 Task: Explore satellite view of the Mammoth Cave National Park in Kentucky.
Action: Mouse moved to (90, 20)
Screenshot: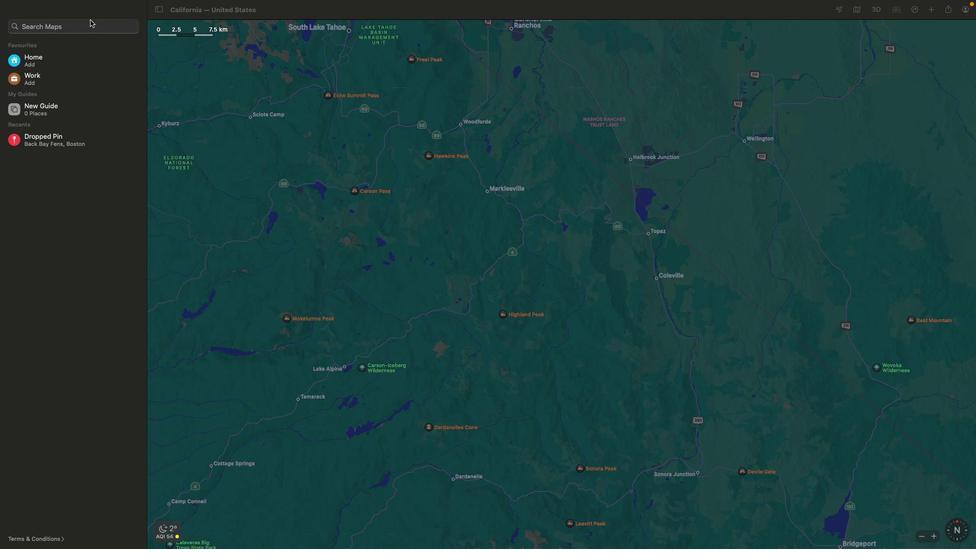 
Action: Mouse pressed left at (90, 20)
Screenshot: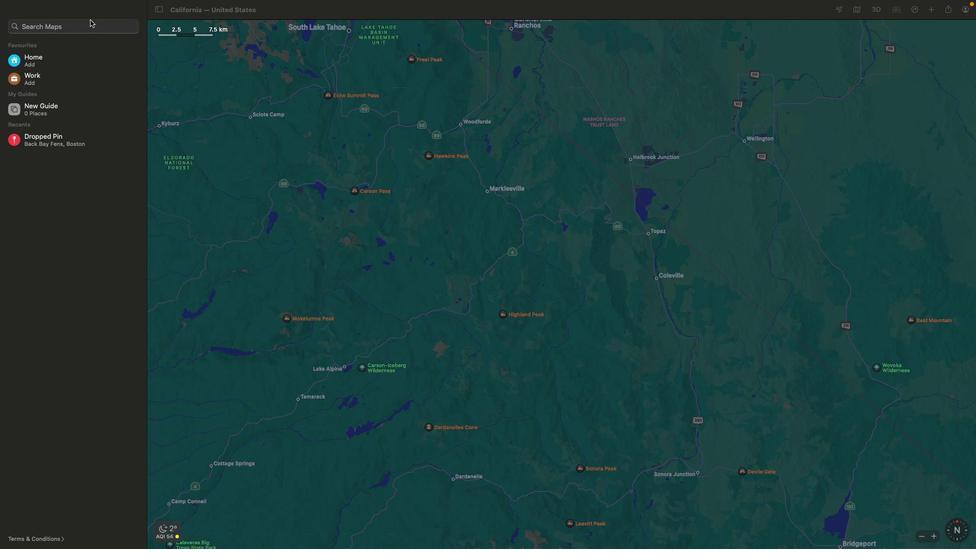 
Action: Mouse moved to (87, 22)
Screenshot: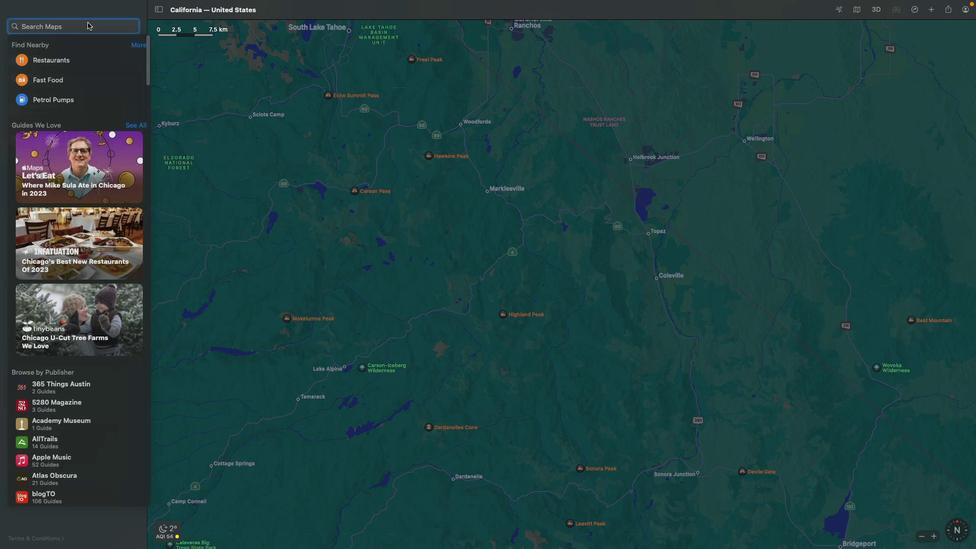 
Action: Mouse pressed left at (87, 22)
Screenshot: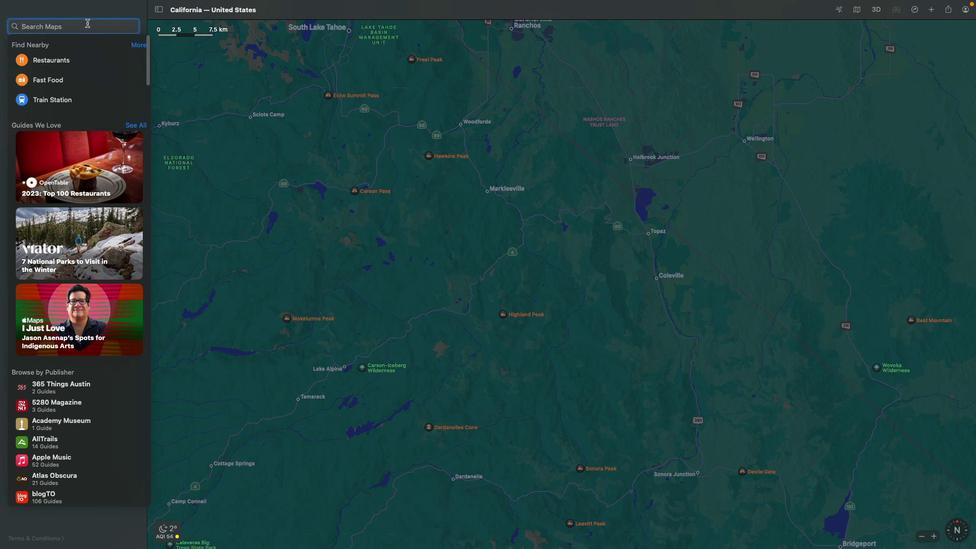 
Action: Key pressed 'm''a''m''m''o''t''h'Key.space'c''a''v''e'Key.space'n''a''t''i''o''n''a''l'Key.space'p''a''r''k'Key.space'k''e''n''t''u''c''k''y'Key.enter
Screenshot: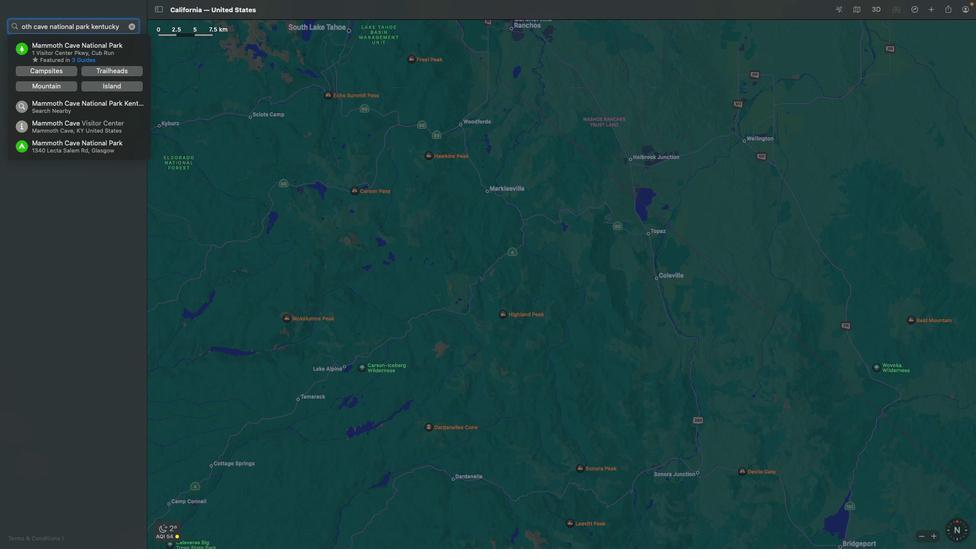 
Action: Mouse moved to (857, 11)
Screenshot: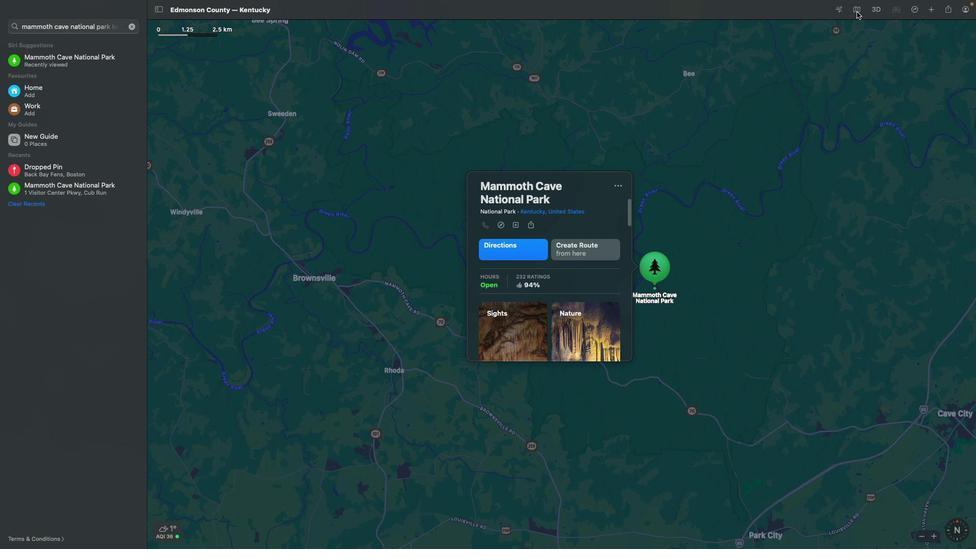
Action: Mouse pressed left at (857, 11)
Screenshot: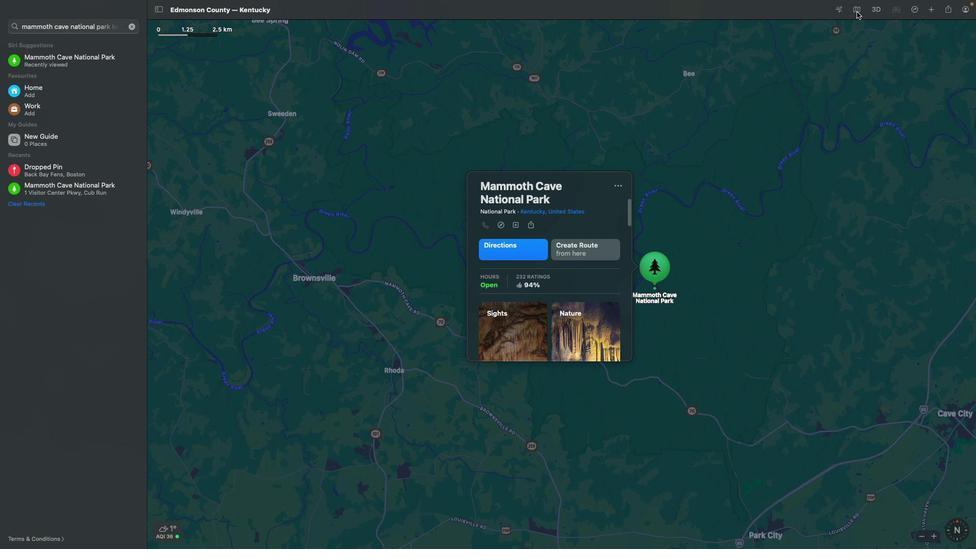 
Action: Mouse moved to (904, 120)
Screenshot: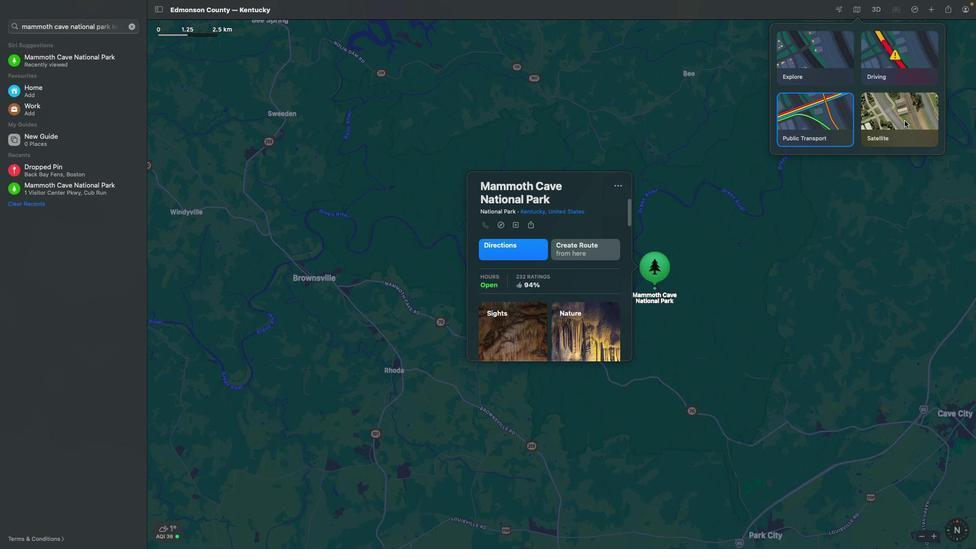 
Action: Mouse pressed left at (904, 120)
Screenshot: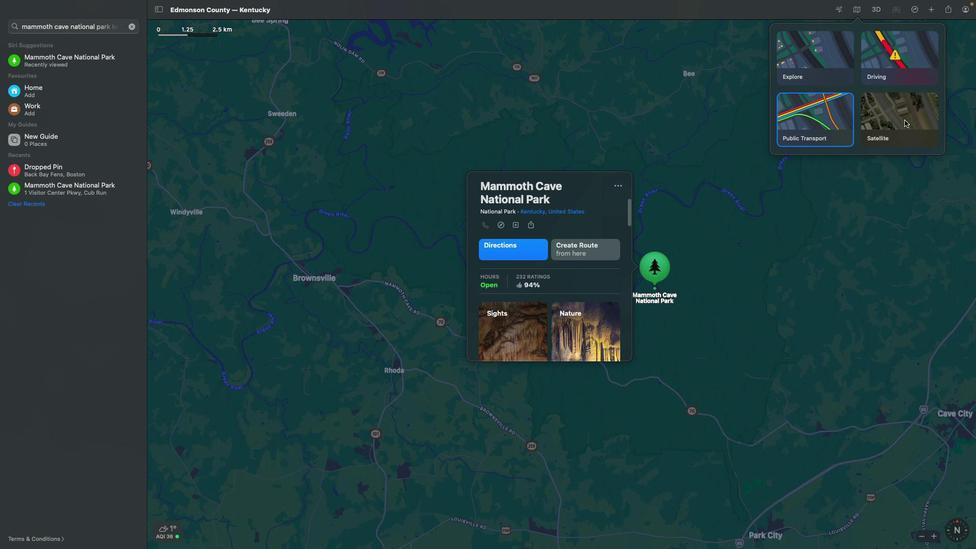 
Action: Mouse moved to (724, 250)
Screenshot: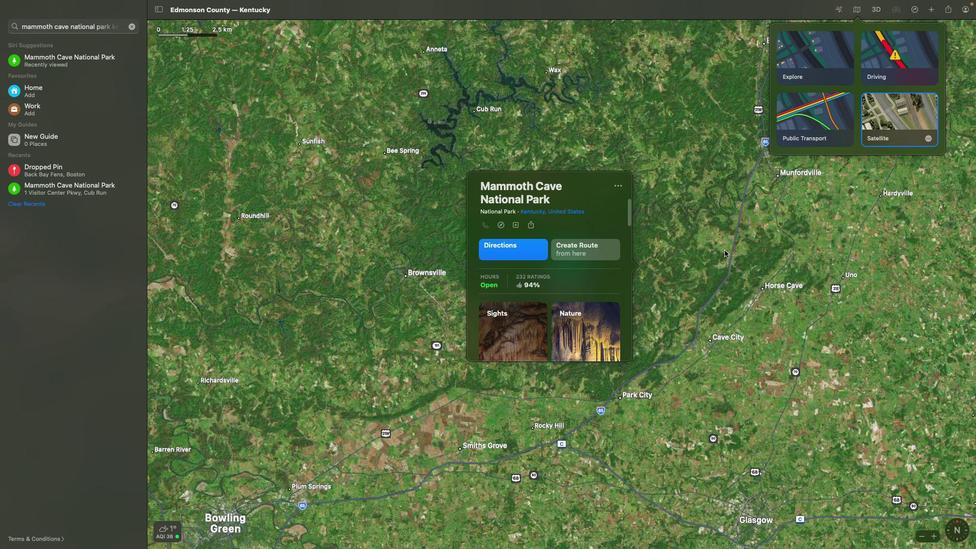 
Action: Mouse pressed left at (724, 250)
Screenshot: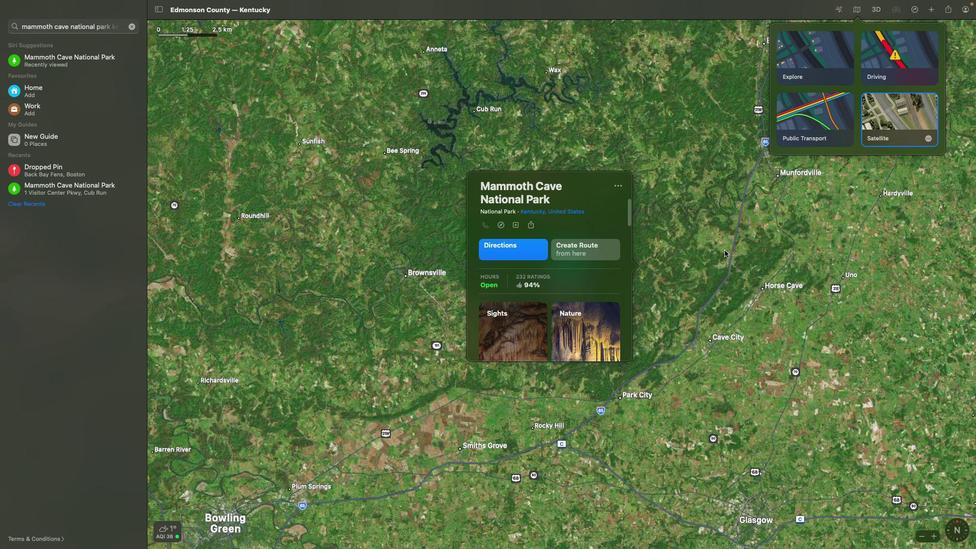 
Action: Mouse moved to (601, 295)
Screenshot: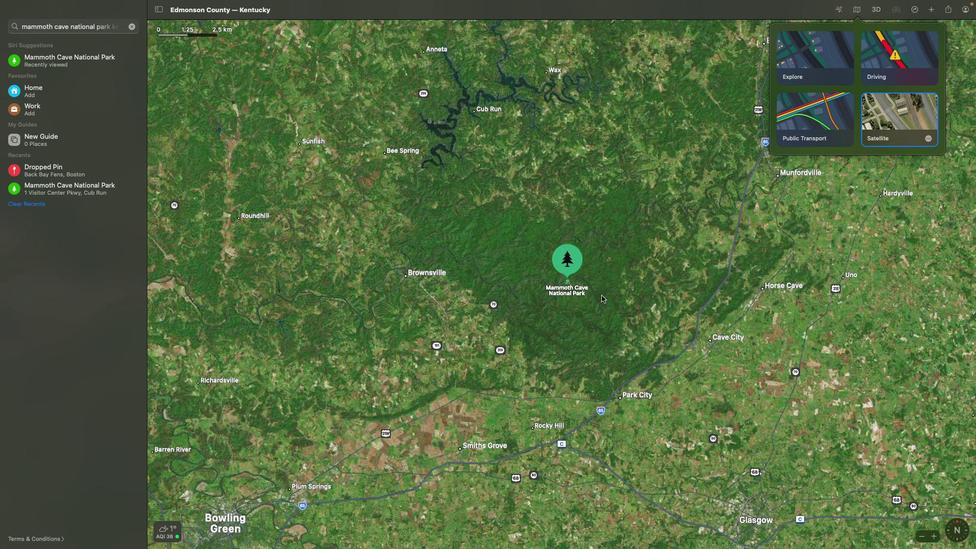 
Action: Mouse scrolled (601, 295) with delta (0, 0)
Screenshot: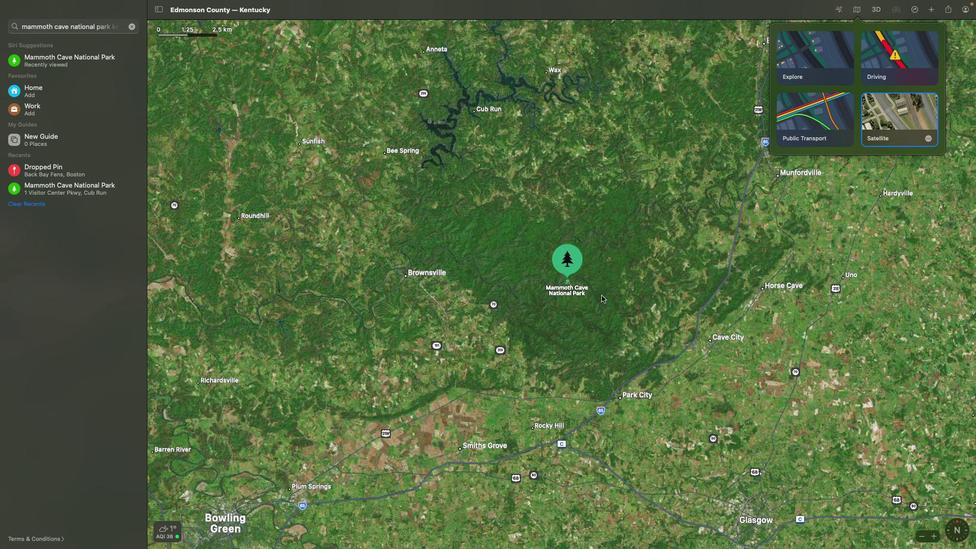 
Action: Mouse scrolled (601, 295) with delta (0, 0)
Screenshot: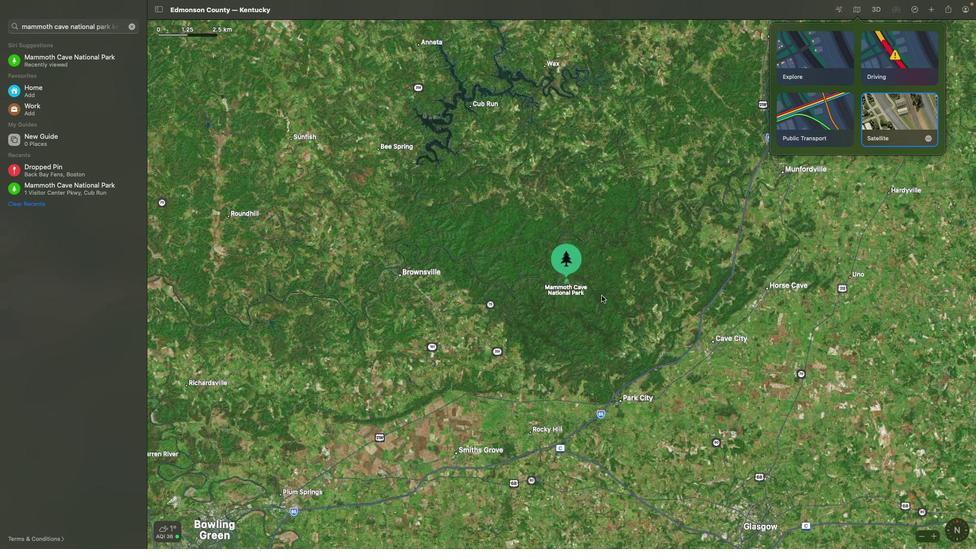 
Action: Mouse scrolled (601, 295) with delta (0, 1)
Screenshot: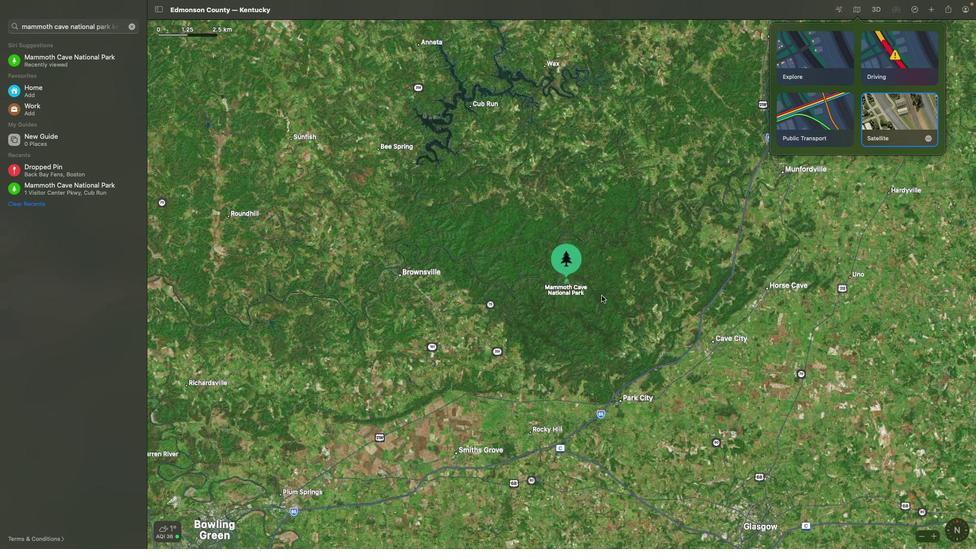 
Action: Mouse scrolled (601, 295) with delta (0, 2)
Screenshot: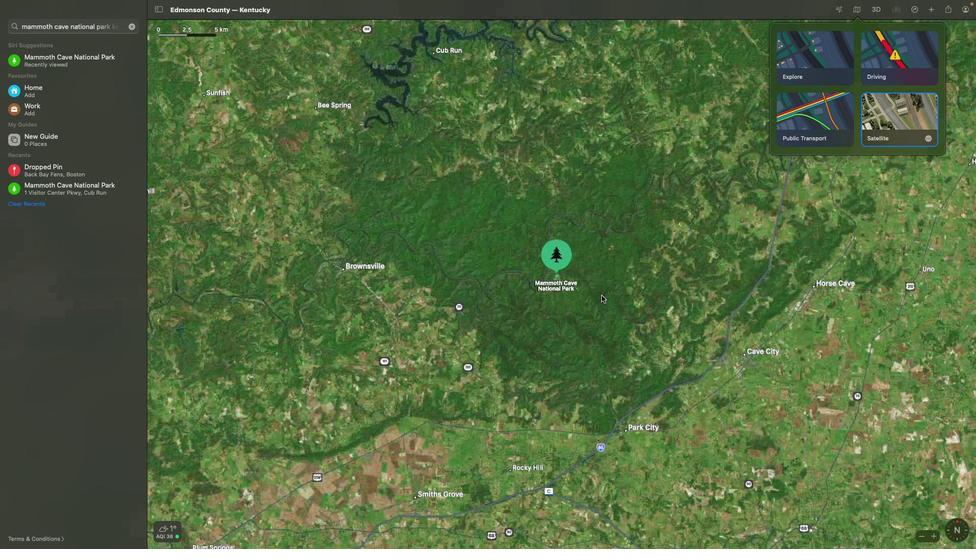 
Action: Mouse scrolled (601, 295) with delta (0, 3)
Screenshot: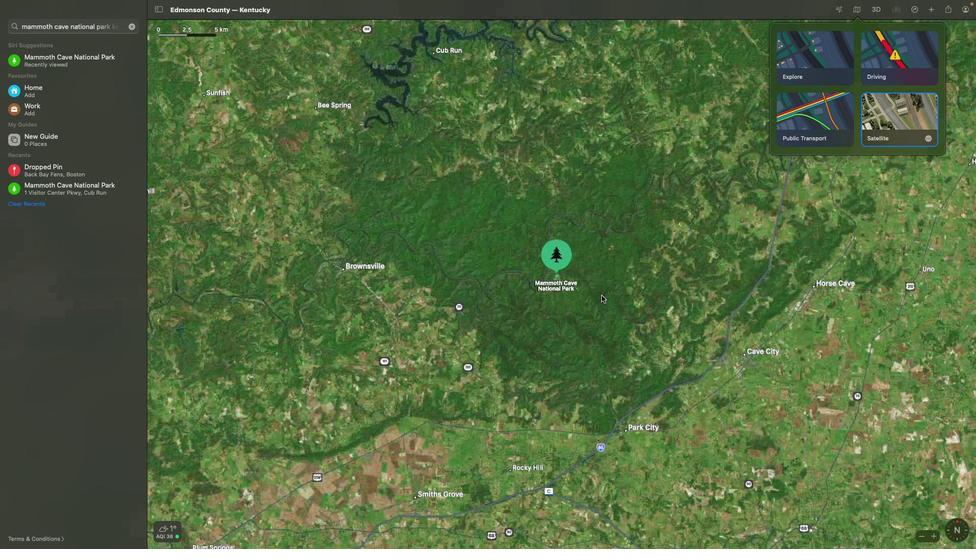 
Action: Mouse scrolled (601, 295) with delta (0, 3)
Screenshot: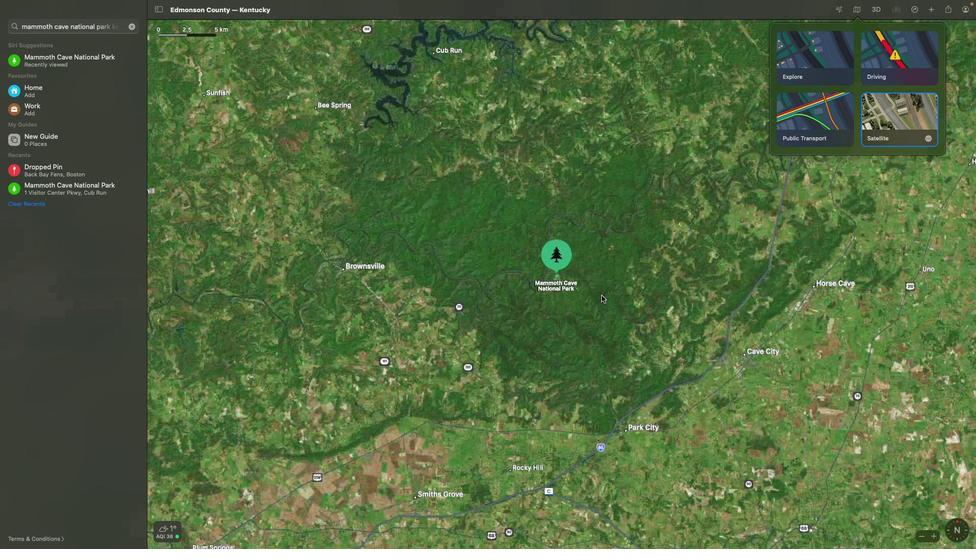 
Action: Mouse scrolled (601, 295) with delta (0, 0)
Screenshot: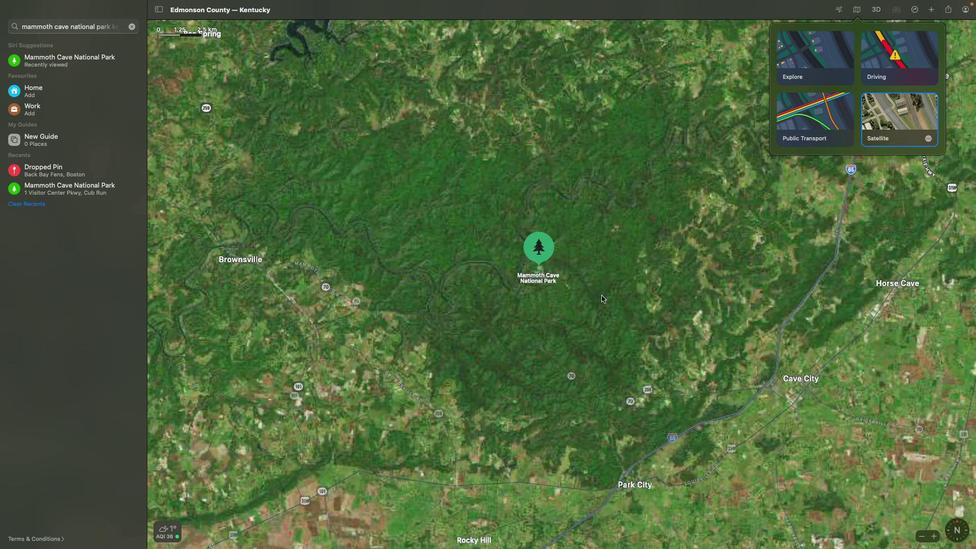 
Action: Mouse scrolled (601, 295) with delta (0, 0)
Screenshot: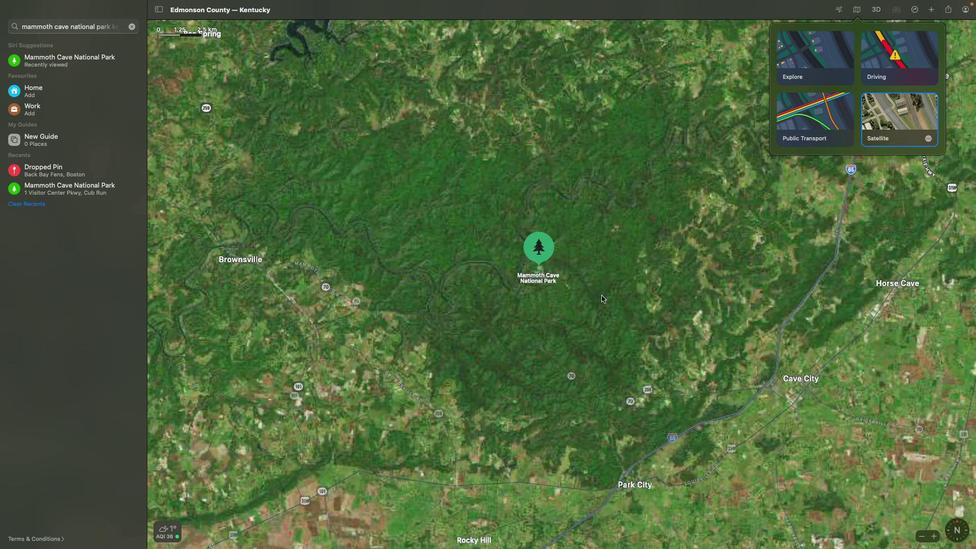 
Action: Mouse scrolled (601, 295) with delta (0, 2)
Screenshot: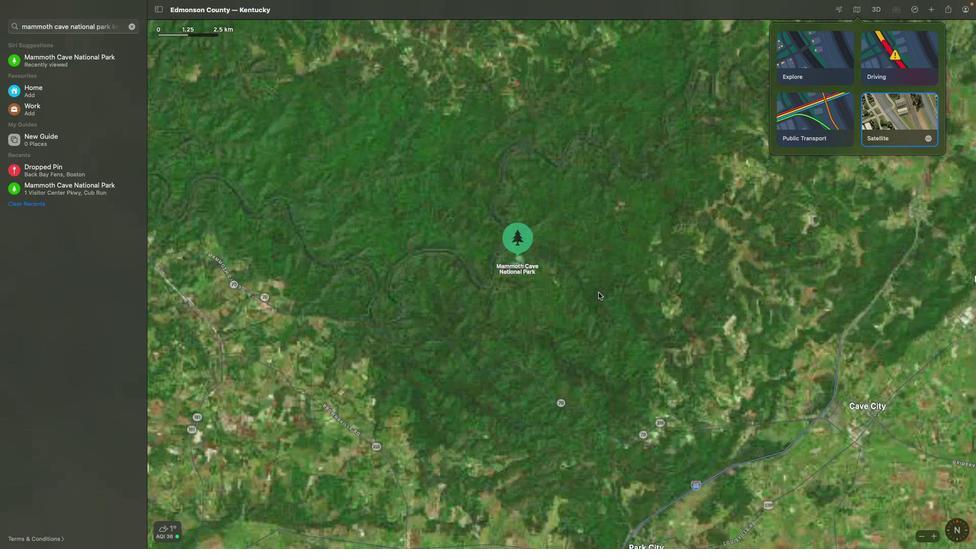 
Action: Mouse scrolled (601, 295) with delta (0, 2)
Screenshot: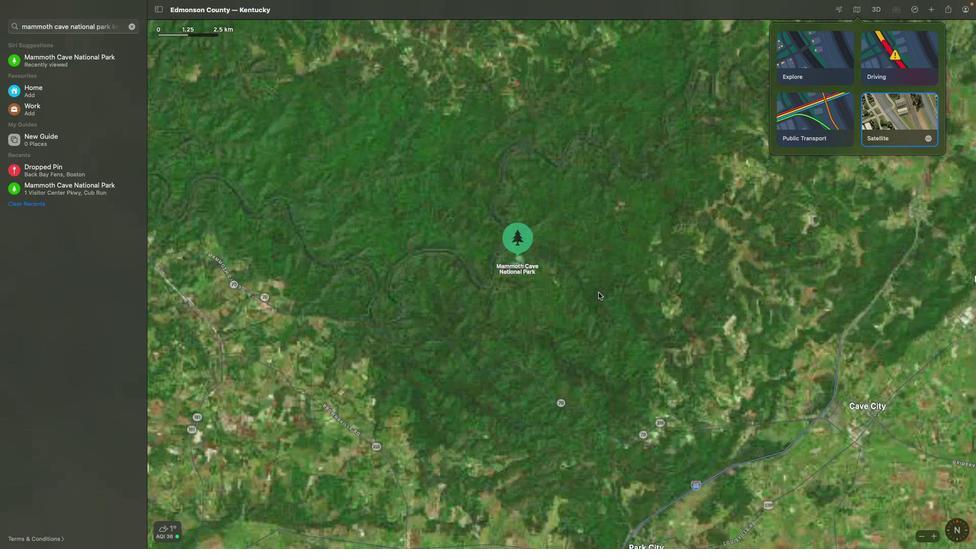 
Action: Mouse scrolled (601, 295) with delta (0, 3)
Screenshot: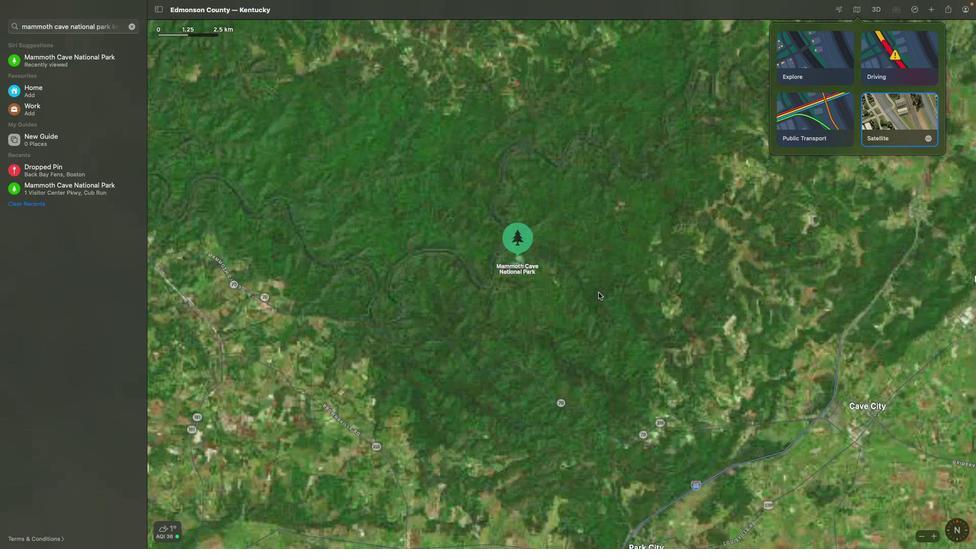 
Action: Mouse moved to (598, 292)
Screenshot: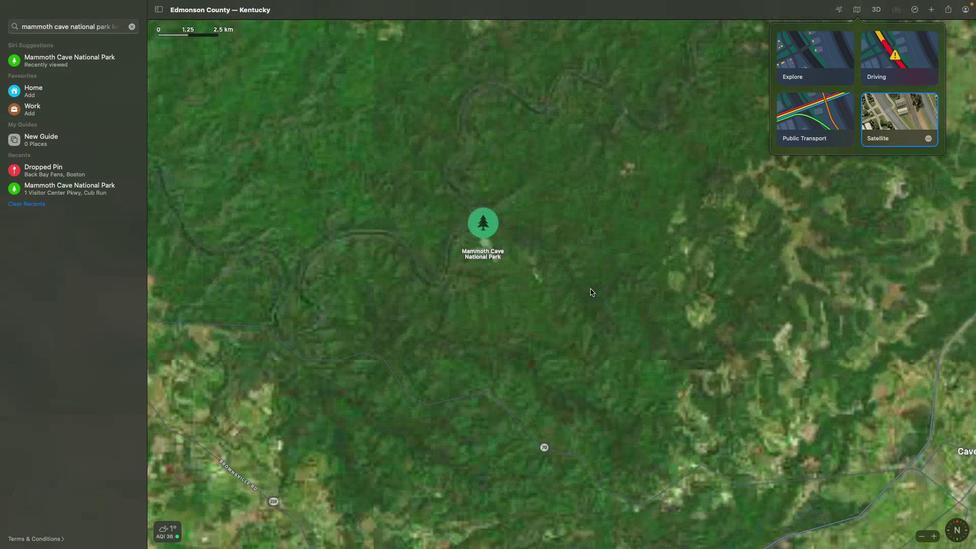 
Action: Mouse scrolled (598, 292) with delta (0, 3)
Screenshot: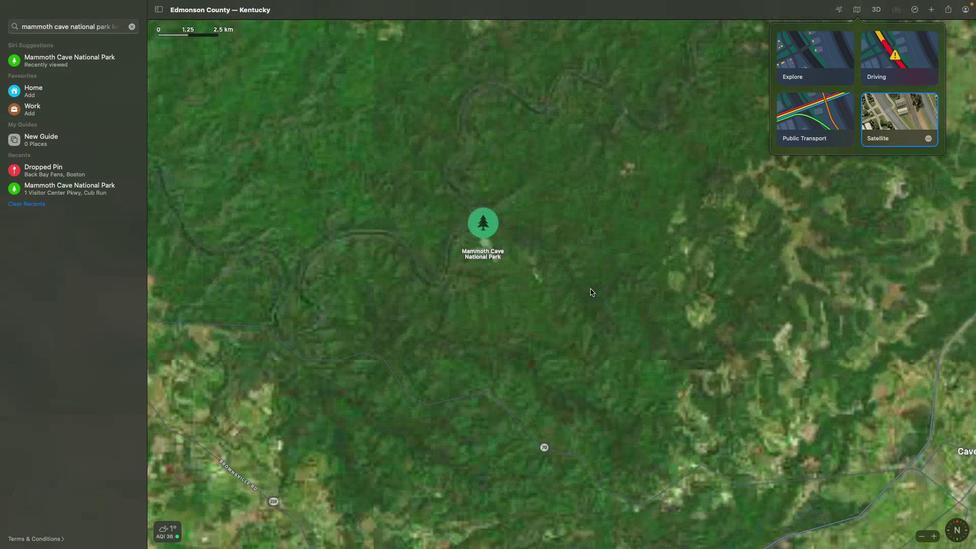 
Action: Mouse moved to (591, 289)
Screenshot: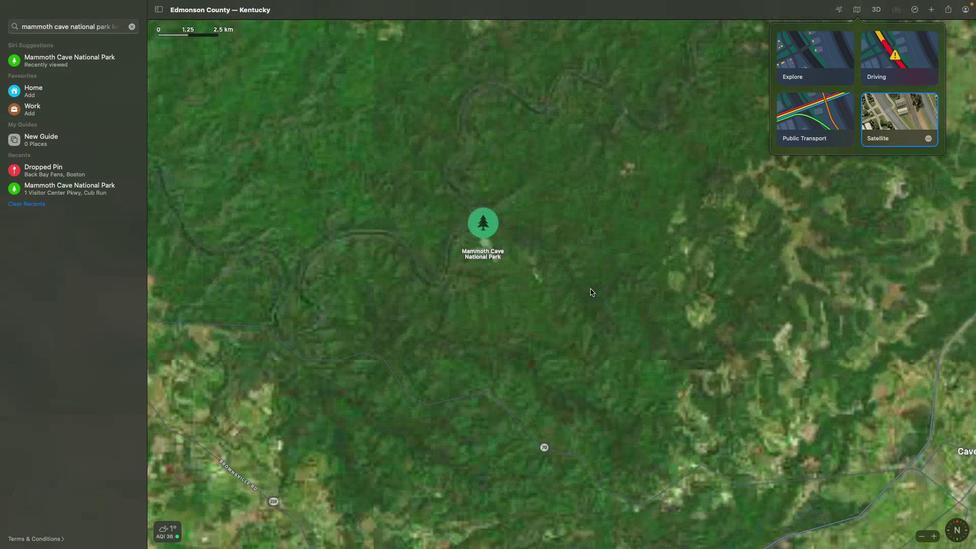 
Action: Mouse scrolled (591, 289) with delta (0, 3)
Screenshot: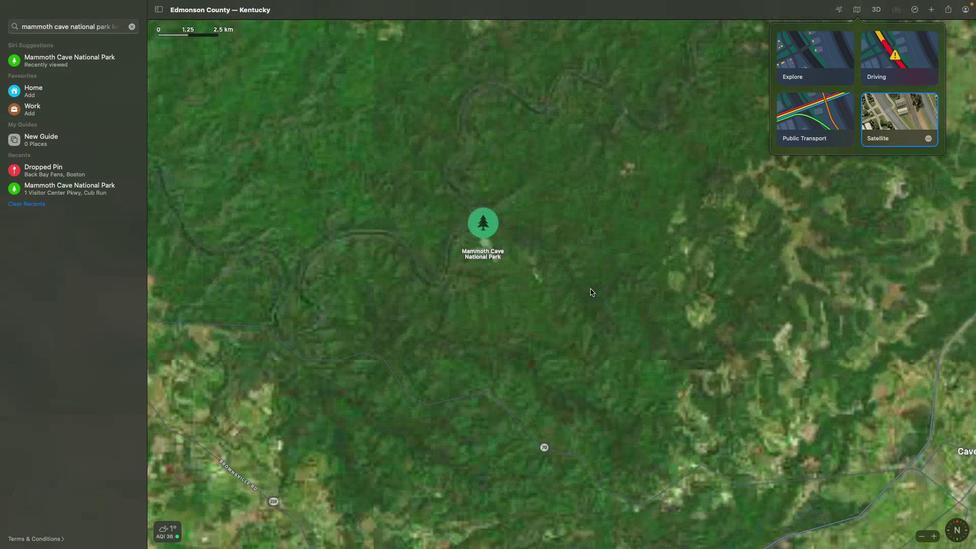 
Action: Mouse moved to (567, 277)
Screenshot: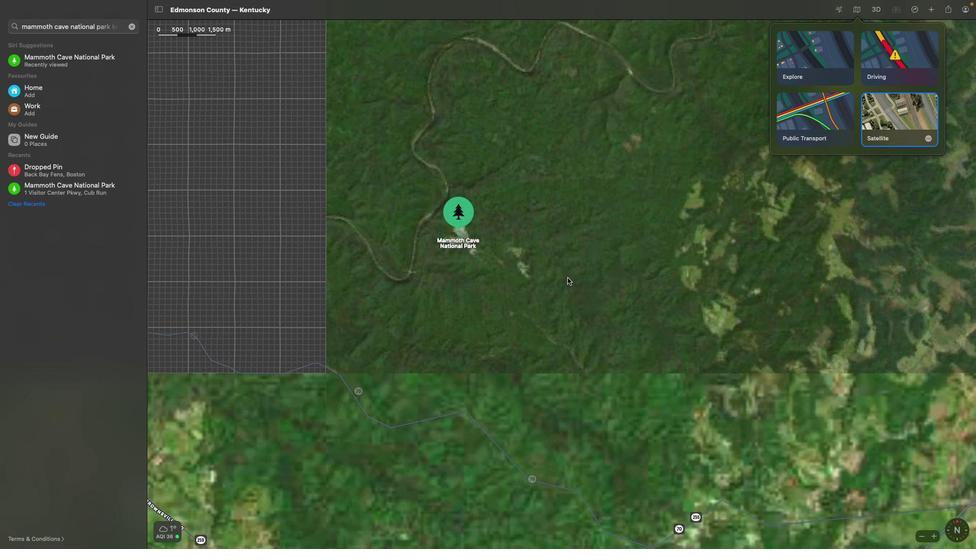 
Action: Mouse pressed left at (567, 277)
Screenshot: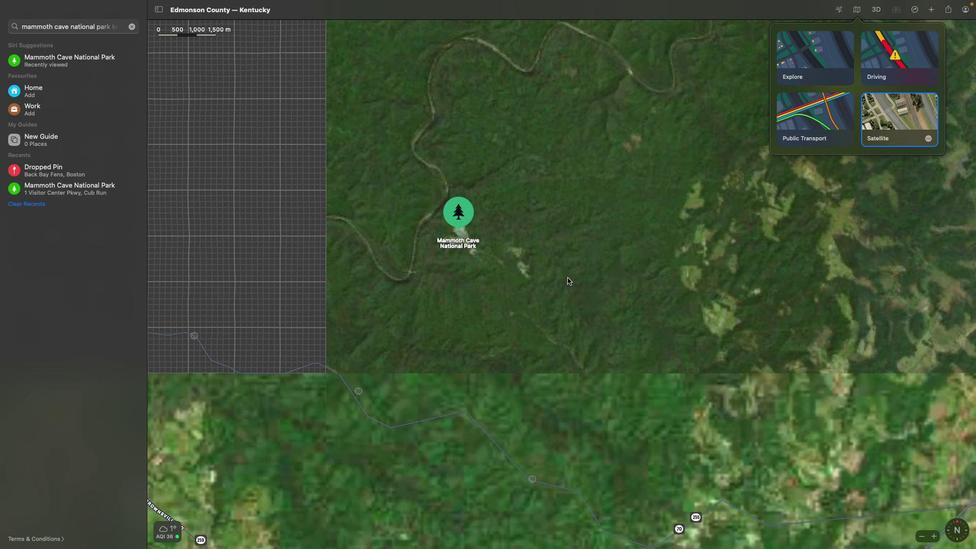 
Action: Mouse moved to (633, 293)
Screenshot: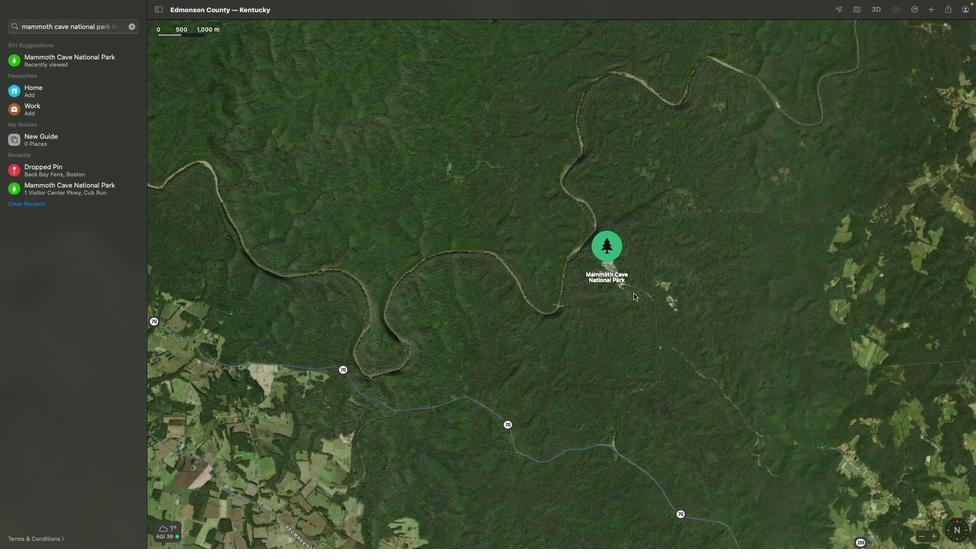 
Action: Mouse scrolled (633, 293) with delta (0, 0)
Screenshot: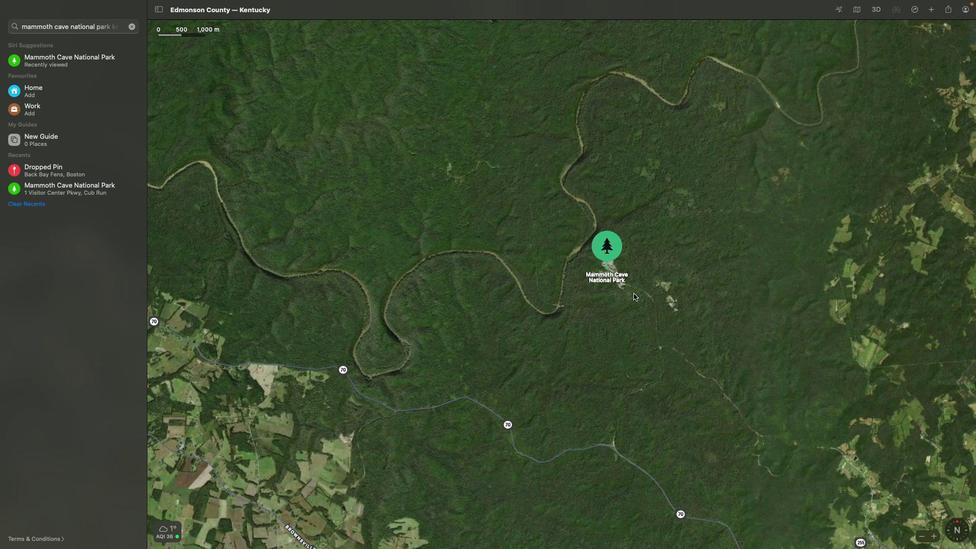 
Action: Mouse scrolled (633, 293) with delta (0, 0)
Screenshot: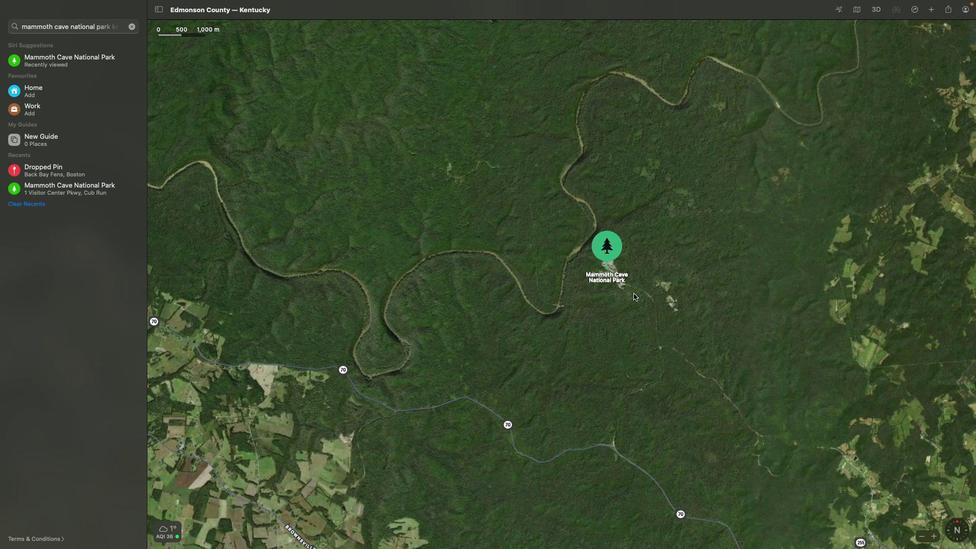 
Action: Mouse scrolled (633, 293) with delta (0, 1)
Screenshot: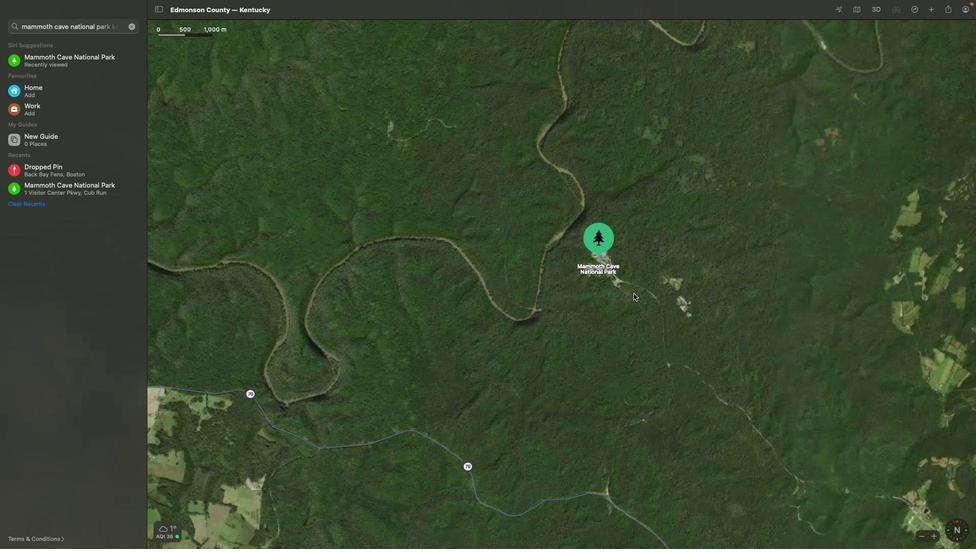 
Action: Mouse scrolled (633, 293) with delta (0, 2)
Screenshot: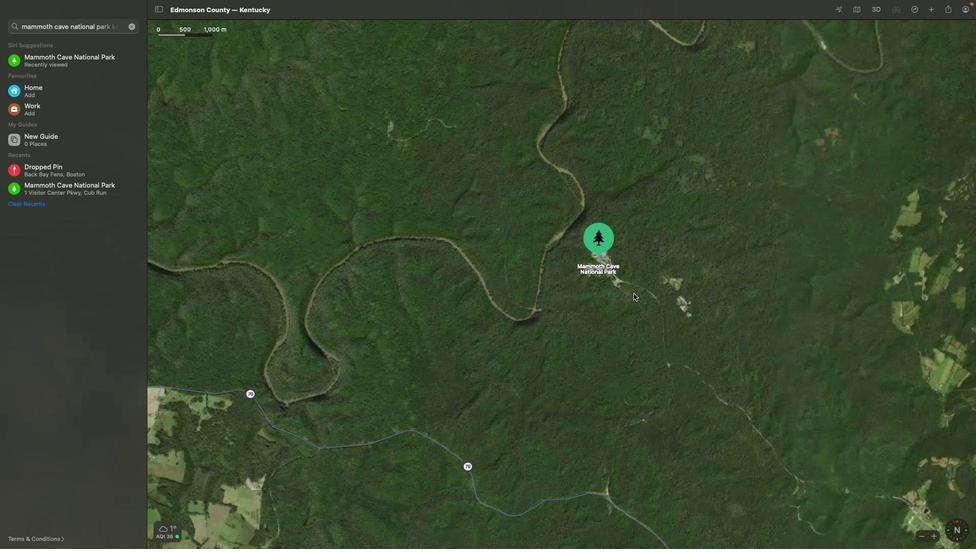 
Action: Mouse scrolled (633, 293) with delta (0, 3)
Screenshot: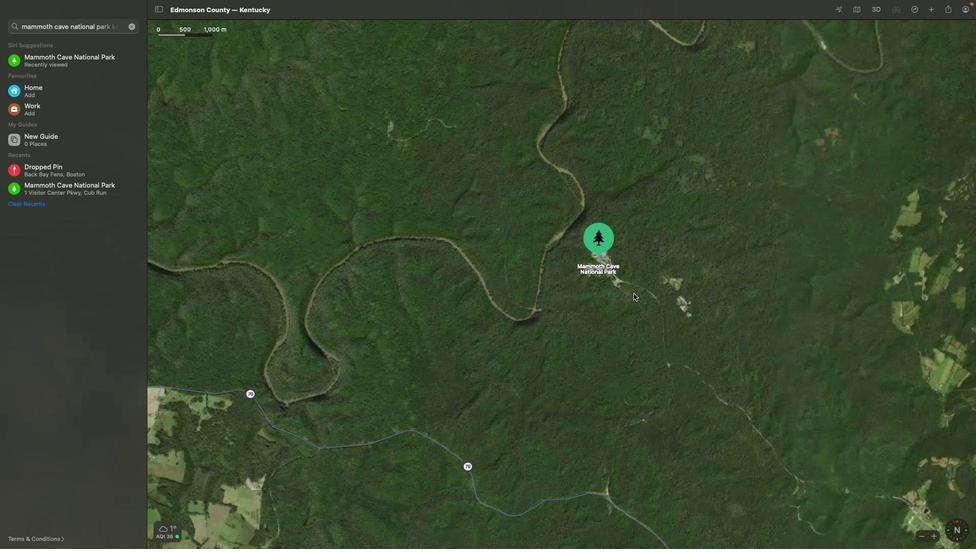 
Action: Mouse scrolled (633, 293) with delta (0, 3)
Screenshot: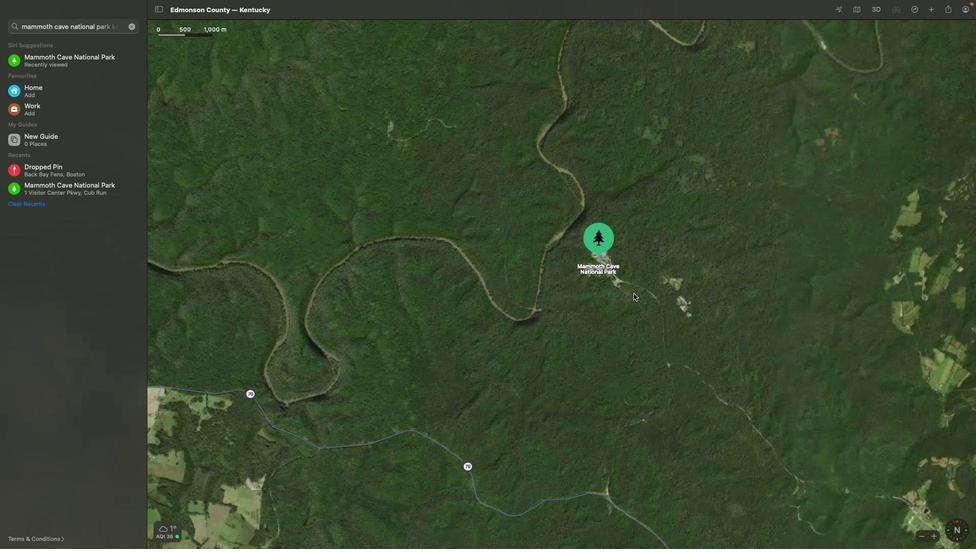 
Action: Mouse scrolled (633, 293) with delta (0, 3)
Screenshot: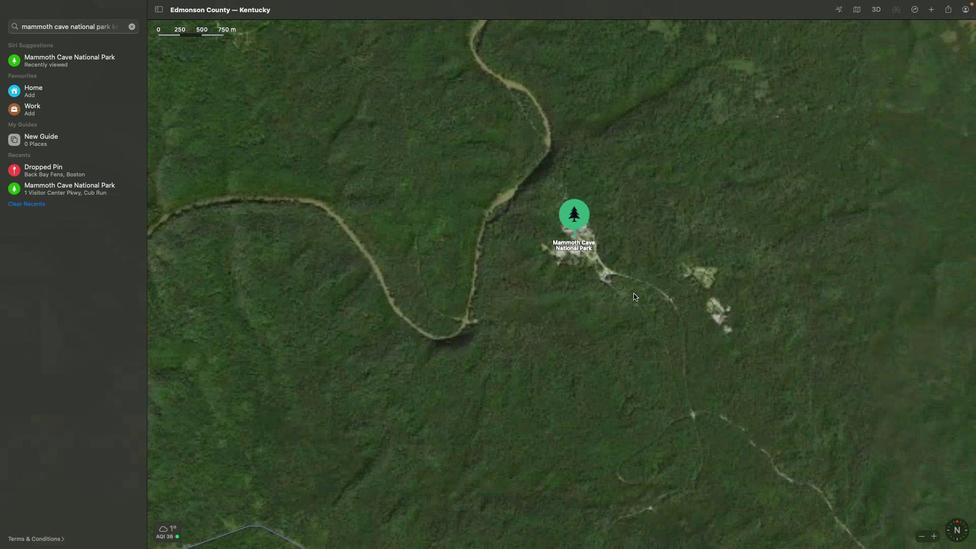 
Action: Mouse moved to (606, 280)
Screenshot: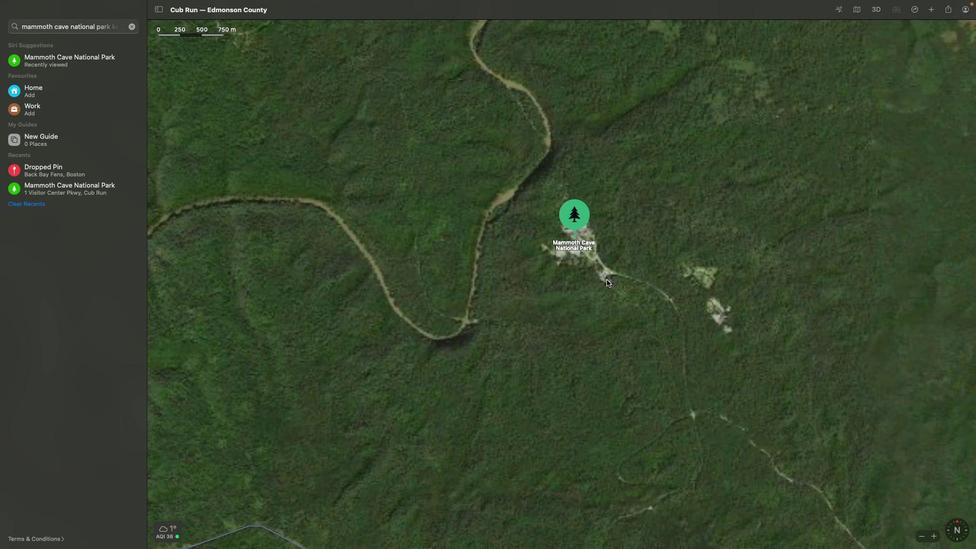 
Action: Mouse pressed left at (606, 280)
Screenshot: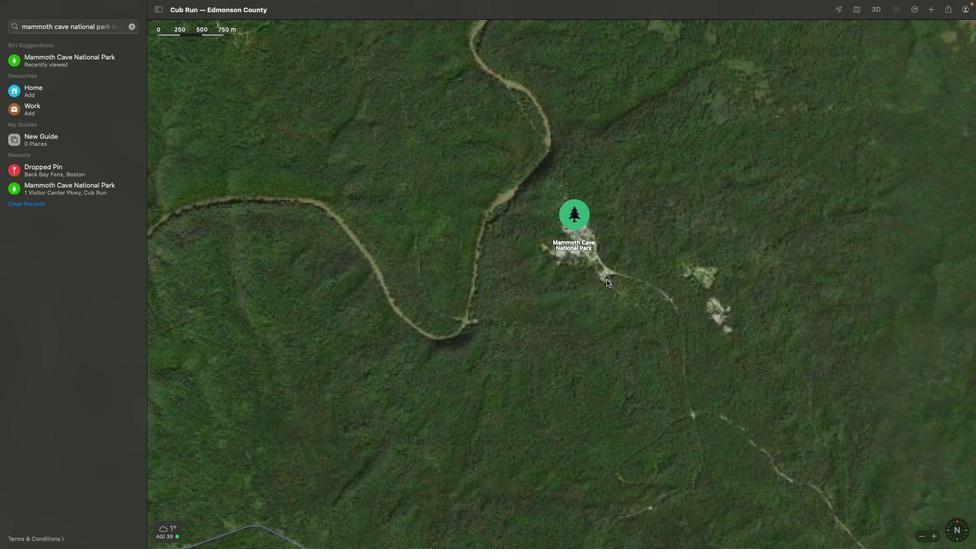 
Action: Mouse scrolled (606, 280) with delta (0, 0)
Screenshot: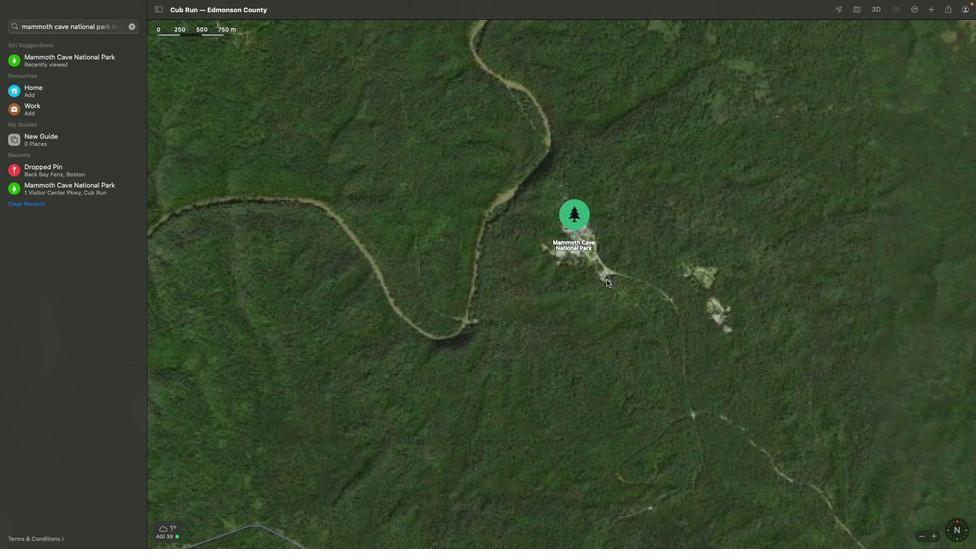 
Action: Mouse scrolled (606, 280) with delta (0, 0)
Screenshot: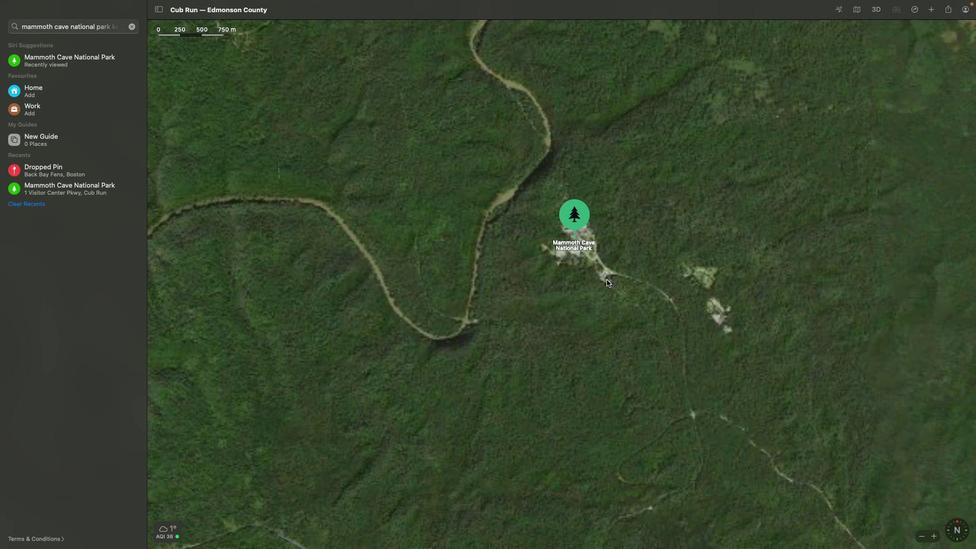 
Action: Mouse scrolled (606, 280) with delta (0, 1)
Screenshot: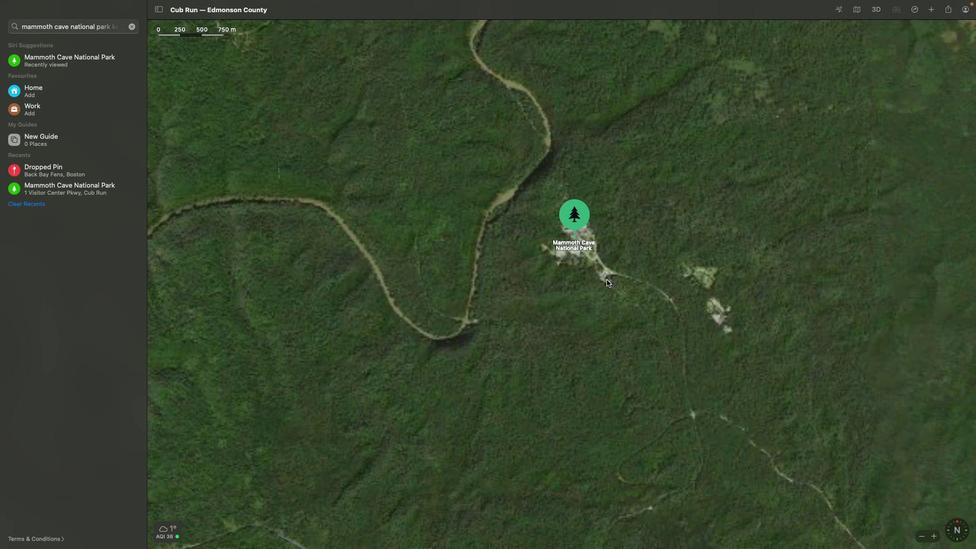 
Action: Mouse scrolled (606, 280) with delta (0, 2)
Screenshot: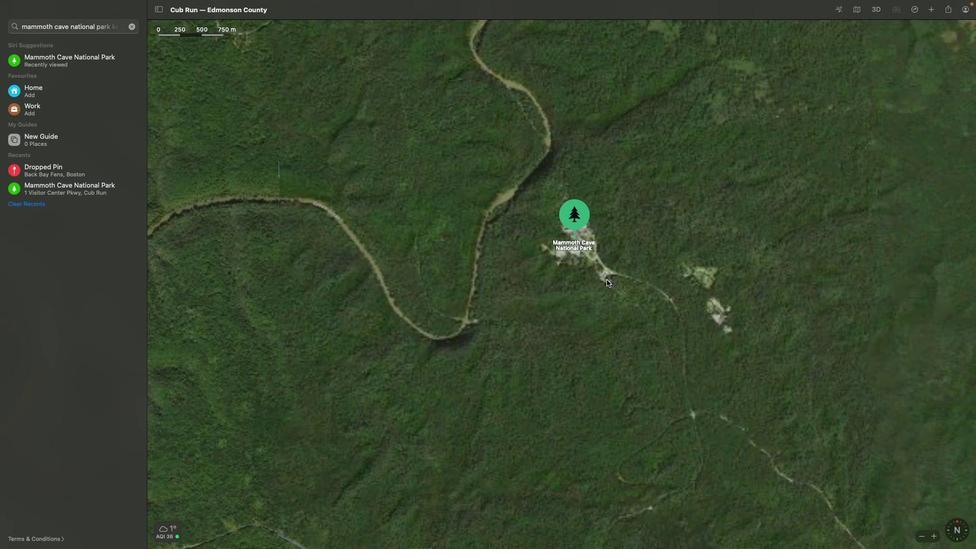 
Action: Mouse scrolled (606, 280) with delta (0, 3)
Screenshot: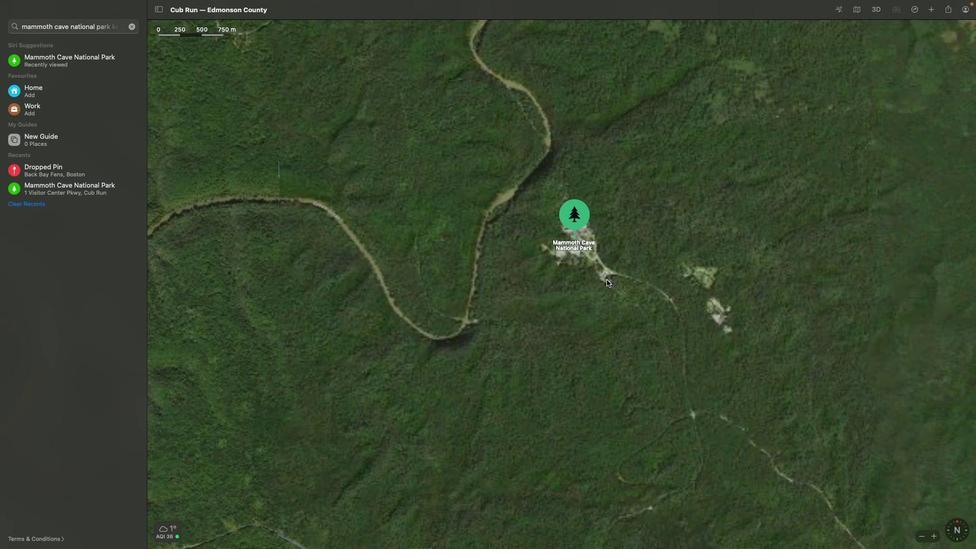 
Action: Mouse scrolled (606, 280) with delta (0, 3)
Screenshot: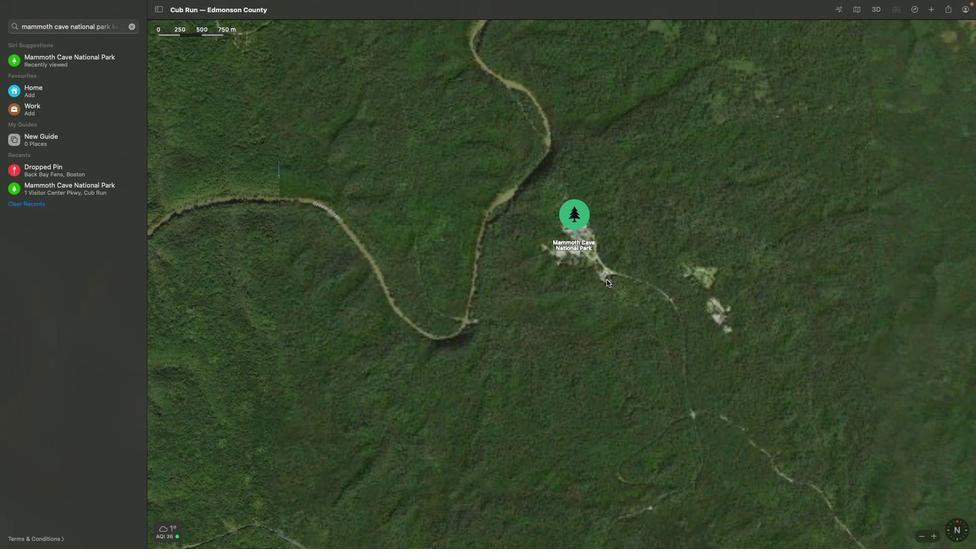 
Action: Mouse moved to (570, 268)
Screenshot: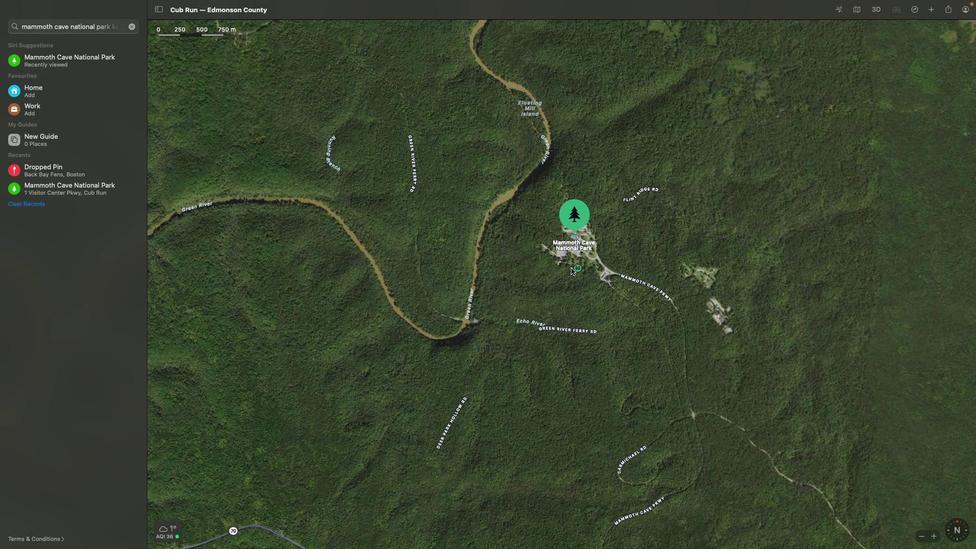 
Action: Mouse scrolled (570, 268) with delta (0, 0)
Screenshot: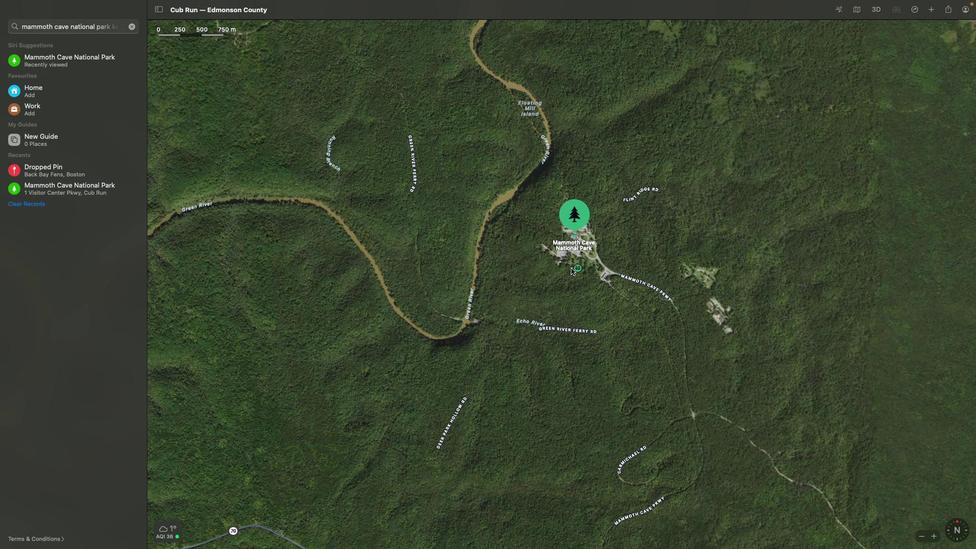 
Action: Mouse scrolled (570, 268) with delta (0, 0)
Screenshot: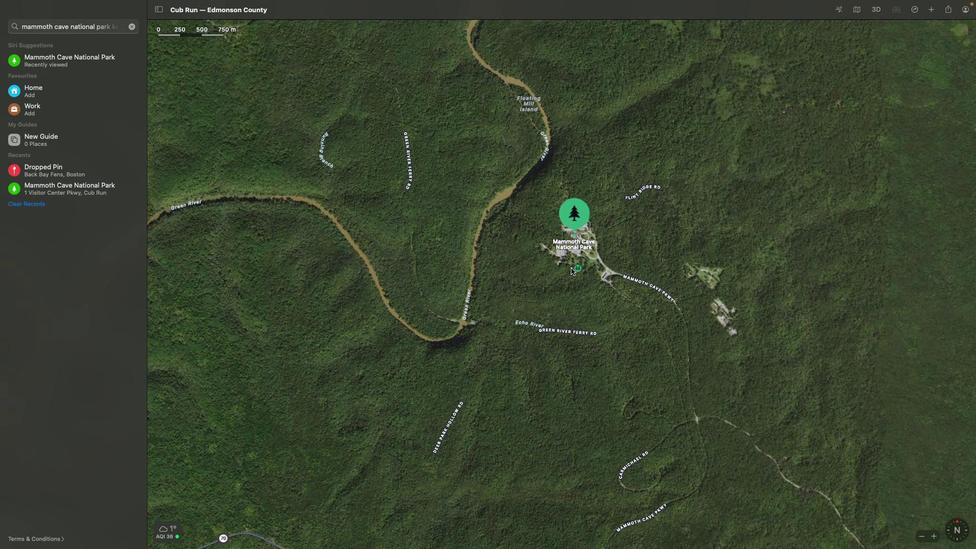 
Action: Mouse scrolled (570, 268) with delta (0, 1)
Screenshot: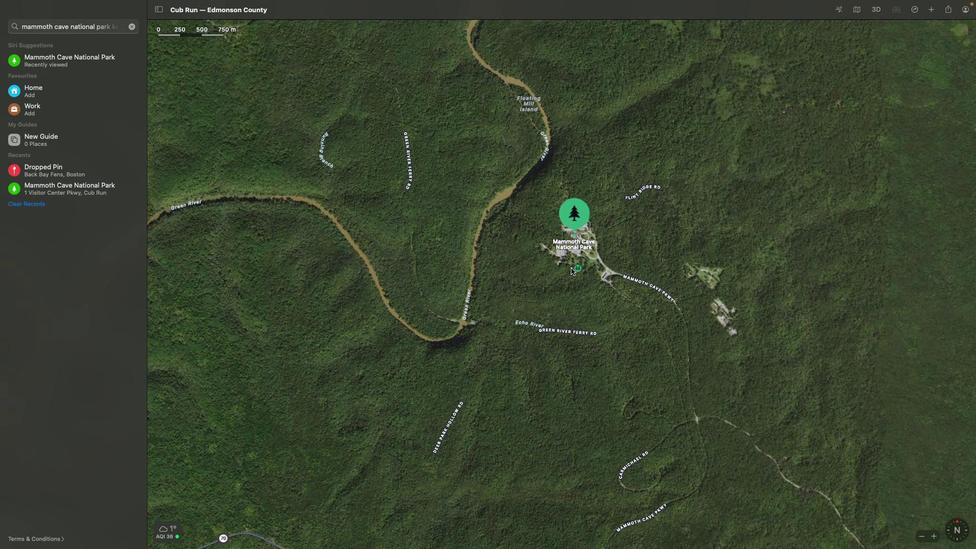 
Action: Mouse scrolled (570, 268) with delta (0, 2)
Screenshot: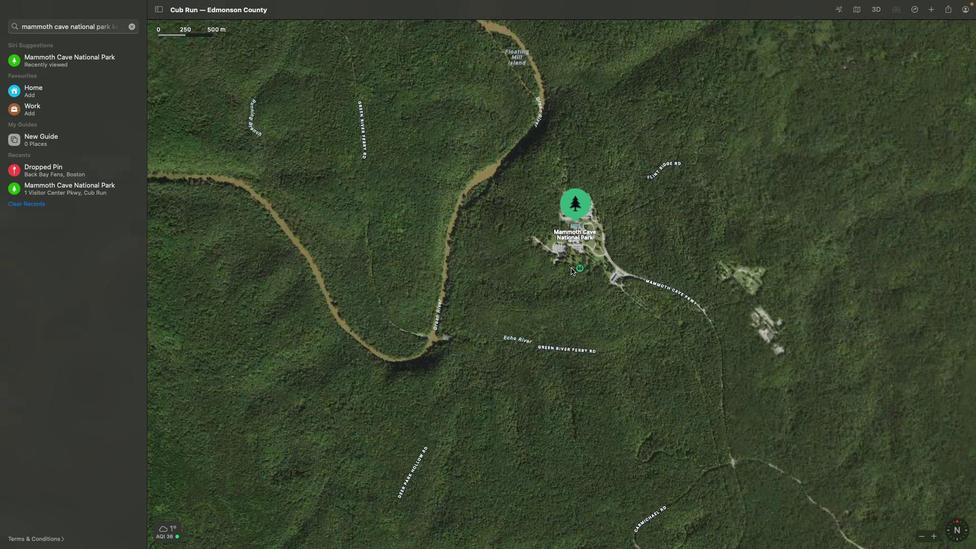 
Action: Mouse scrolled (570, 268) with delta (0, 3)
Screenshot: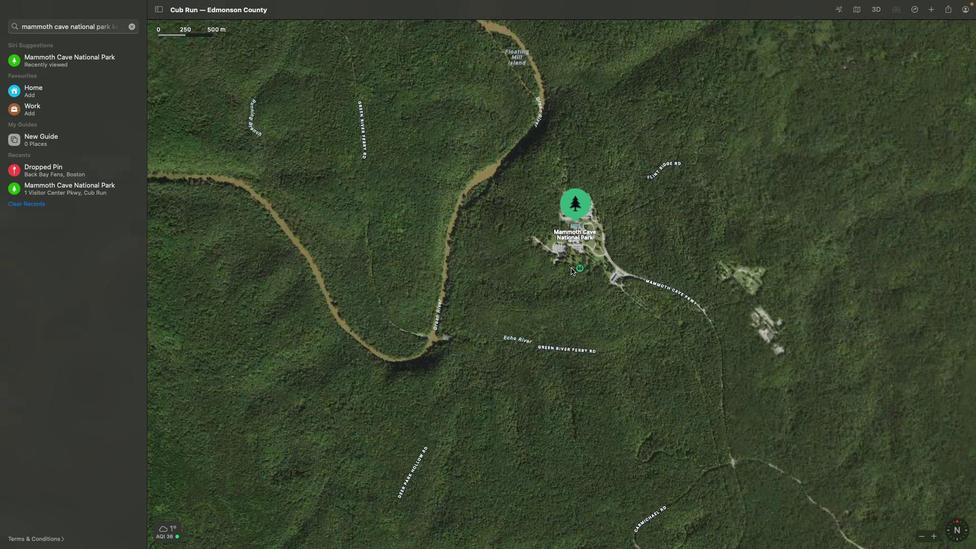 
Action: Mouse scrolled (570, 268) with delta (0, 3)
Screenshot: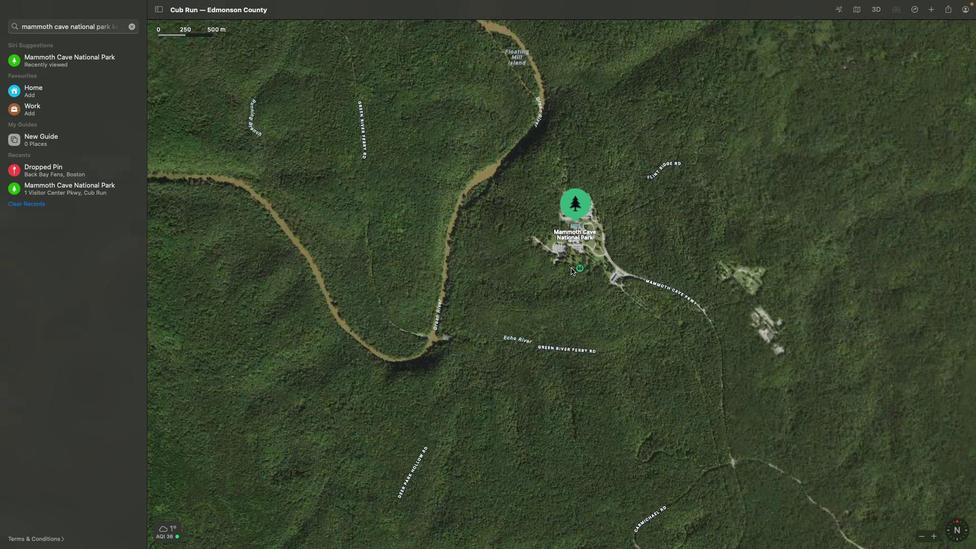 
Action: Mouse scrolled (570, 268) with delta (0, 3)
Screenshot: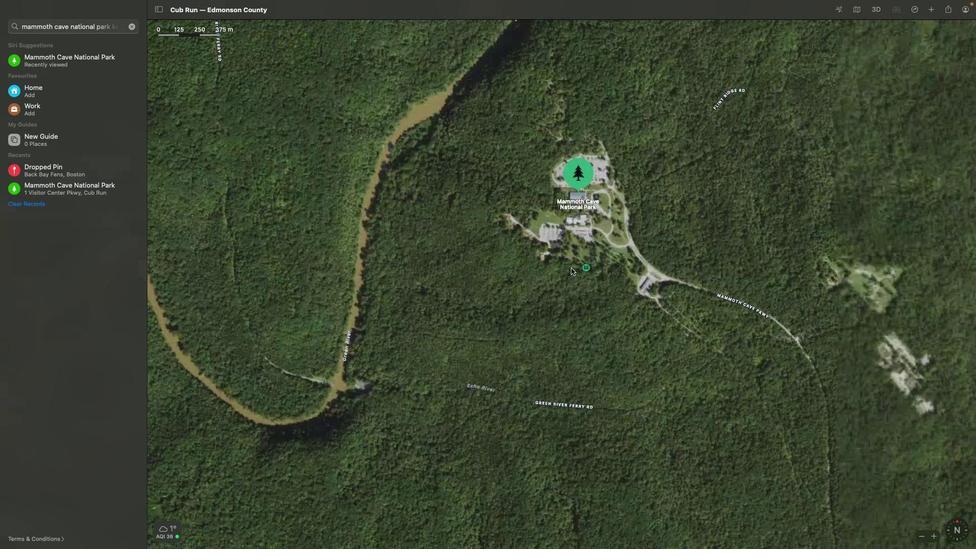 
Action: Mouse moved to (608, 260)
Screenshot: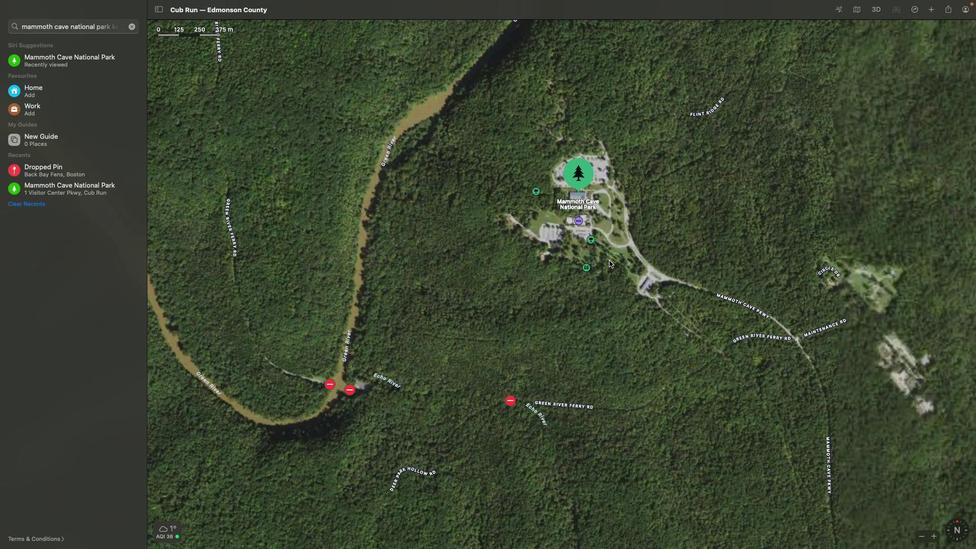 
Action: Mouse scrolled (608, 260) with delta (0, 0)
Screenshot: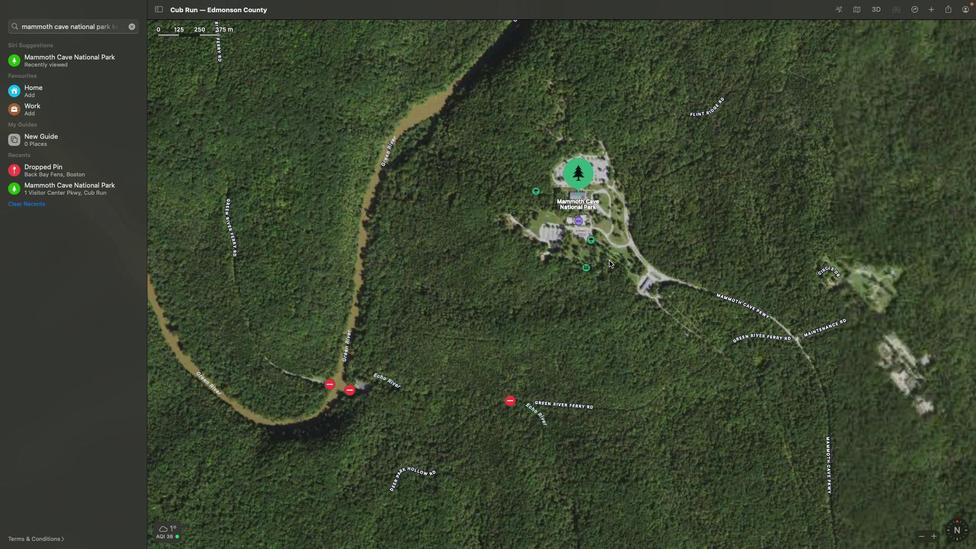 
Action: Mouse scrolled (608, 260) with delta (0, 0)
Screenshot: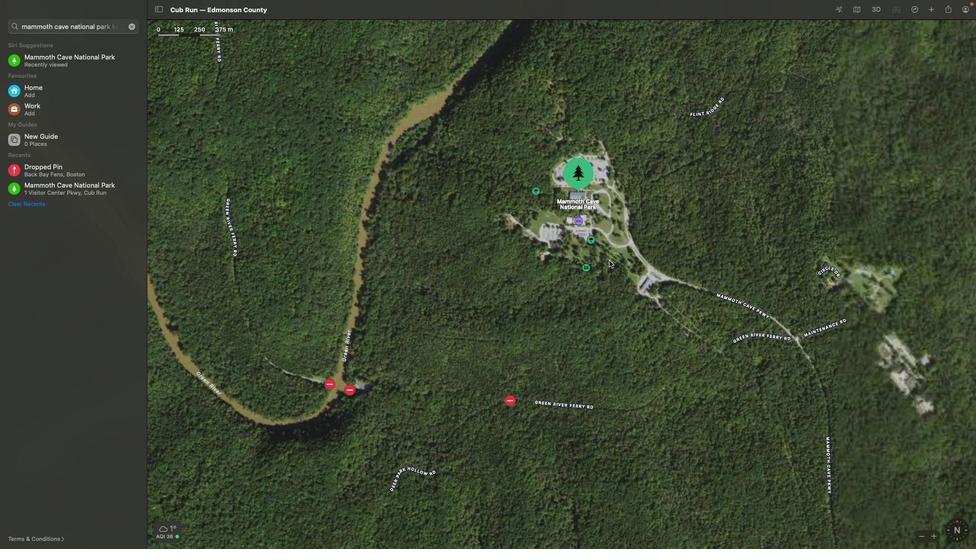
Action: Mouse scrolled (608, 260) with delta (0, 1)
Screenshot: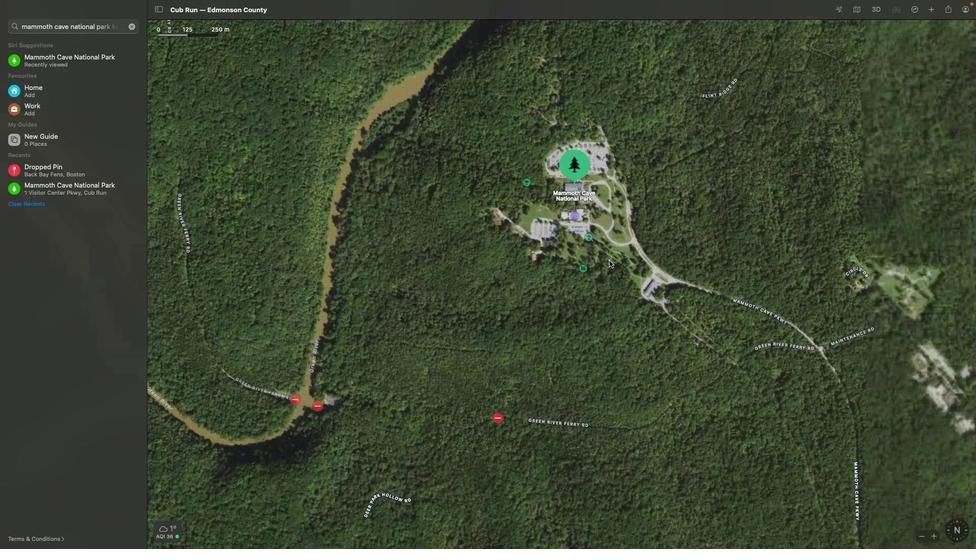 
Action: Mouse scrolled (608, 260) with delta (0, 2)
Screenshot: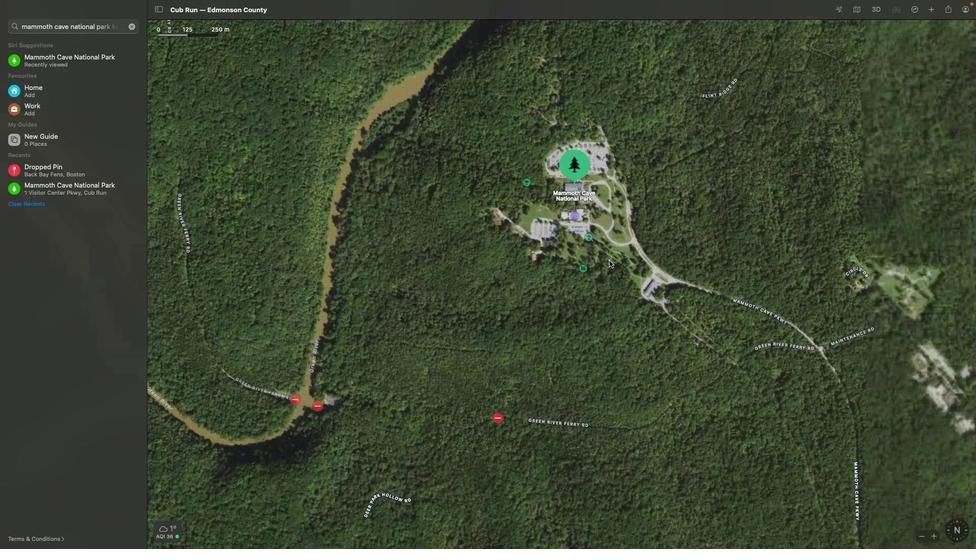 
Action: Mouse scrolled (608, 260) with delta (0, 3)
Screenshot: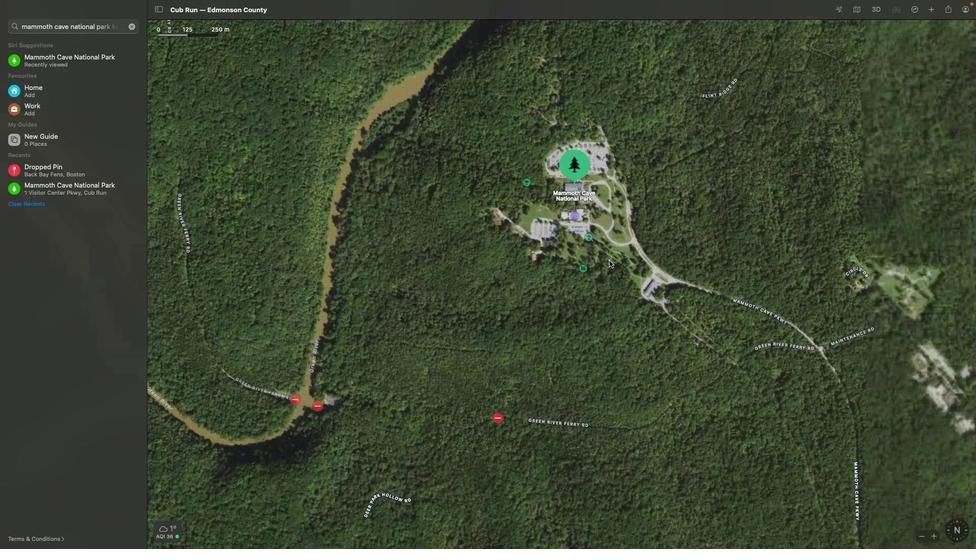 
Action: Mouse scrolled (608, 260) with delta (0, 3)
Screenshot: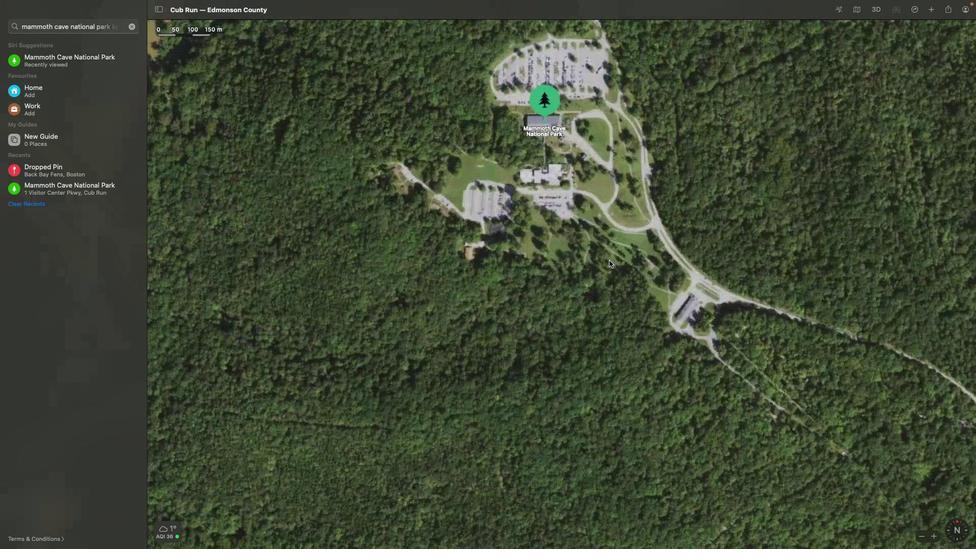 
Action: Mouse scrolled (608, 260) with delta (0, 3)
Screenshot: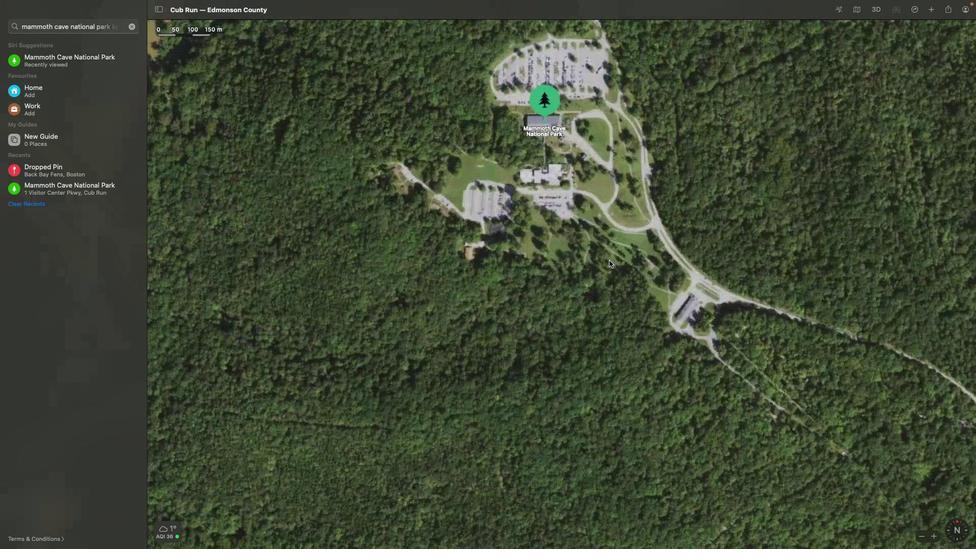 
Action: Mouse scrolled (608, 260) with delta (0, 4)
Screenshot: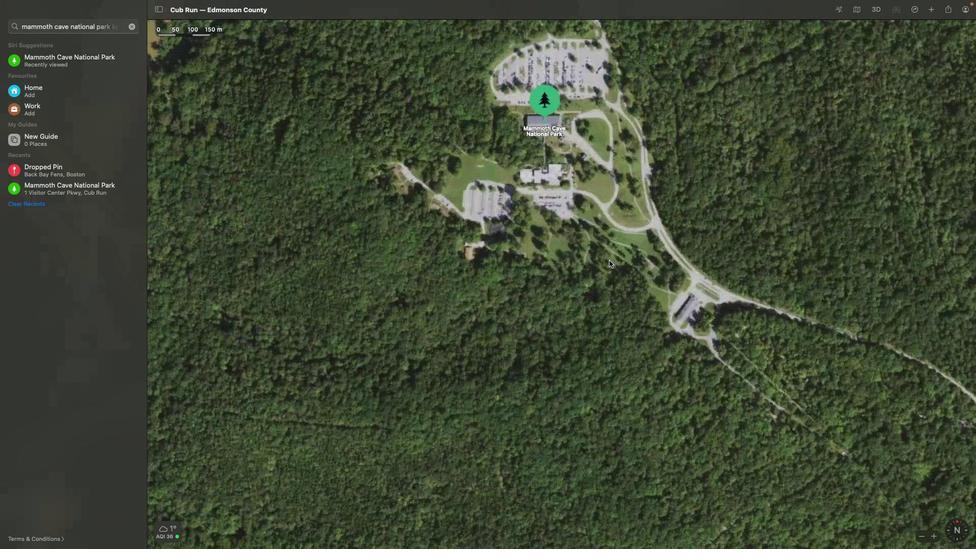 
Action: Mouse moved to (585, 239)
Screenshot: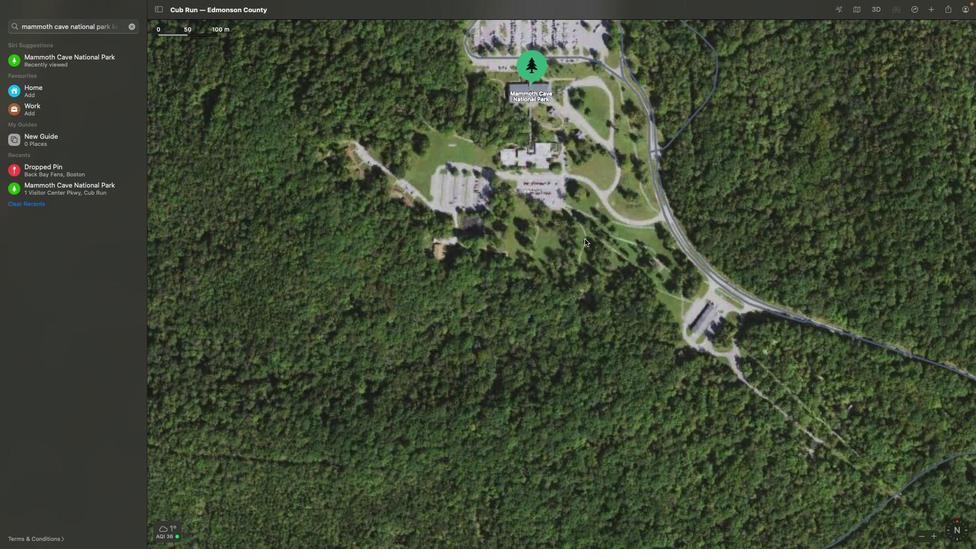 
Action: Mouse pressed left at (585, 239)
Screenshot: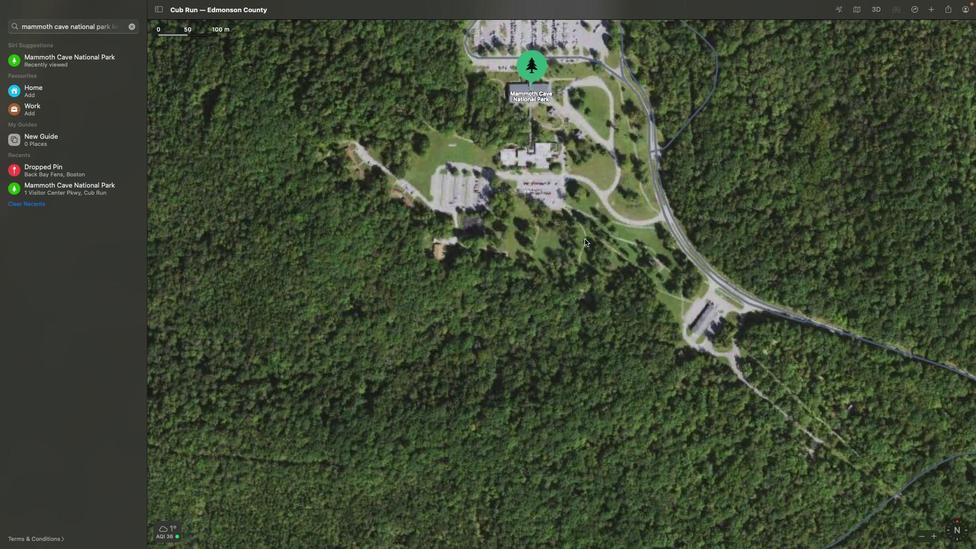 
Action: Mouse moved to (579, 236)
Screenshot: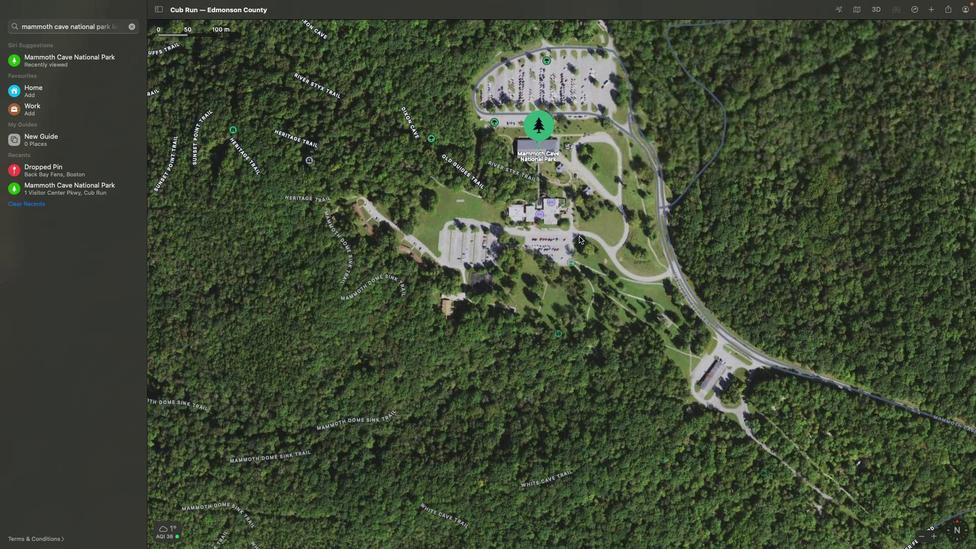 
Action: Mouse scrolled (579, 236) with delta (0, 0)
Screenshot: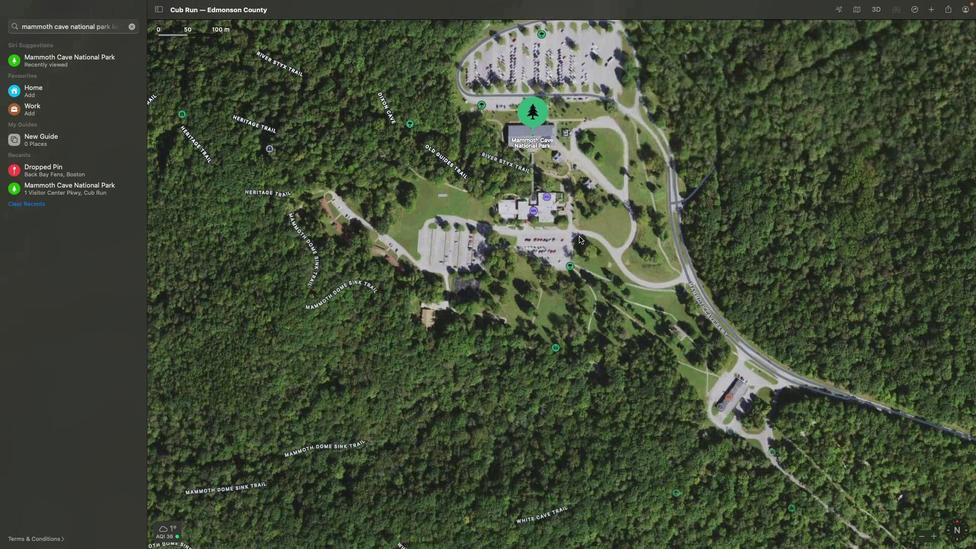 
Action: Mouse scrolled (579, 236) with delta (0, 0)
Screenshot: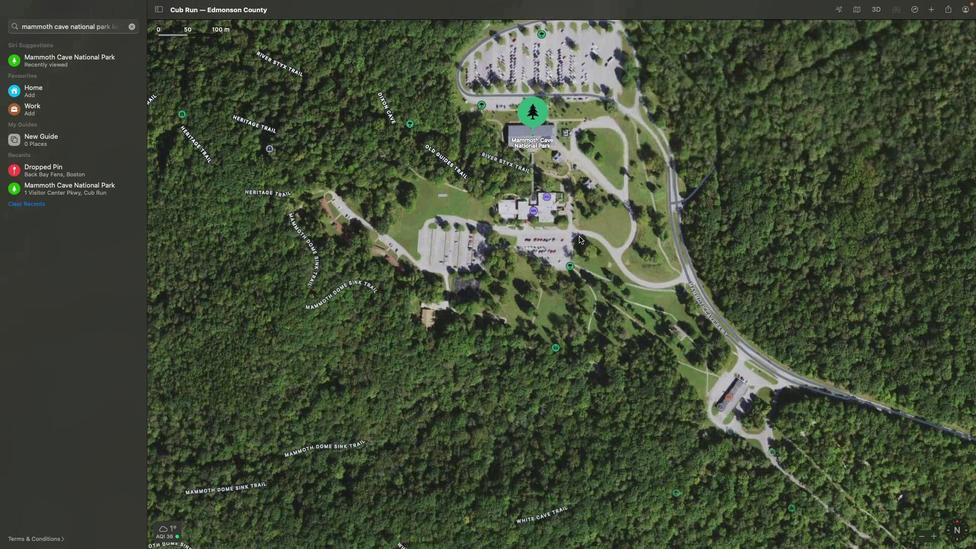 
Action: Mouse scrolled (579, 236) with delta (0, 2)
Screenshot: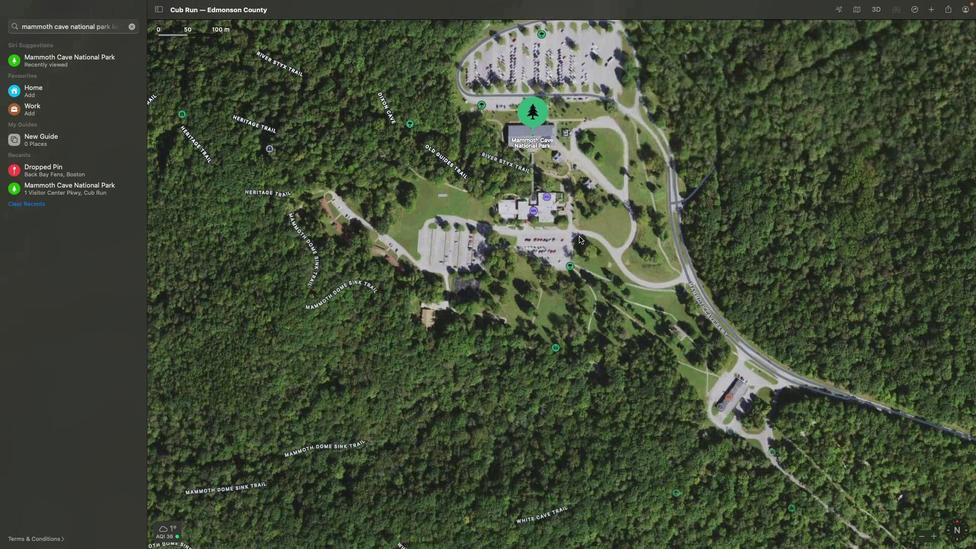 
Action: Mouse scrolled (579, 236) with delta (0, 2)
Screenshot: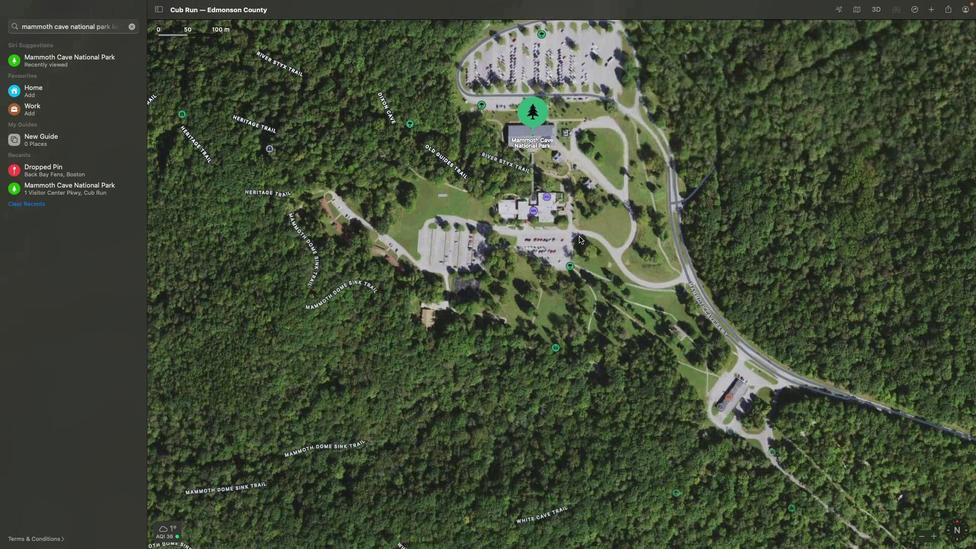 
Action: Mouse scrolled (579, 236) with delta (0, 3)
Screenshot: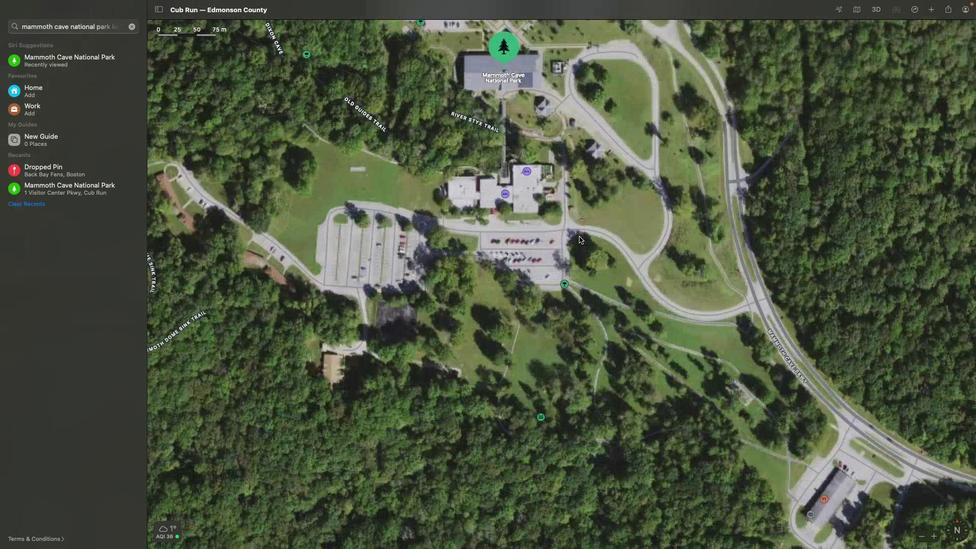 
Action: Mouse scrolled (579, 236) with delta (0, 3)
Screenshot: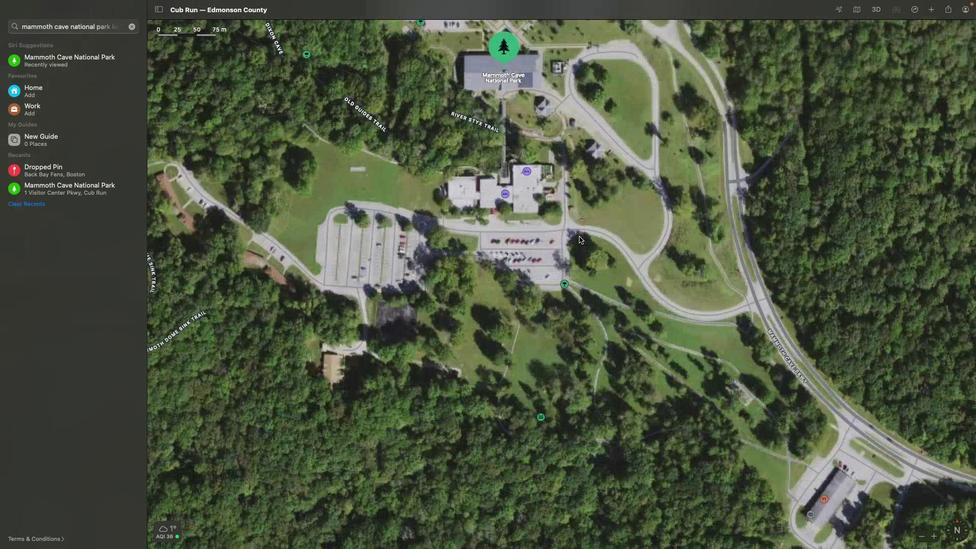 
Action: Mouse scrolled (579, 236) with delta (0, 3)
Screenshot: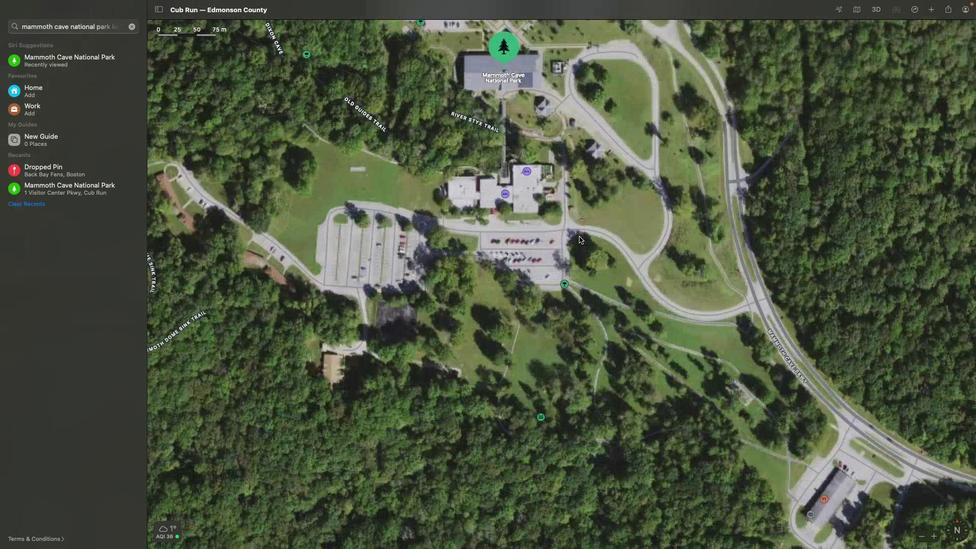 
Action: Mouse moved to (587, 225)
Screenshot: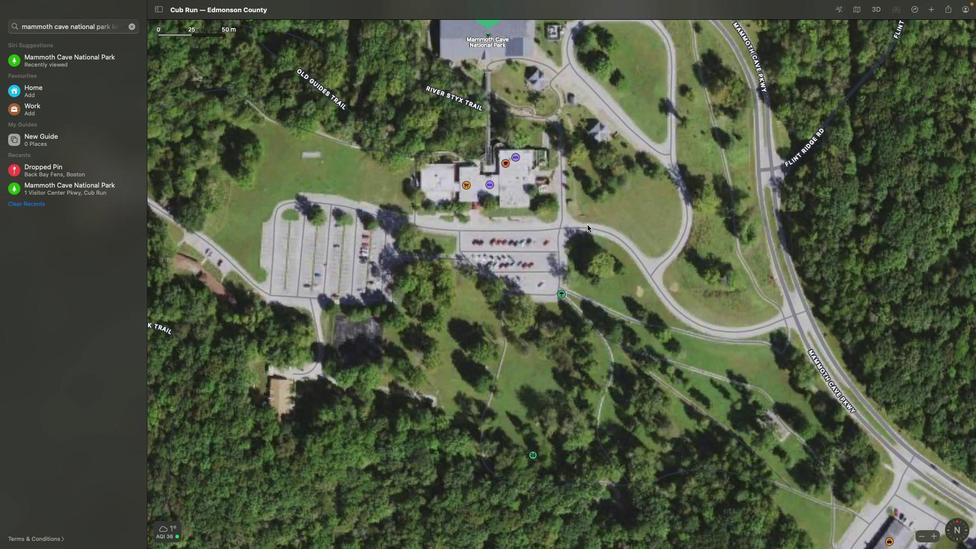 
Action: Mouse pressed left at (587, 225)
Screenshot: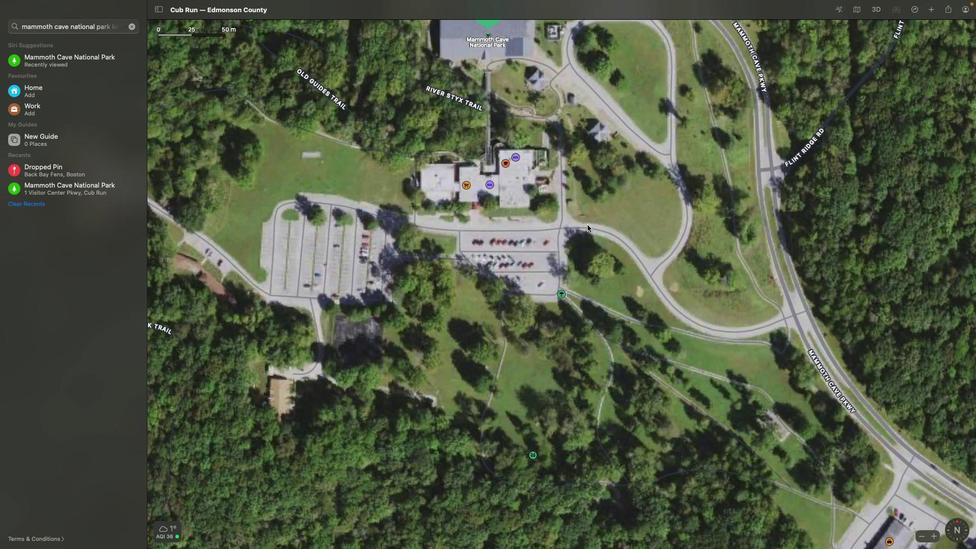 
Action: Mouse moved to (569, 208)
Screenshot: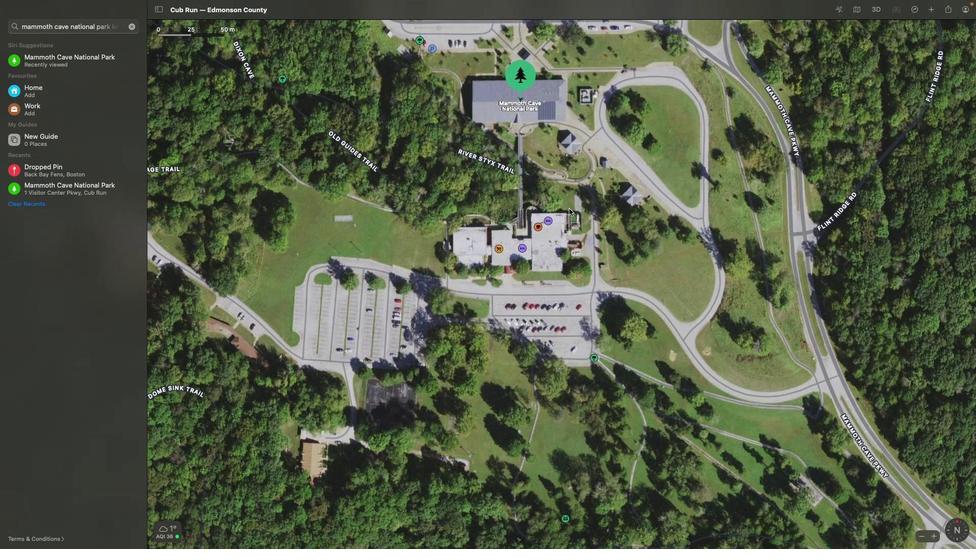 
Action: Mouse scrolled (569, 208) with delta (0, 0)
Screenshot: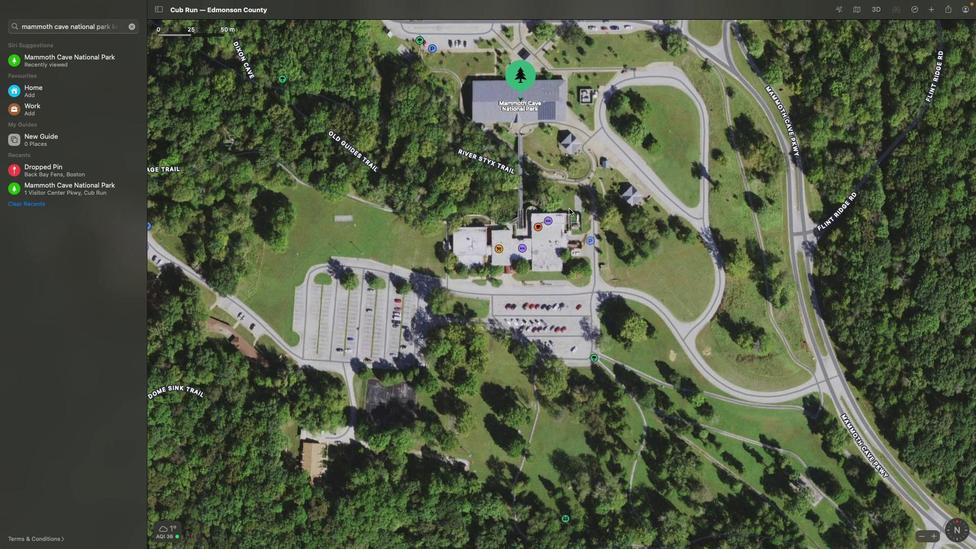 
Action: Mouse scrolled (569, 208) with delta (0, 0)
Screenshot: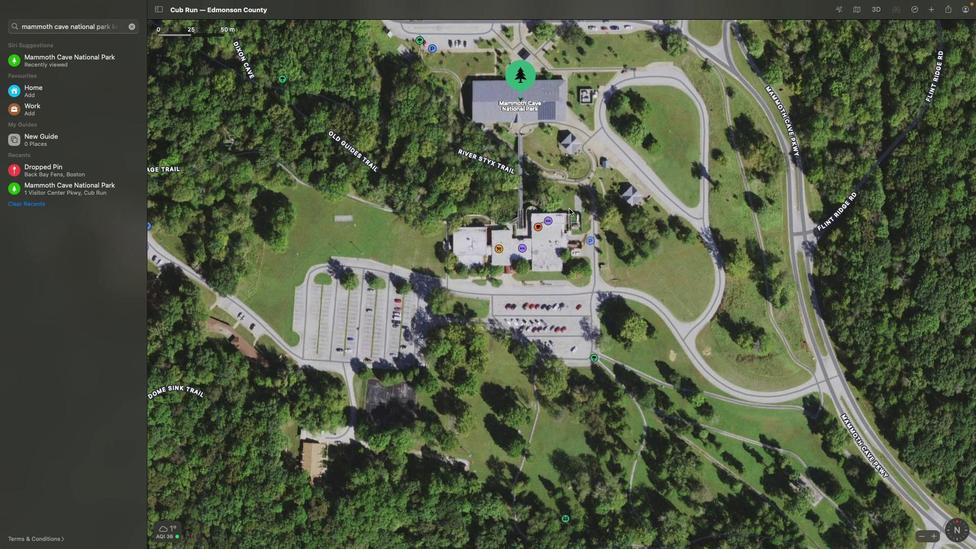 
Action: Mouse scrolled (569, 208) with delta (0, 1)
Screenshot: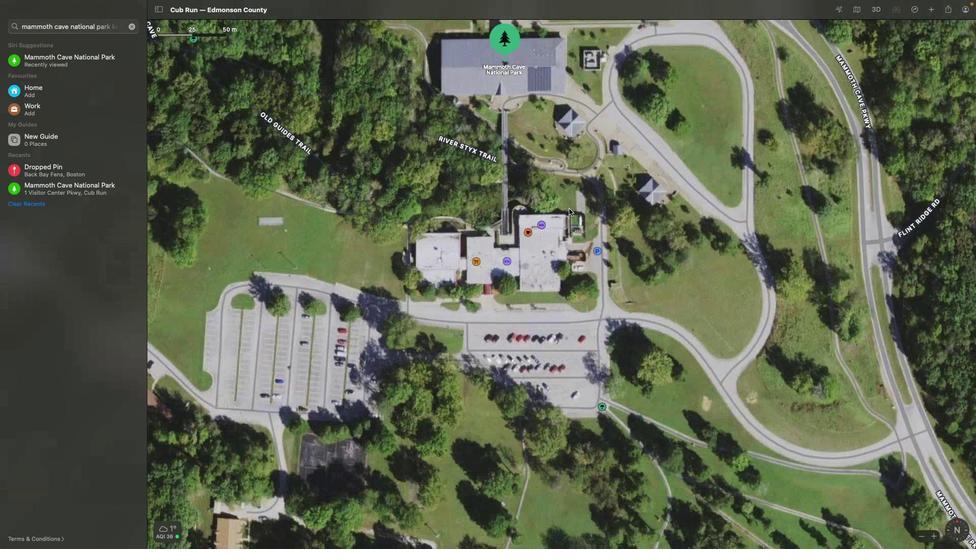 
Action: Mouse scrolled (569, 208) with delta (0, 2)
Screenshot: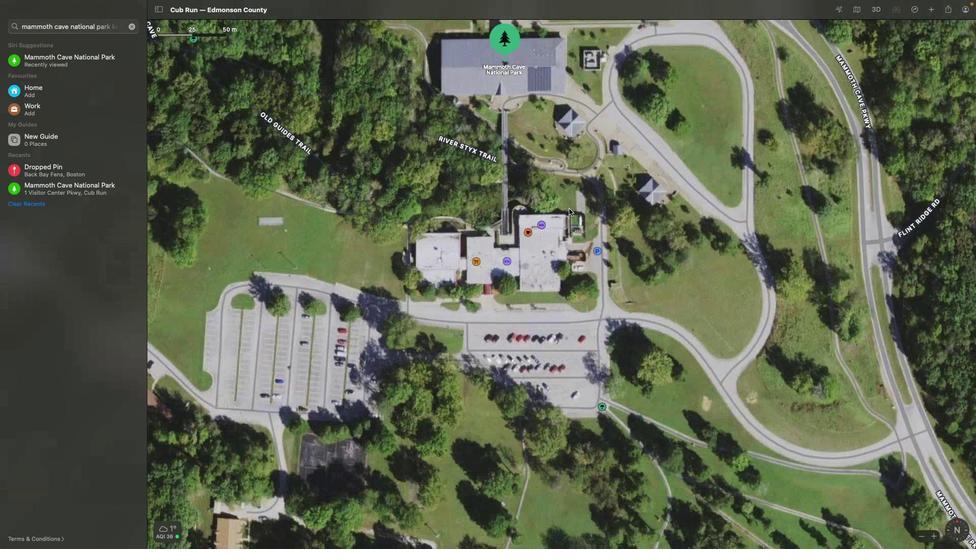 
Action: Mouse scrolled (569, 208) with delta (0, 3)
Screenshot: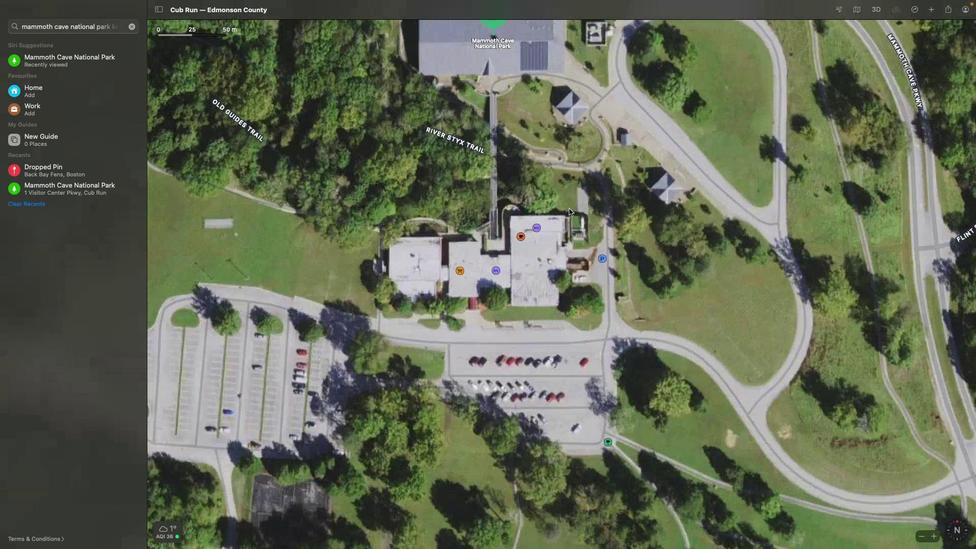 
Action: Mouse scrolled (569, 208) with delta (0, 3)
Screenshot: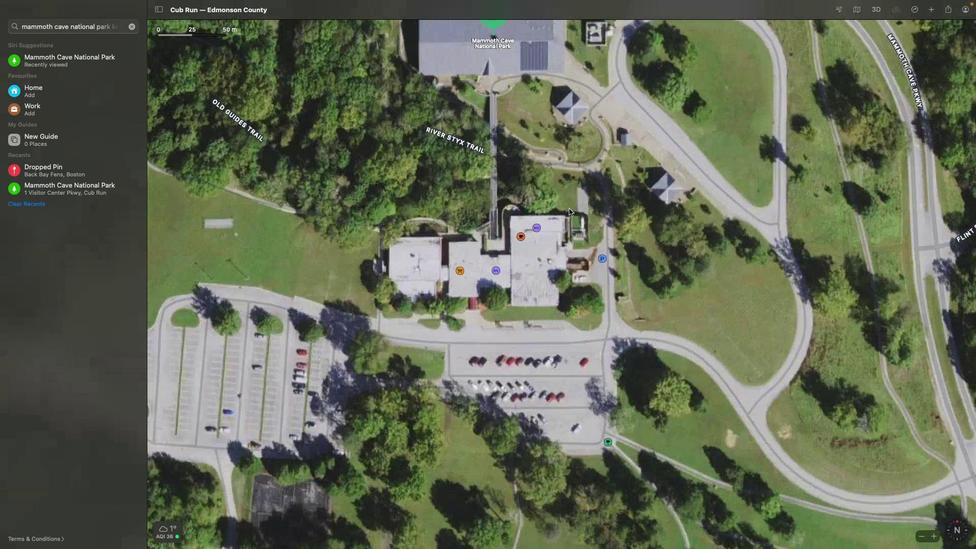 
Action: Mouse scrolled (569, 208) with delta (0, 3)
Screenshot: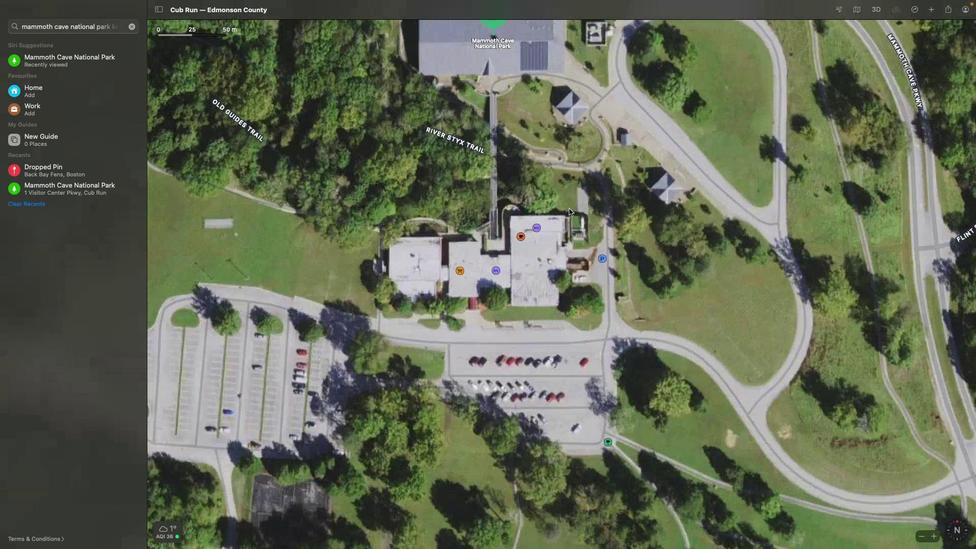 
Action: Mouse moved to (566, 199)
Screenshot: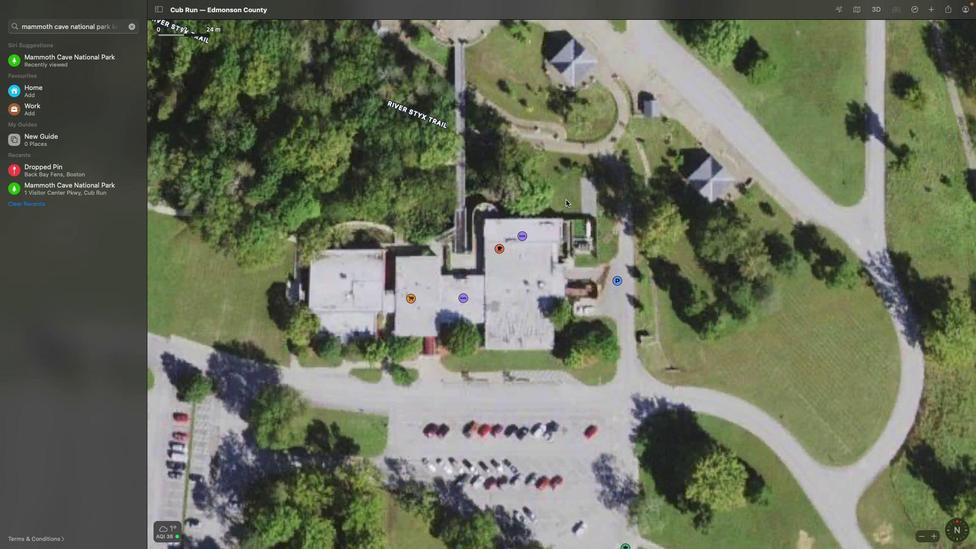 
Action: Mouse pressed left at (566, 199)
Screenshot: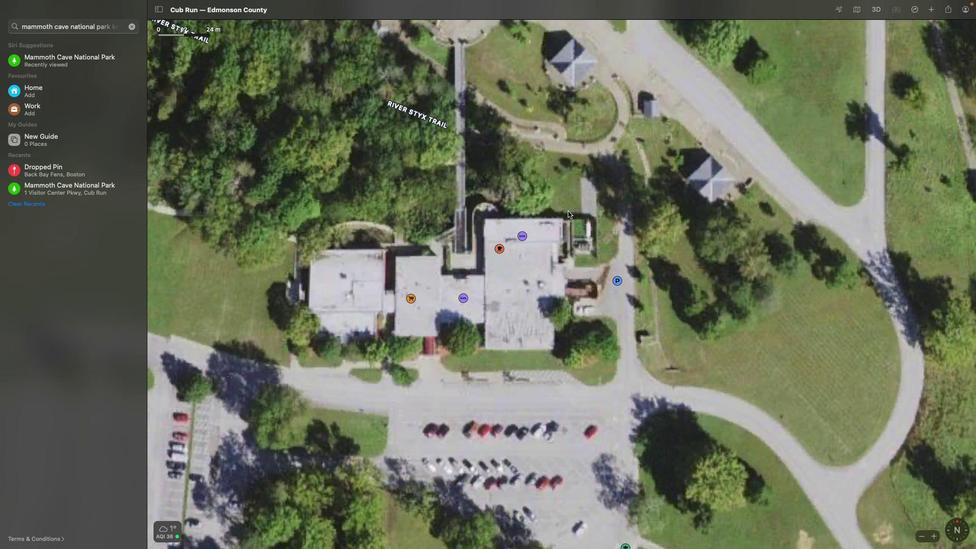 
Action: Mouse moved to (549, 271)
Screenshot: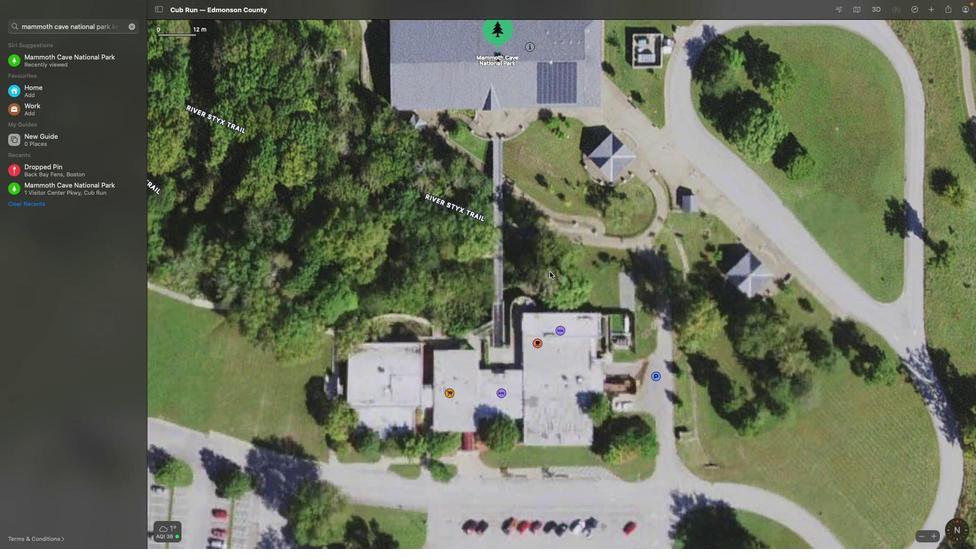 
Action: Mouse scrolled (549, 271) with delta (0, 0)
Screenshot: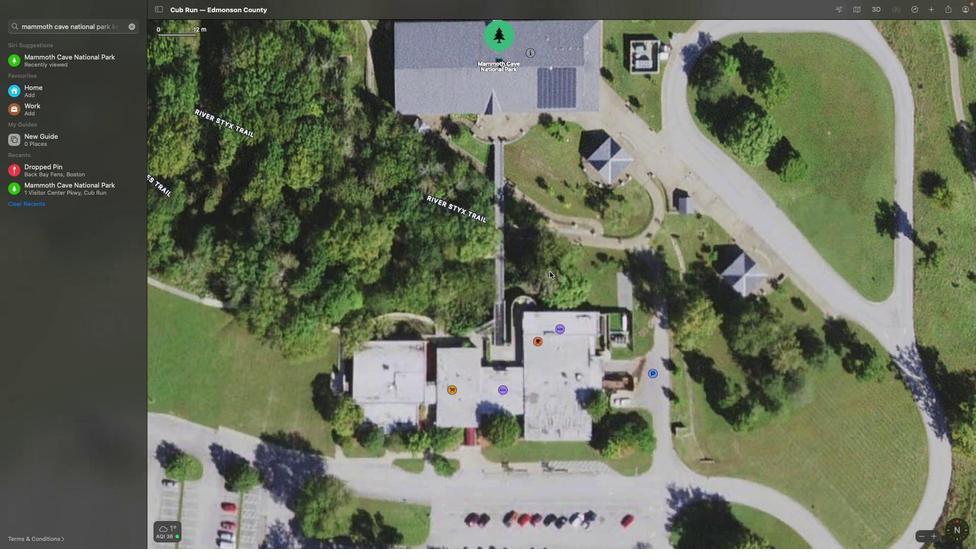 
Action: Mouse scrolled (549, 271) with delta (0, 0)
Screenshot: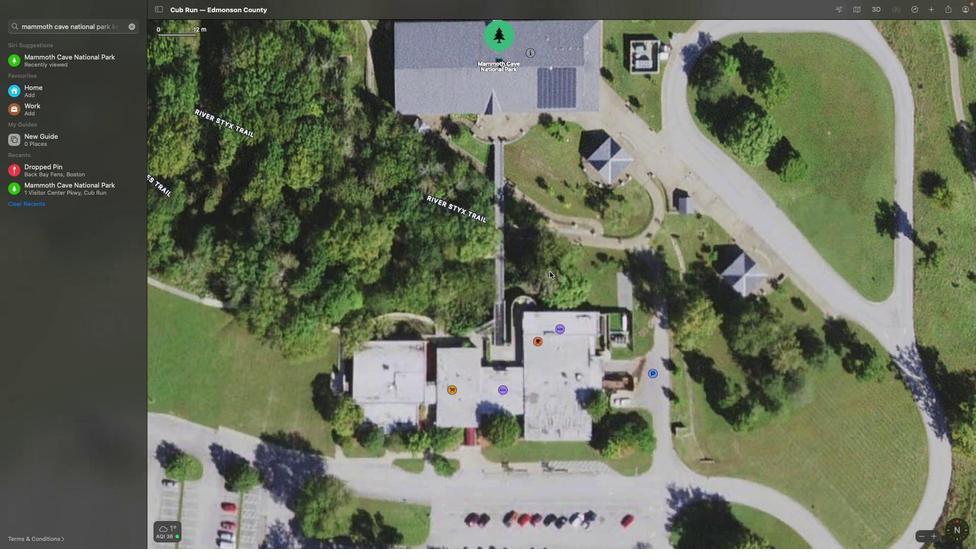 
Action: Mouse scrolled (549, 271) with delta (0, -1)
Screenshot: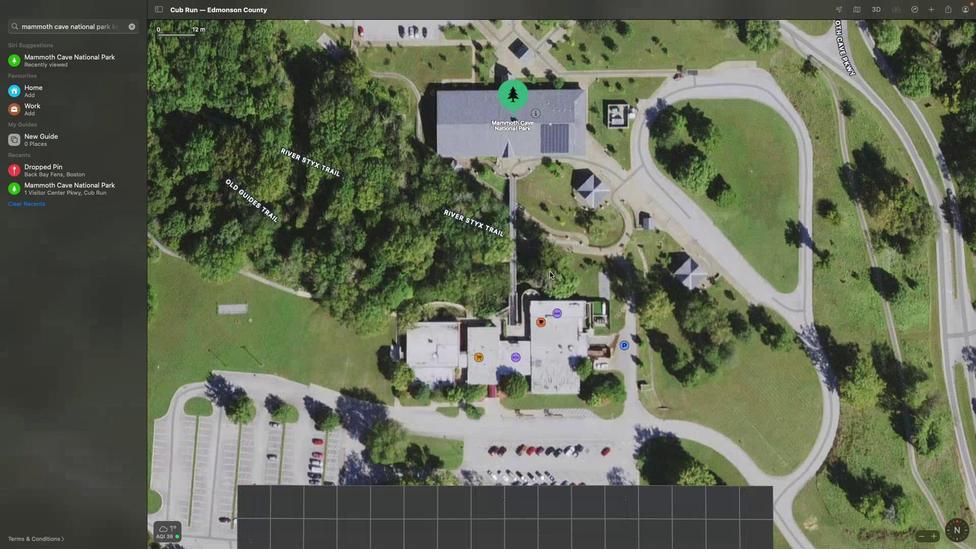 
Action: Mouse scrolled (549, 271) with delta (0, -2)
Screenshot: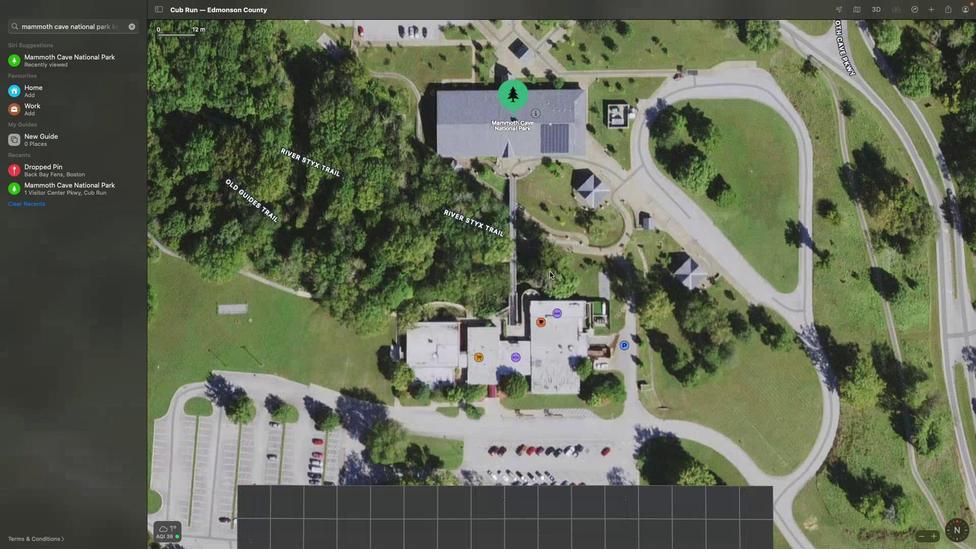 
Action: Mouse scrolled (549, 271) with delta (0, -3)
Screenshot: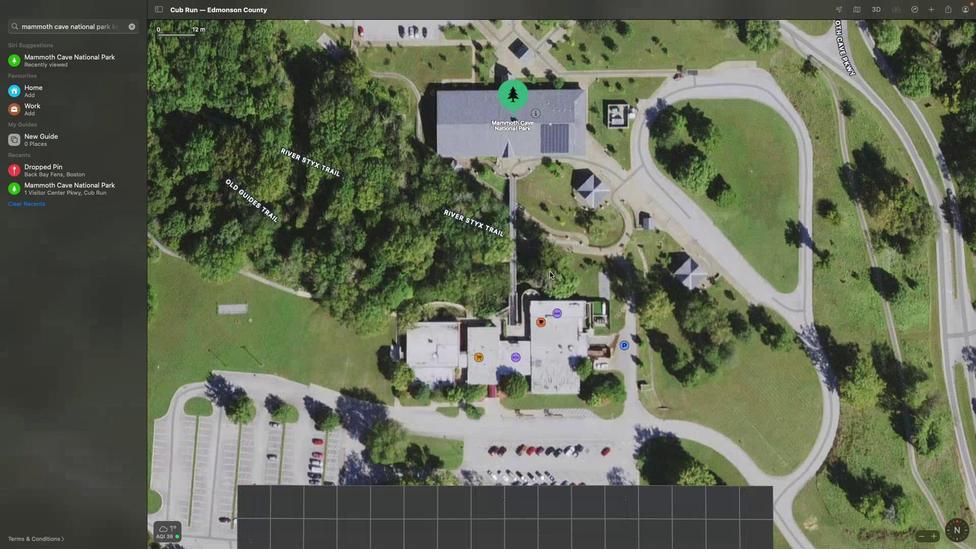 
Action: Mouse scrolled (549, 271) with delta (0, -3)
Screenshot: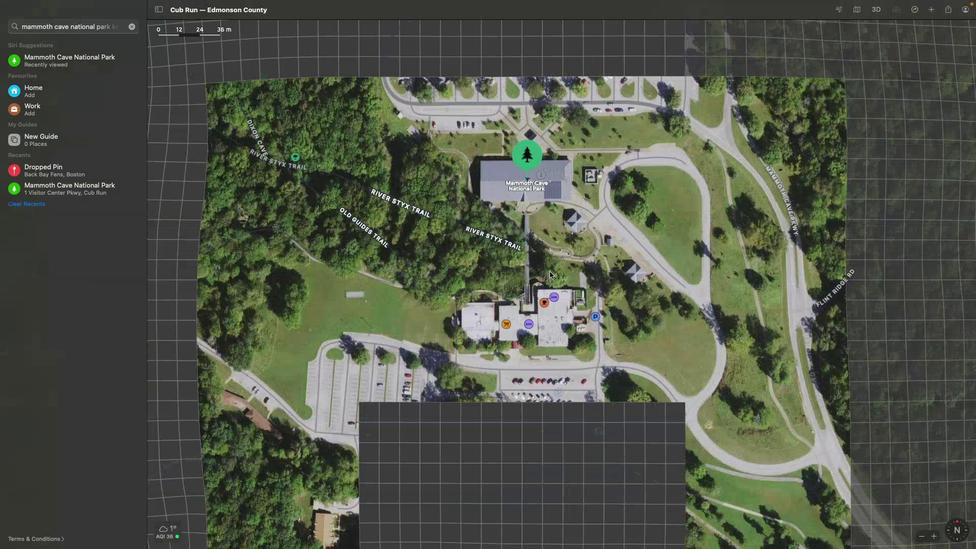 
Action: Mouse moved to (544, 272)
Screenshot: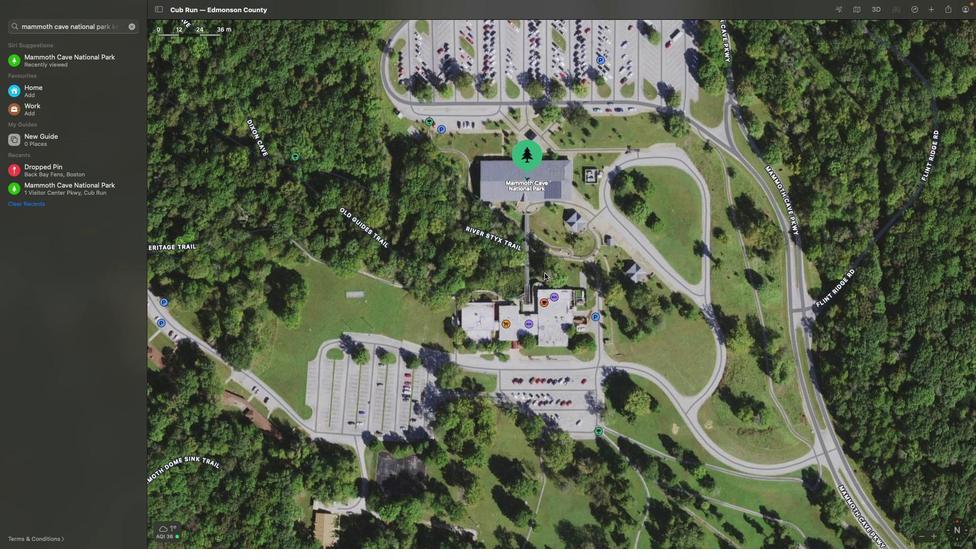 
Action: Mouse scrolled (544, 272) with delta (0, 0)
Screenshot: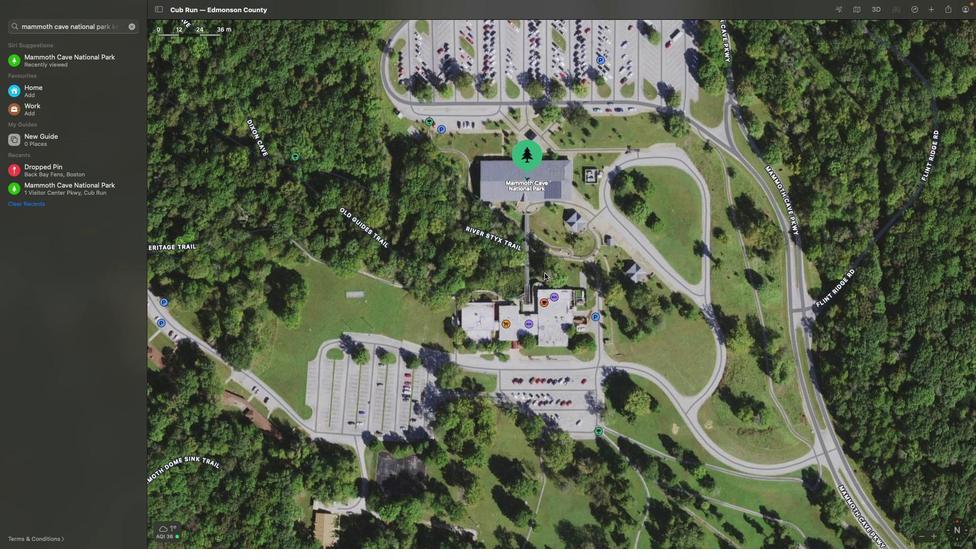 
Action: Mouse scrolled (544, 272) with delta (0, 0)
Screenshot: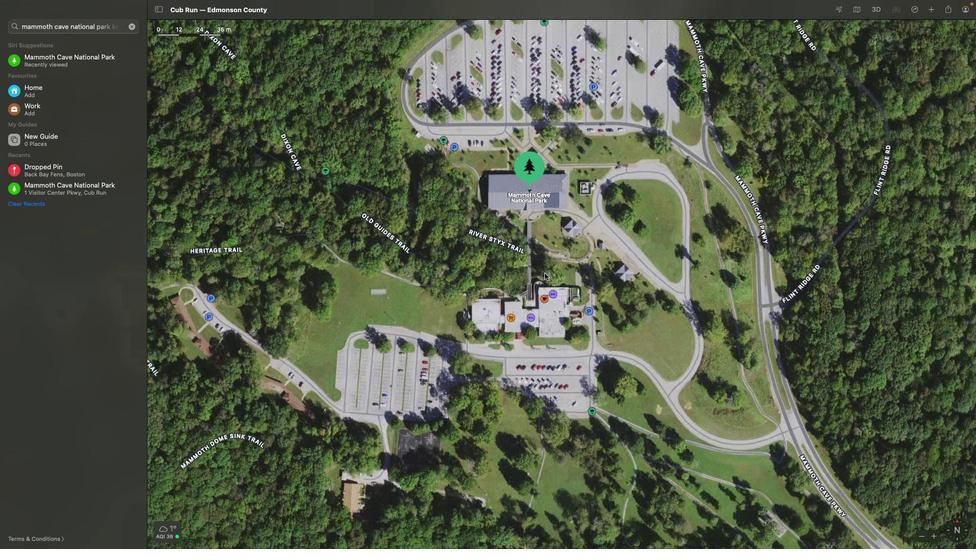 
Action: Mouse scrolled (544, 272) with delta (0, -1)
Screenshot: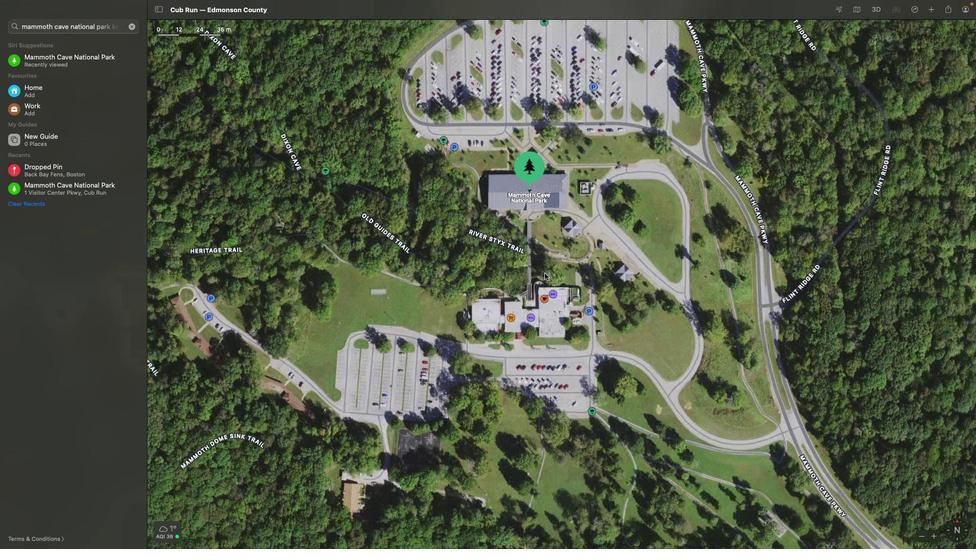 
Action: Mouse scrolled (544, 272) with delta (0, -2)
Screenshot: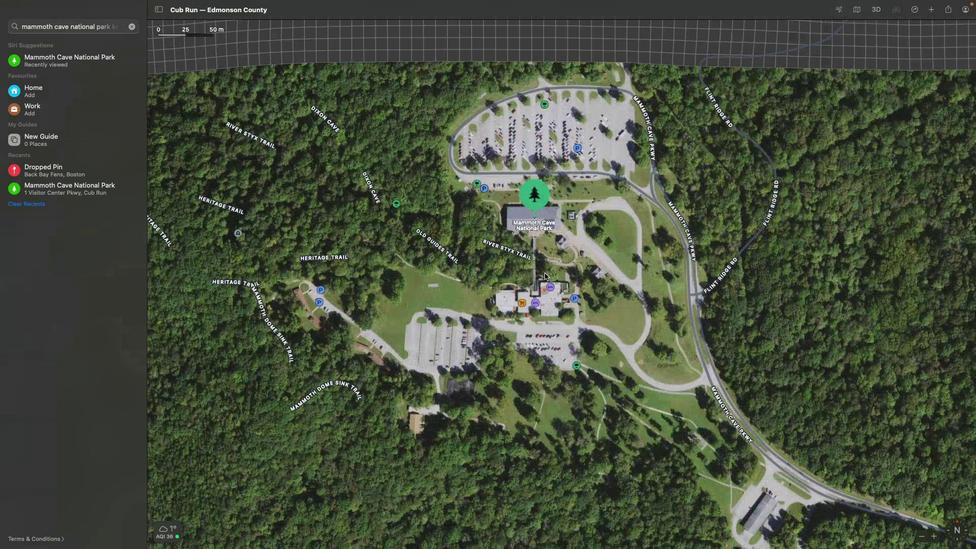 
Action: Mouse scrolled (544, 272) with delta (0, -3)
Screenshot: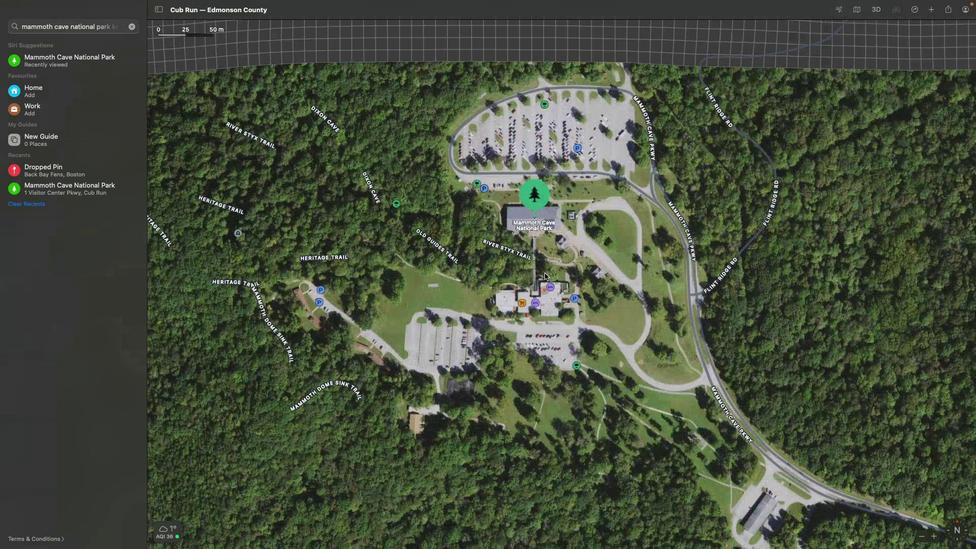 
Action: Mouse scrolled (544, 272) with delta (0, -3)
Screenshot: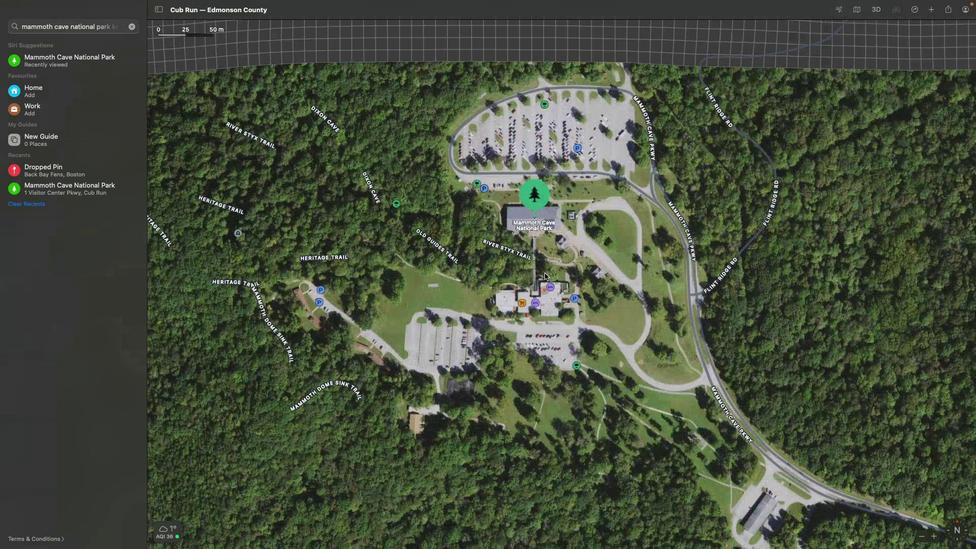 
Action: Mouse moved to (533, 266)
Screenshot: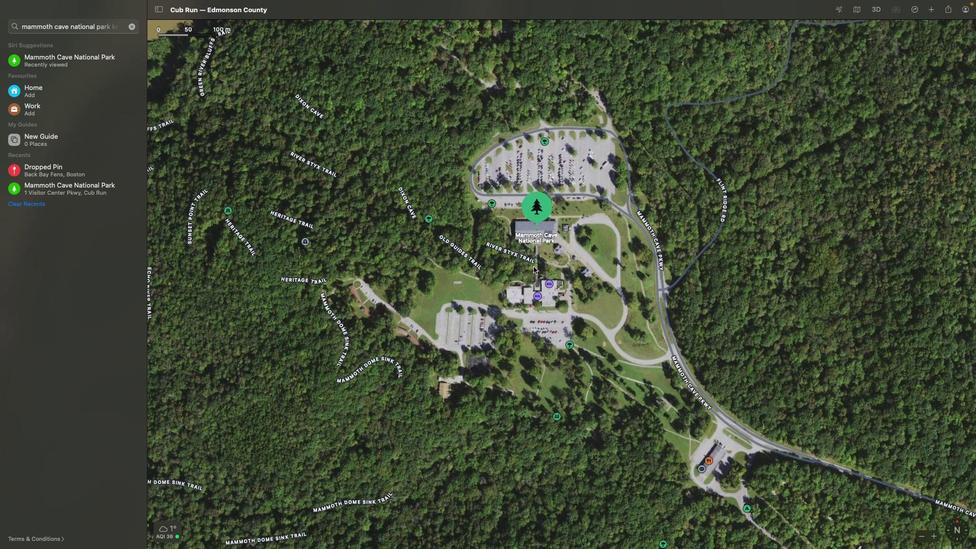 
Action: Mouse pressed left at (533, 266)
Screenshot: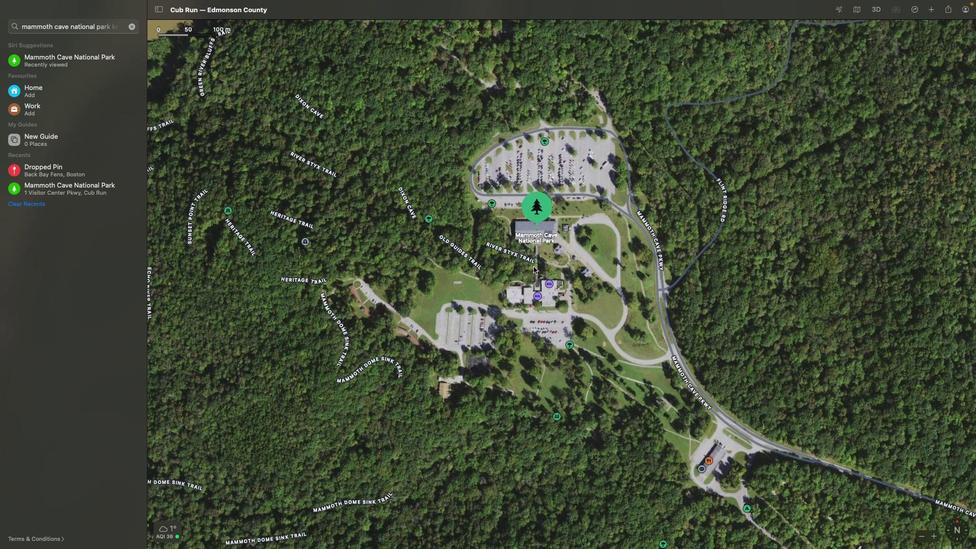 
Action: Mouse moved to (601, 267)
Screenshot: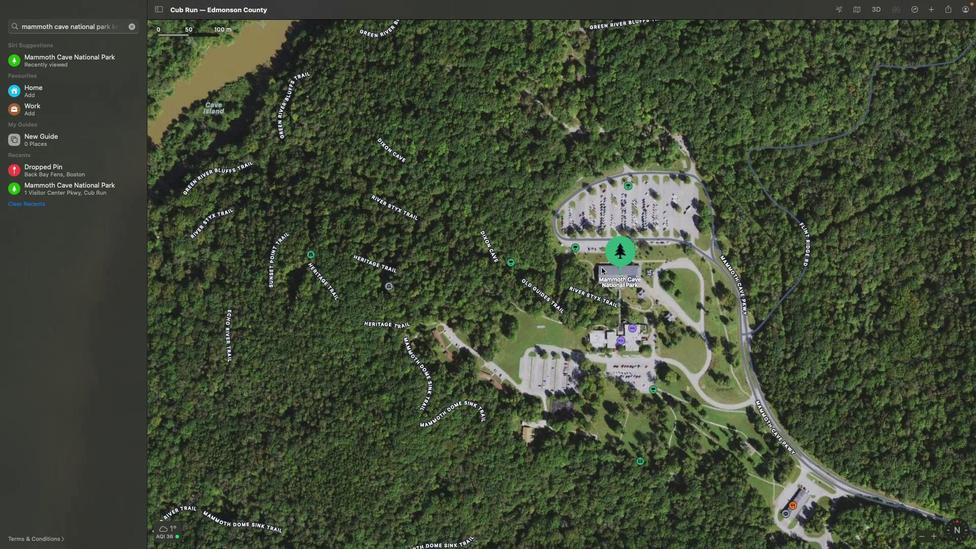 
Action: Mouse scrolled (601, 267) with delta (0, 0)
Screenshot: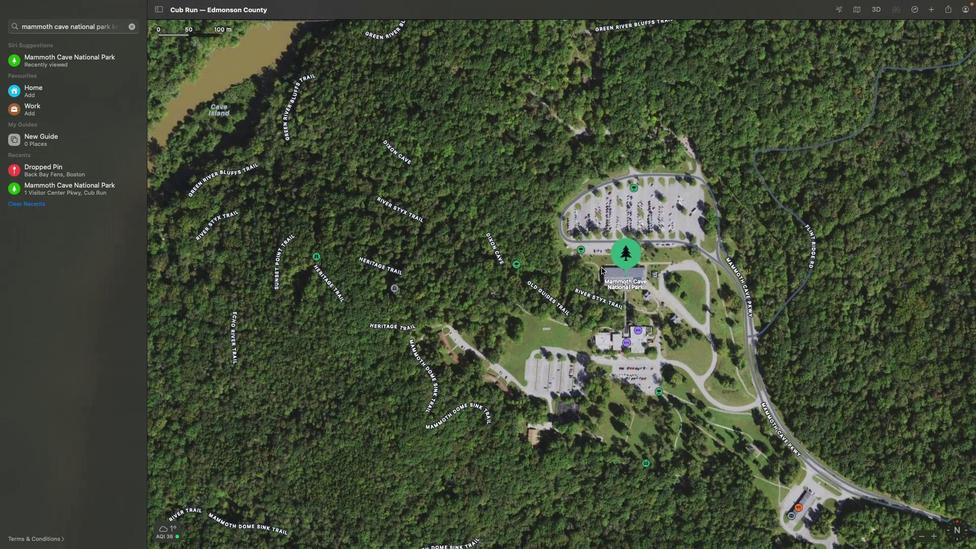 
Action: Mouse scrolled (601, 267) with delta (0, 0)
Screenshot: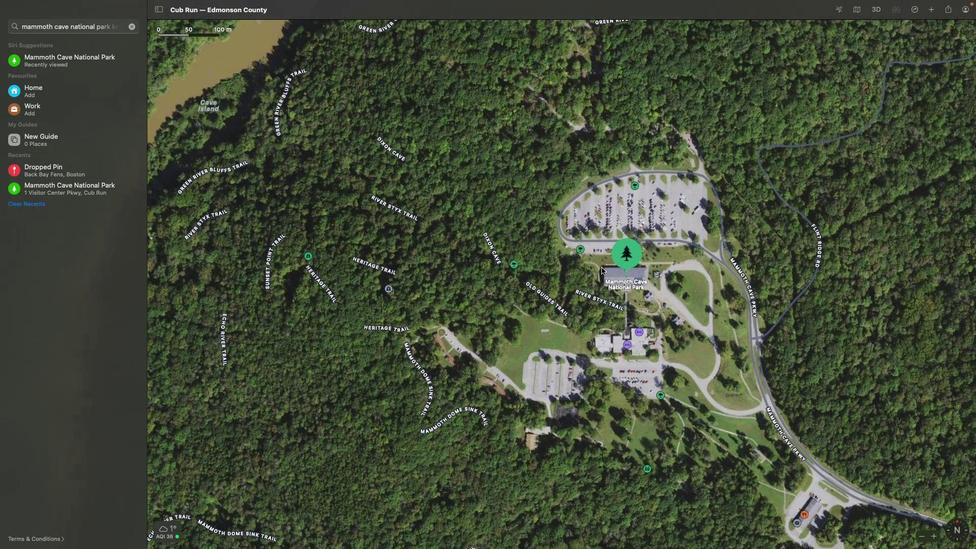 
Action: Mouse scrolled (601, 267) with delta (0, 1)
Screenshot: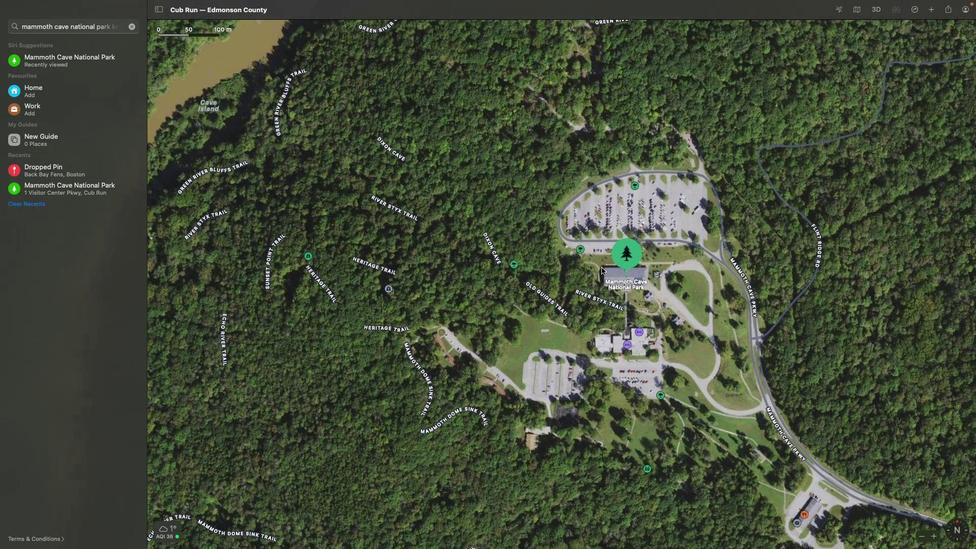 
Action: Mouse scrolled (601, 267) with delta (0, 2)
Screenshot: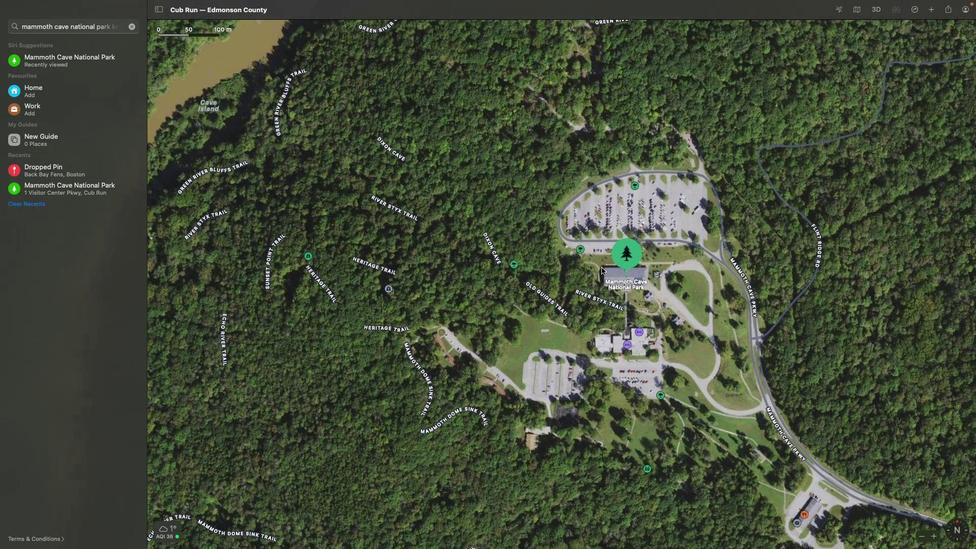 
Action: Mouse scrolled (601, 267) with delta (0, 3)
Screenshot: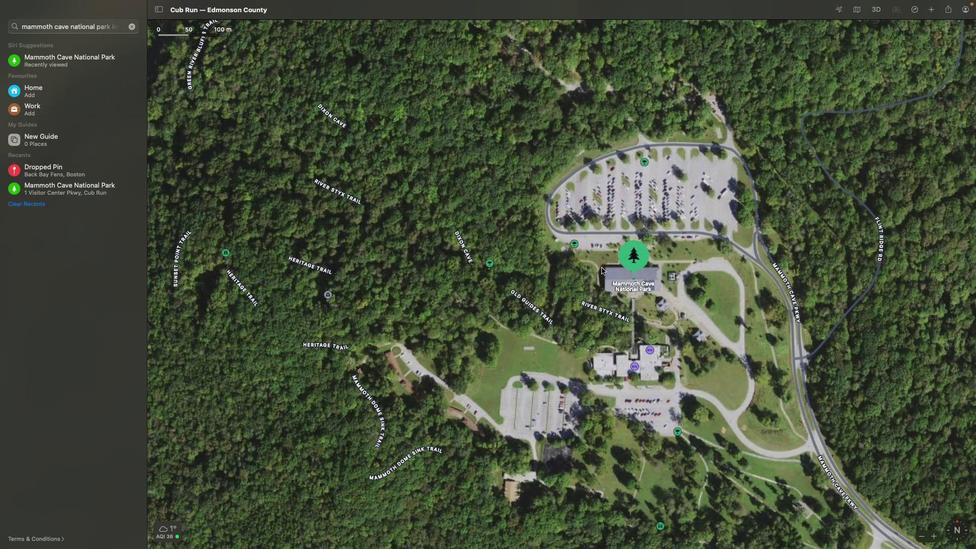 
Action: Mouse scrolled (601, 267) with delta (0, 3)
Screenshot: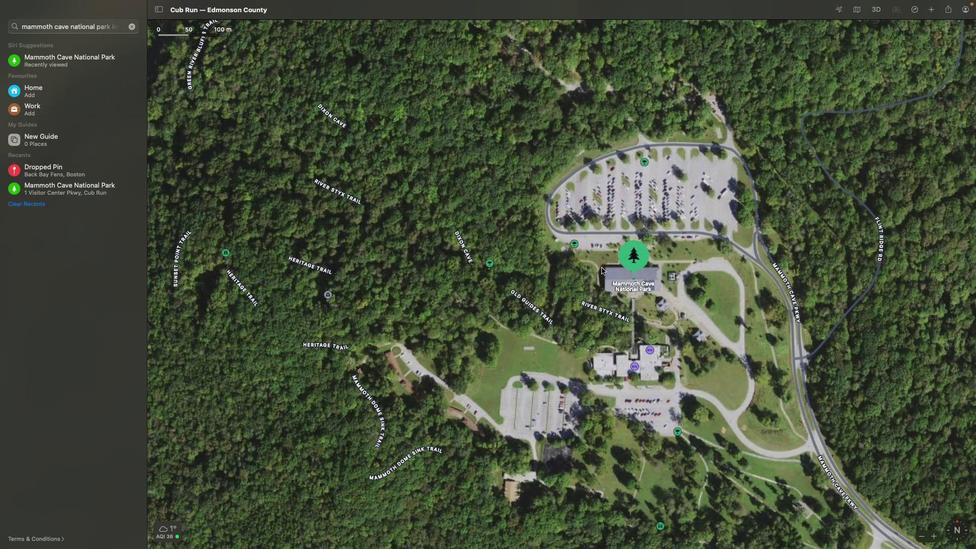 
Action: Mouse moved to (675, 263)
Screenshot: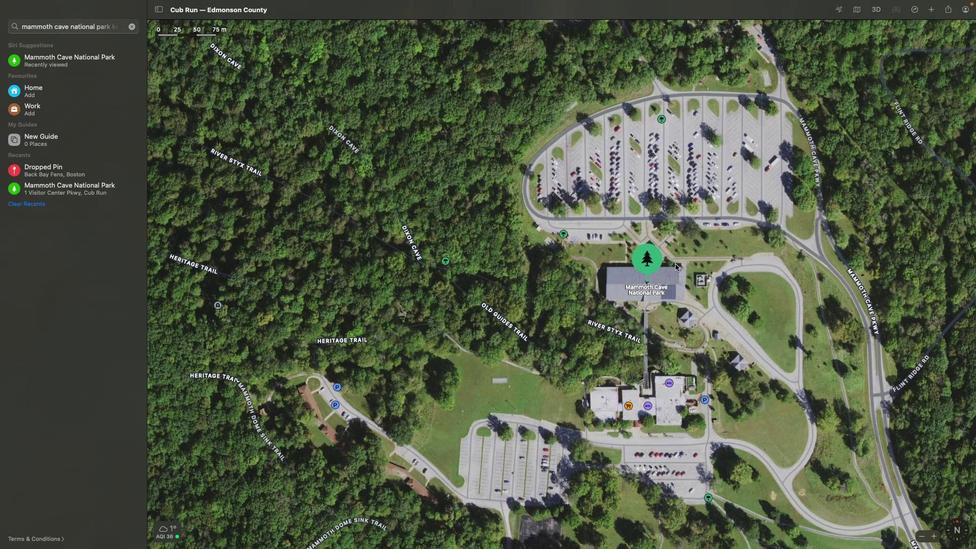 
Action: Mouse scrolled (675, 263) with delta (0, 0)
Screenshot: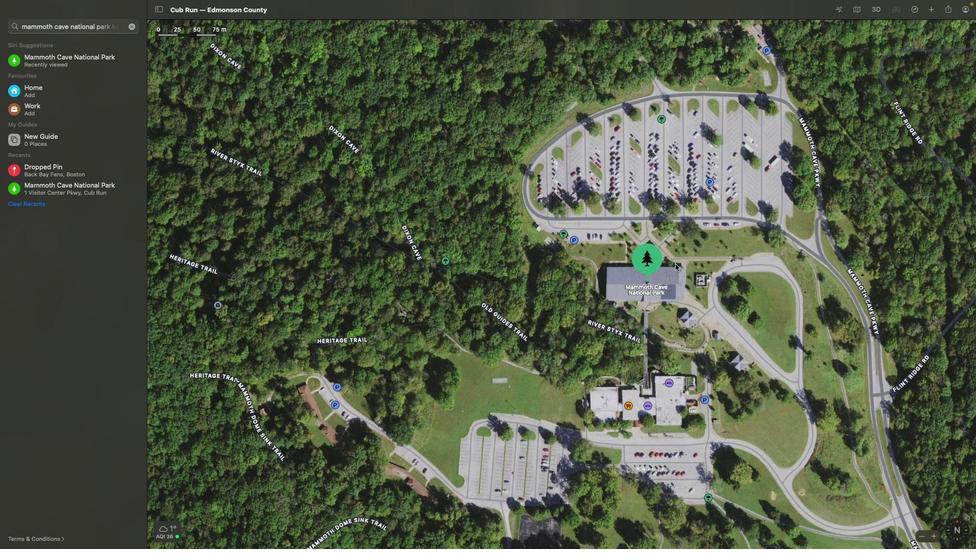 
Action: Mouse scrolled (675, 263) with delta (0, 0)
Screenshot: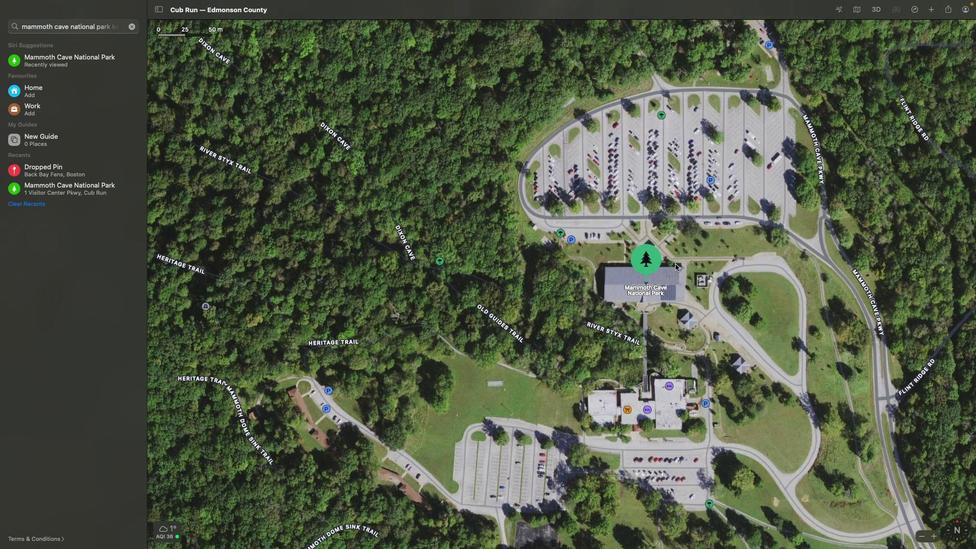 
Action: Mouse scrolled (675, 263) with delta (0, 1)
Screenshot: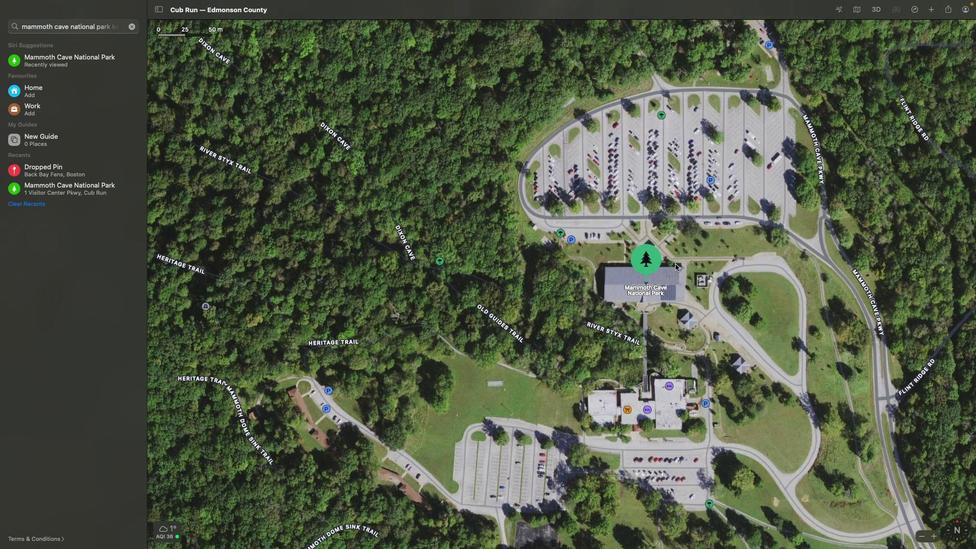 
Action: Mouse scrolled (675, 263) with delta (0, 2)
Screenshot: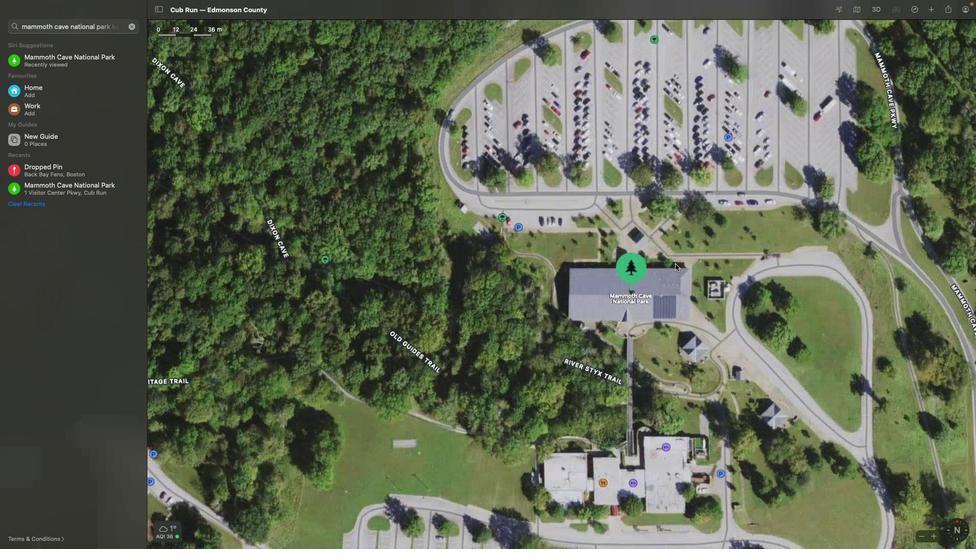 
Action: Mouse scrolled (675, 263) with delta (0, 3)
Screenshot: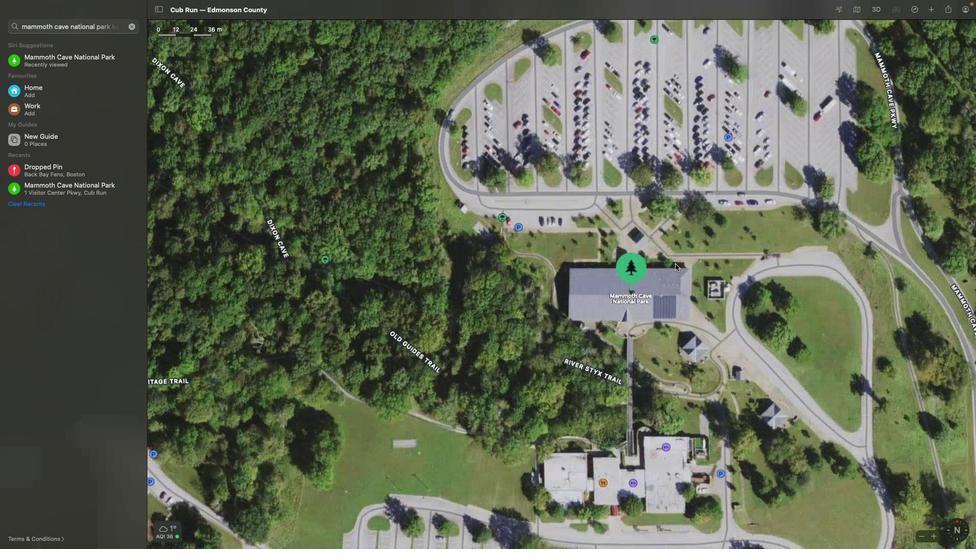 
Action: Mouse scrolled (675, 263) with delta (0, 3)
Screenshot: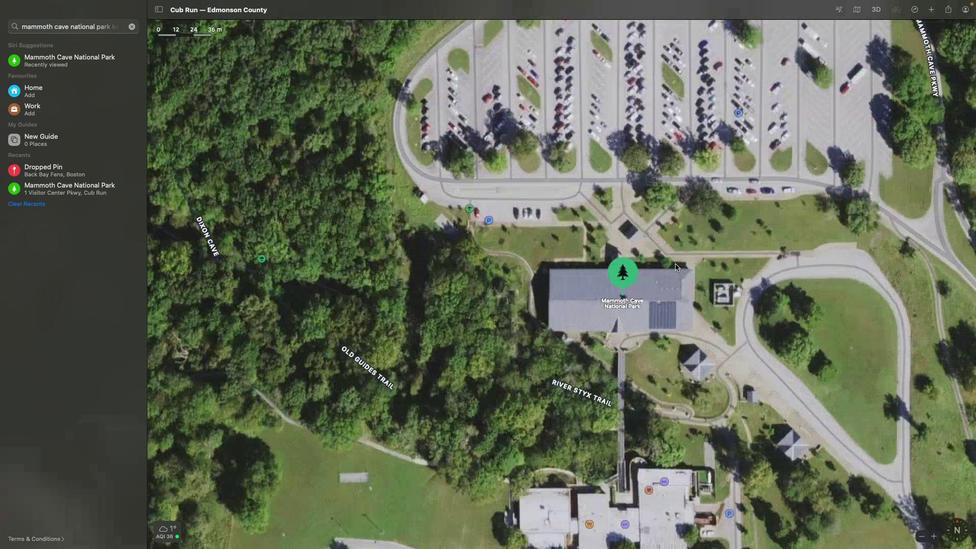
Action: Mouse moved to (773, 265)
Screenshot: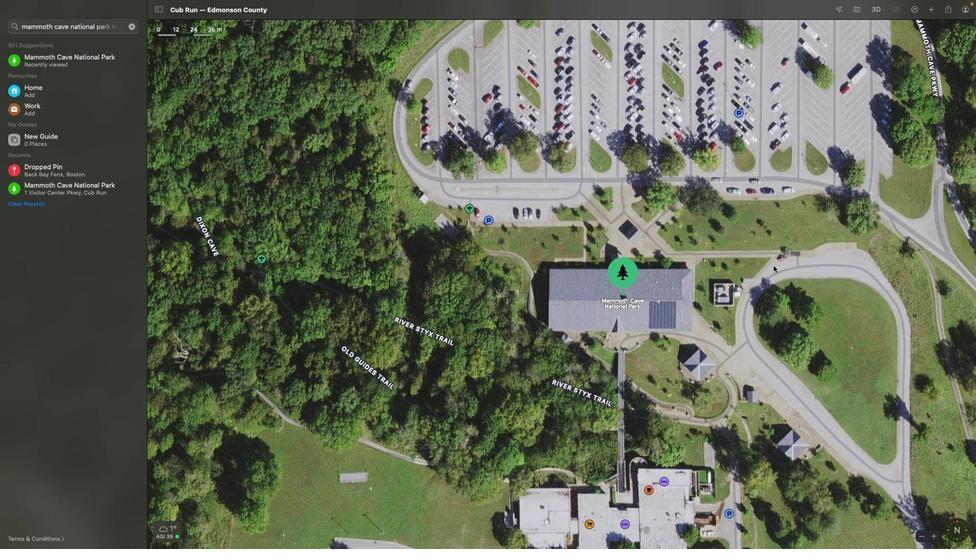 
Action: Mouse pressed left at (773, 265)
Screenshot: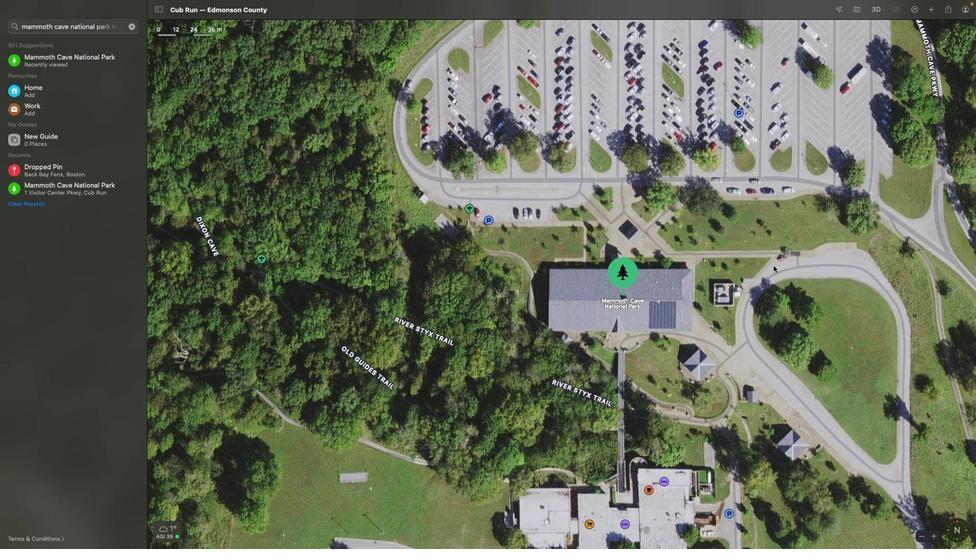 
Action: Mouse moved to (650, 259)
Screenshot: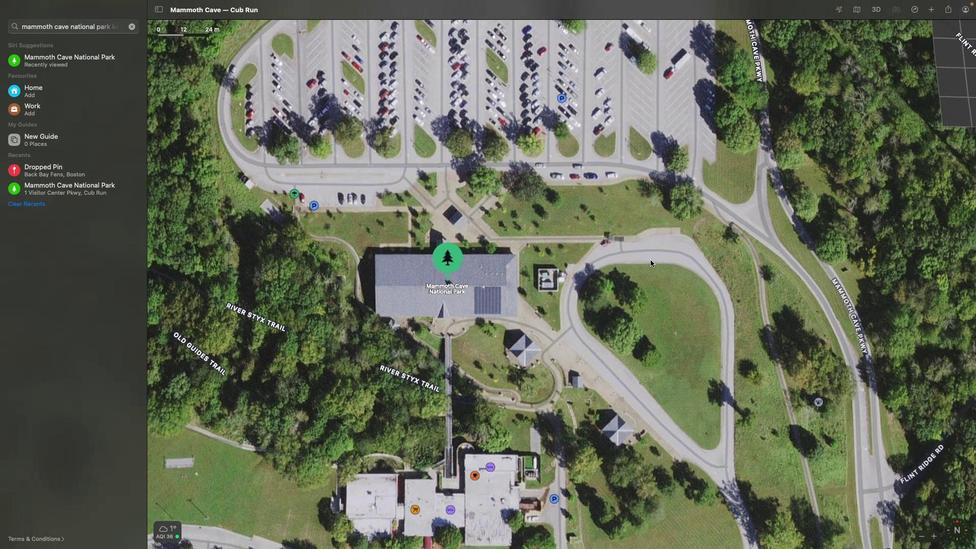 
Action: Mouse scrolled (650, 259) with delta (0, 0)
Screenshot: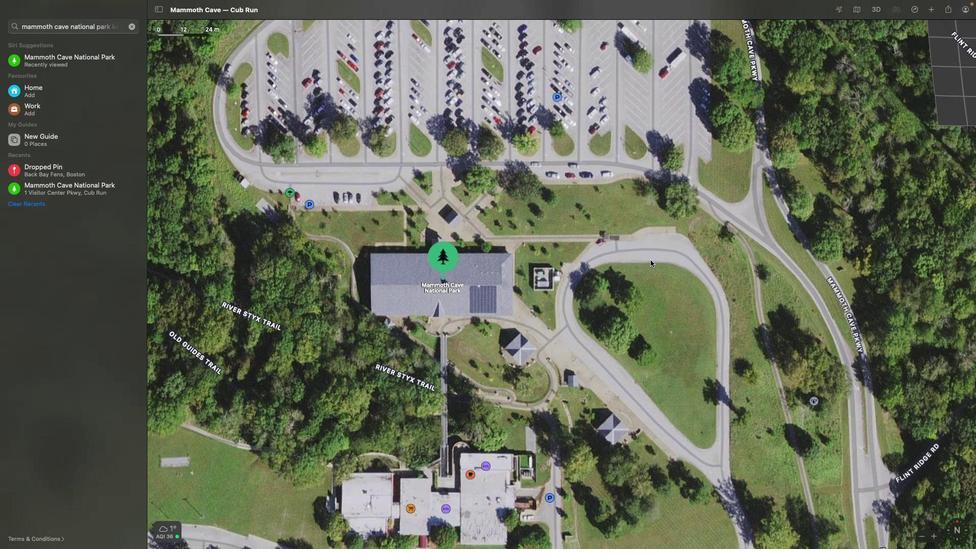 
Action: Mouse scrolled (650, 259) with delta (0, 0)
Screenshot: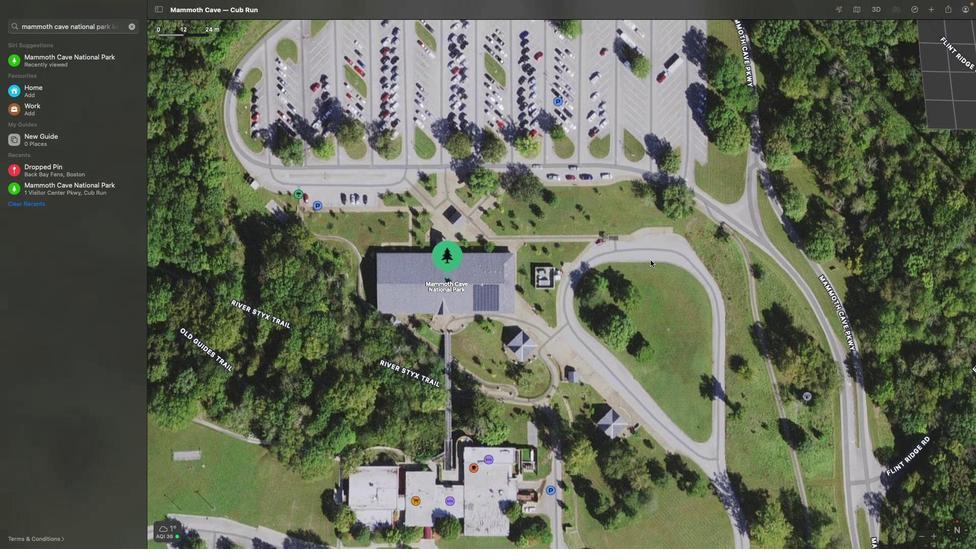 
Action: Mouse scrolled (650, 259) with delta (0, -1)
Screenshot: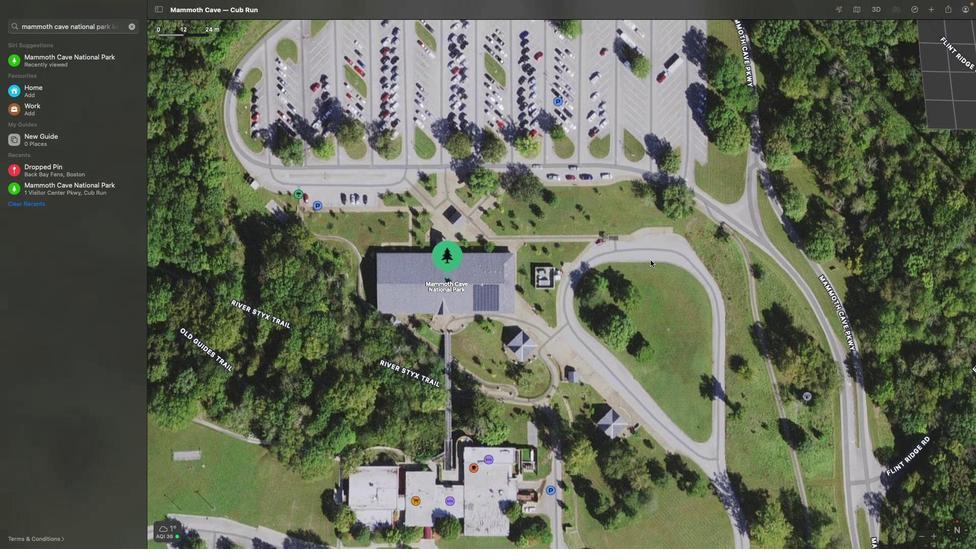
Action: Mouse scrolled (650, 259) with delta (0, -2)
Screenshot: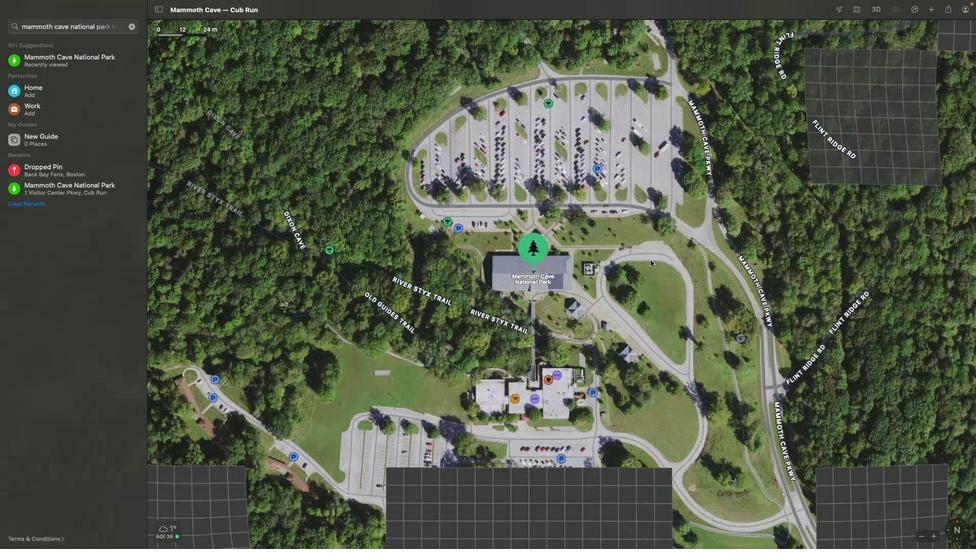 
Action: Mouse scrolled (650, 259) with delta (0, -3)
Screenshot: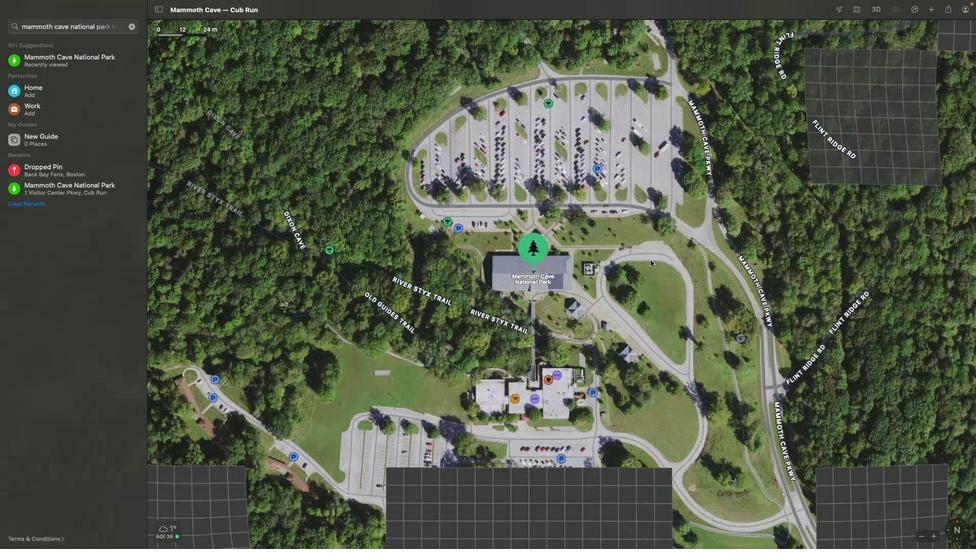 
Action: Mouse scrolled (650, 259) with delta (0, 0)
Screenshot: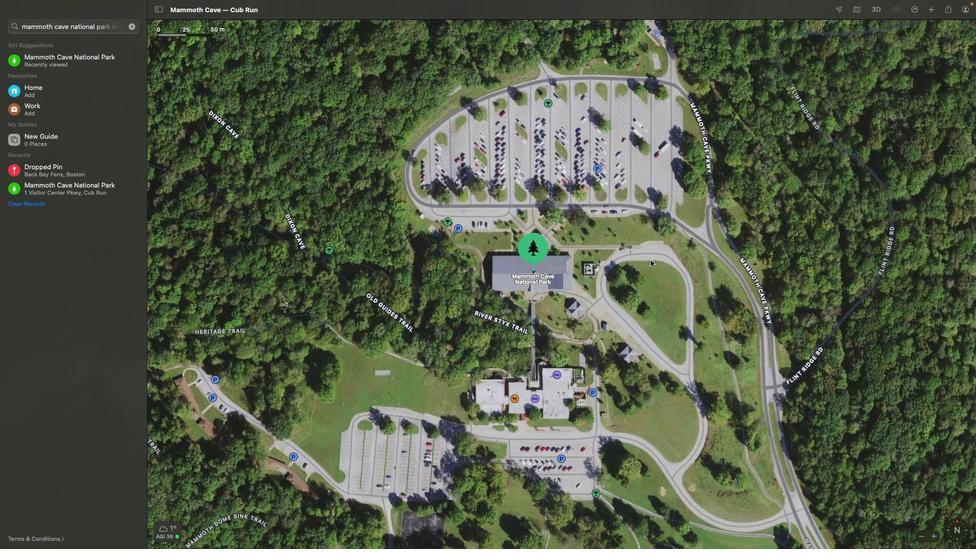 
Action: Mouse scrolled (650, 259) with delta (0, 0)
Screenshot: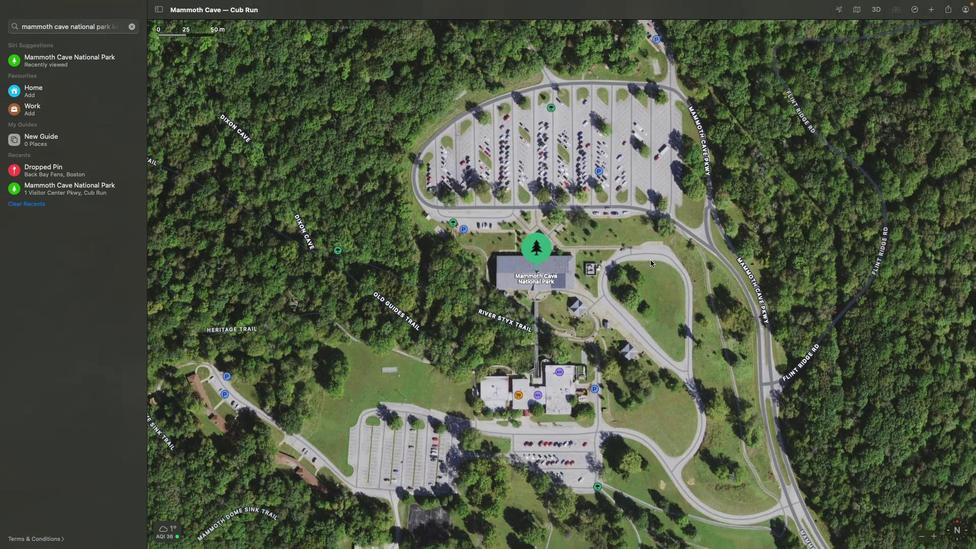 
Action: Mouse scrolled (650, 259) with delta (0, -1)
Screenshot: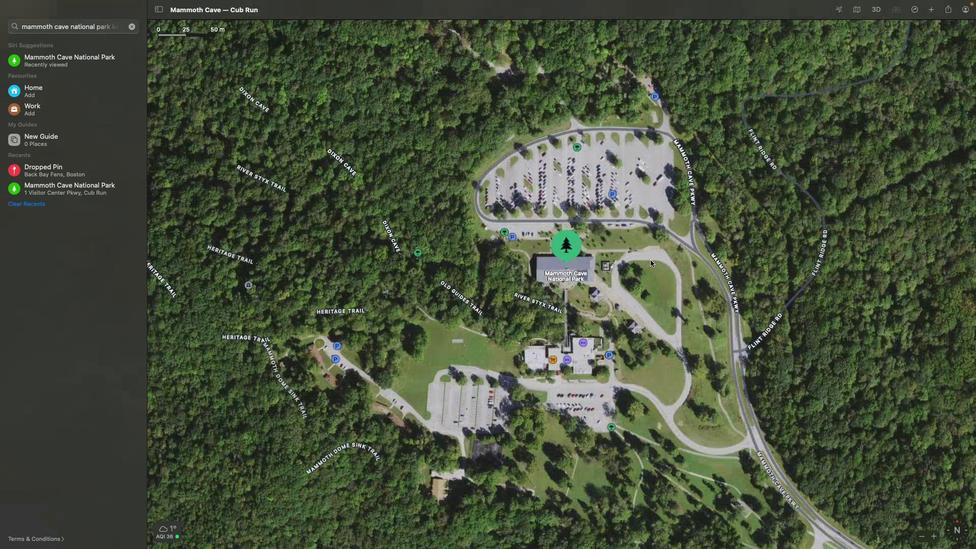 
Action: Mouse scrolled (650, 259) with delta (0, -2)
Screenshot: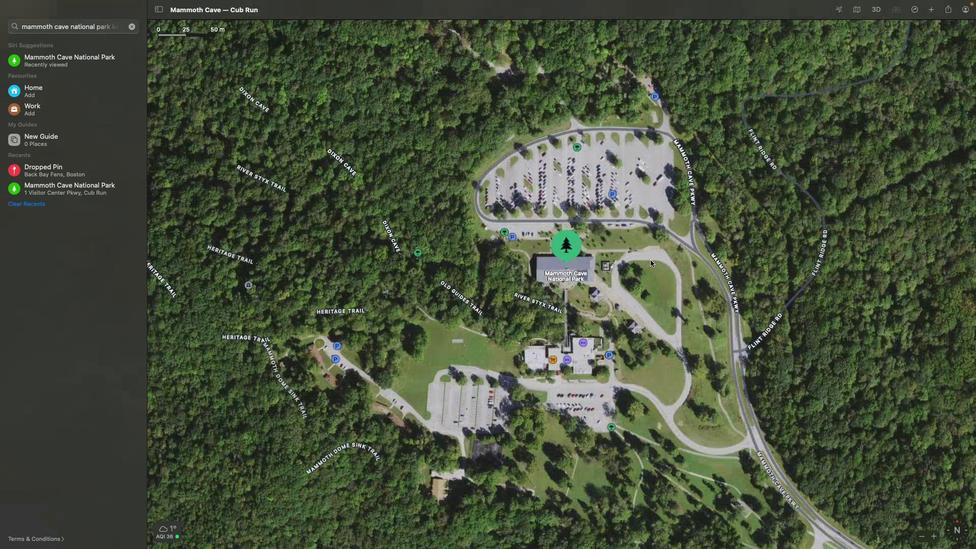 
Action: Mouse scrolled (650, 259) with delta (0, -3)
Screenshot: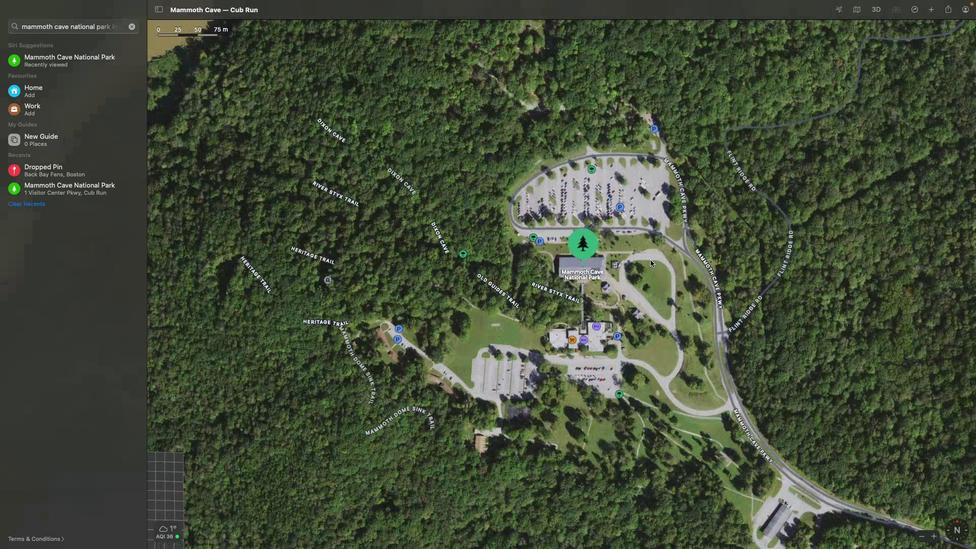 
Action: Mouse scrolled (650, 259) with delta (0, 0)
Screenshot: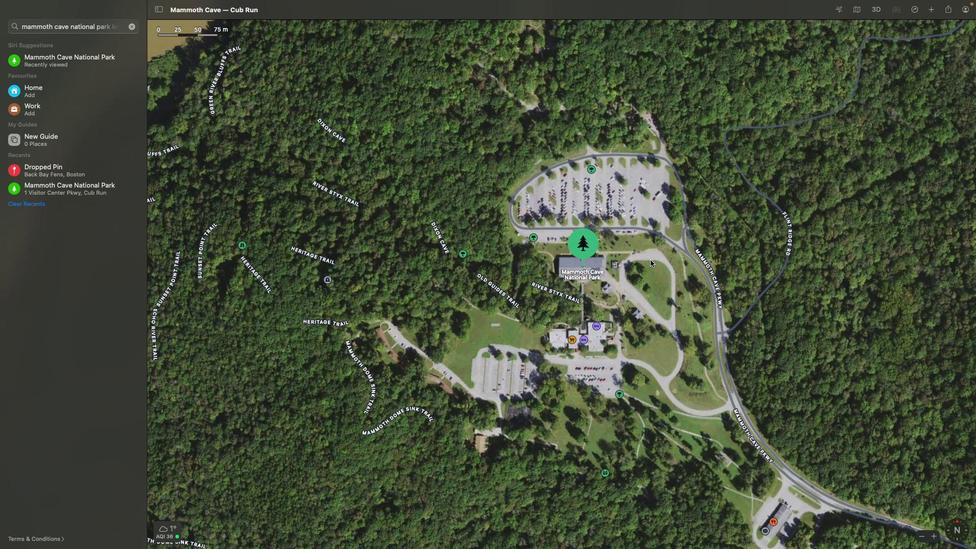 
Action: Mouse scrolled (650, 259) with delta (0, 0)
Screenshot: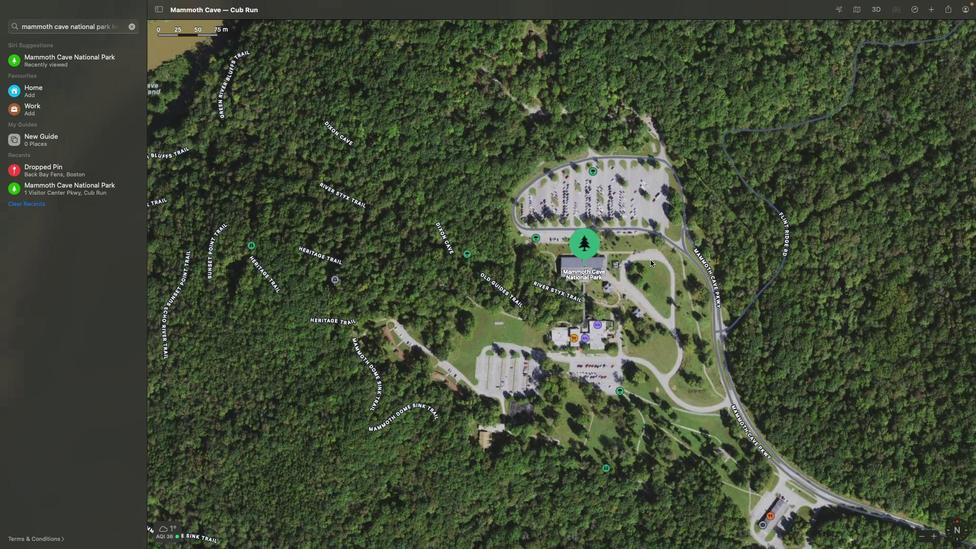
Action: Mouse scrolled (650, 259) with delta (0, 0)
Screenshot: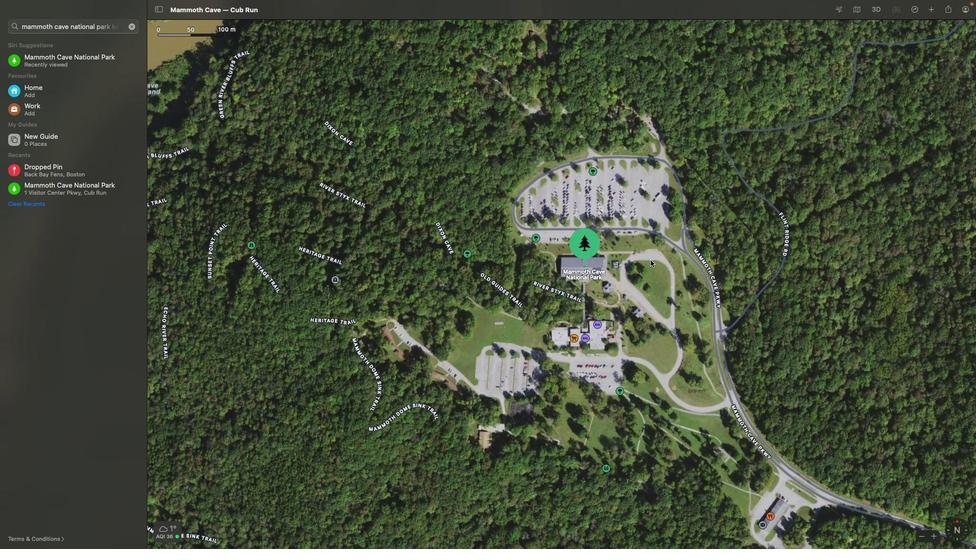 
